 Task: Look for space in Dvůr Králové nad Labem, Czech Republic from 11th June, 2023 to 17th June, 2023 for 1 adult in price range Rs.5000 to Rs.12000. Place can be private room with 1  bedroom having 1 bed and 1 bathroom. Property type can be house, flat, guest house, hotel. Booking option can be shelf check-in. Required host language is English.
Action: Mouse moved to (539, 112)
Screenshot: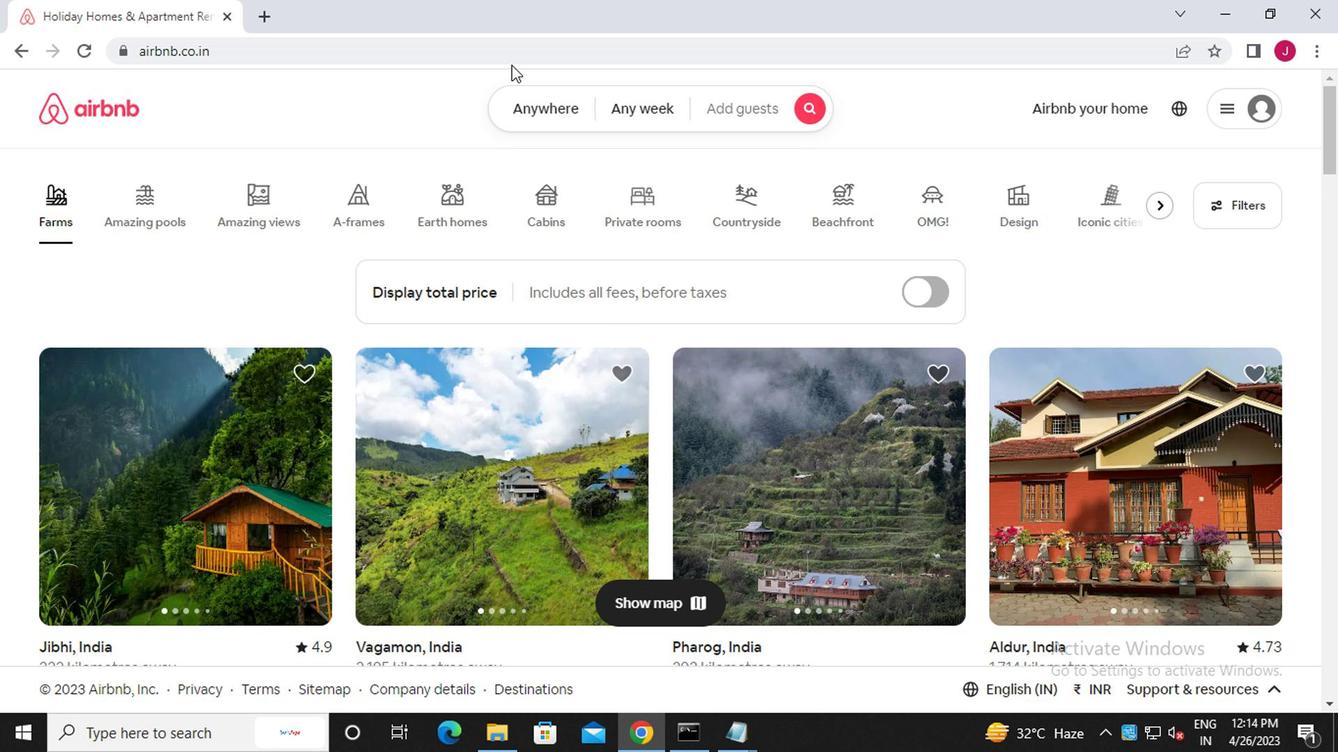 
Action: Mouse pressed left at (539, 112)
Screenshot: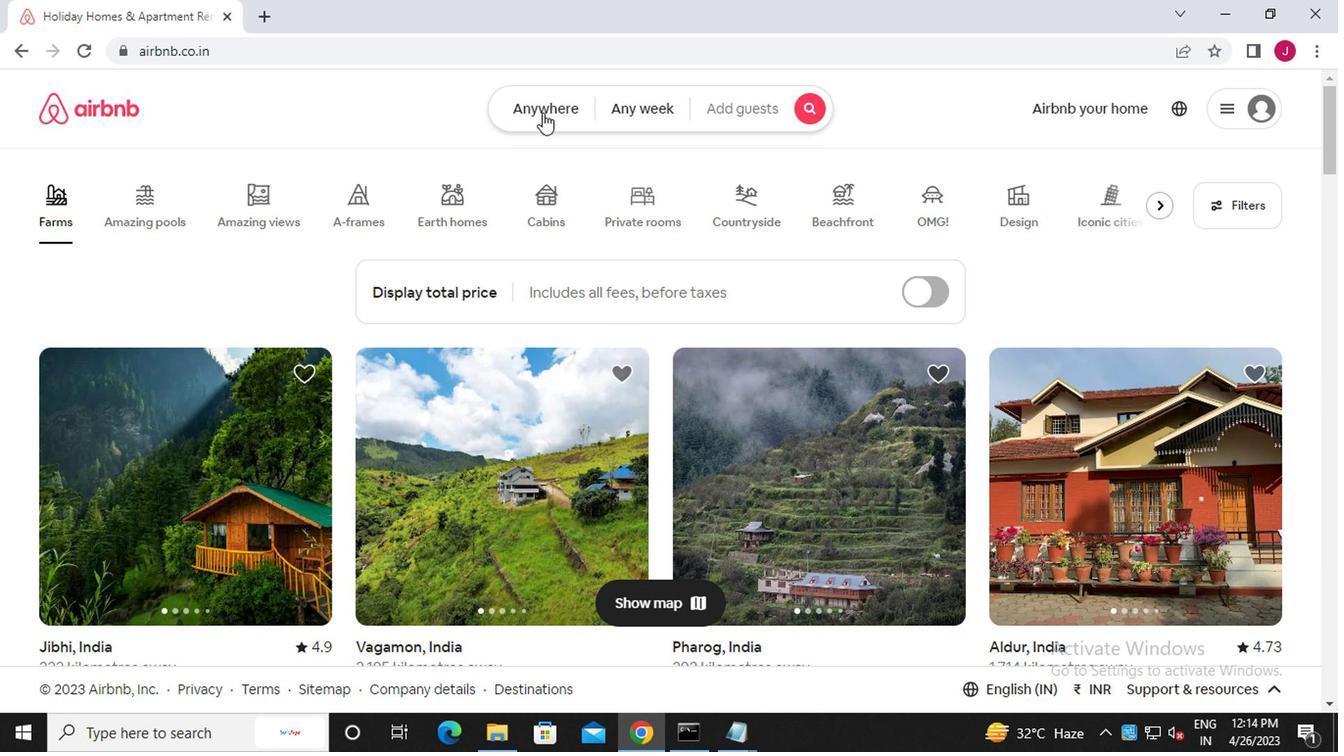
Action: Mouse moved to (345, 186)
Screenshot: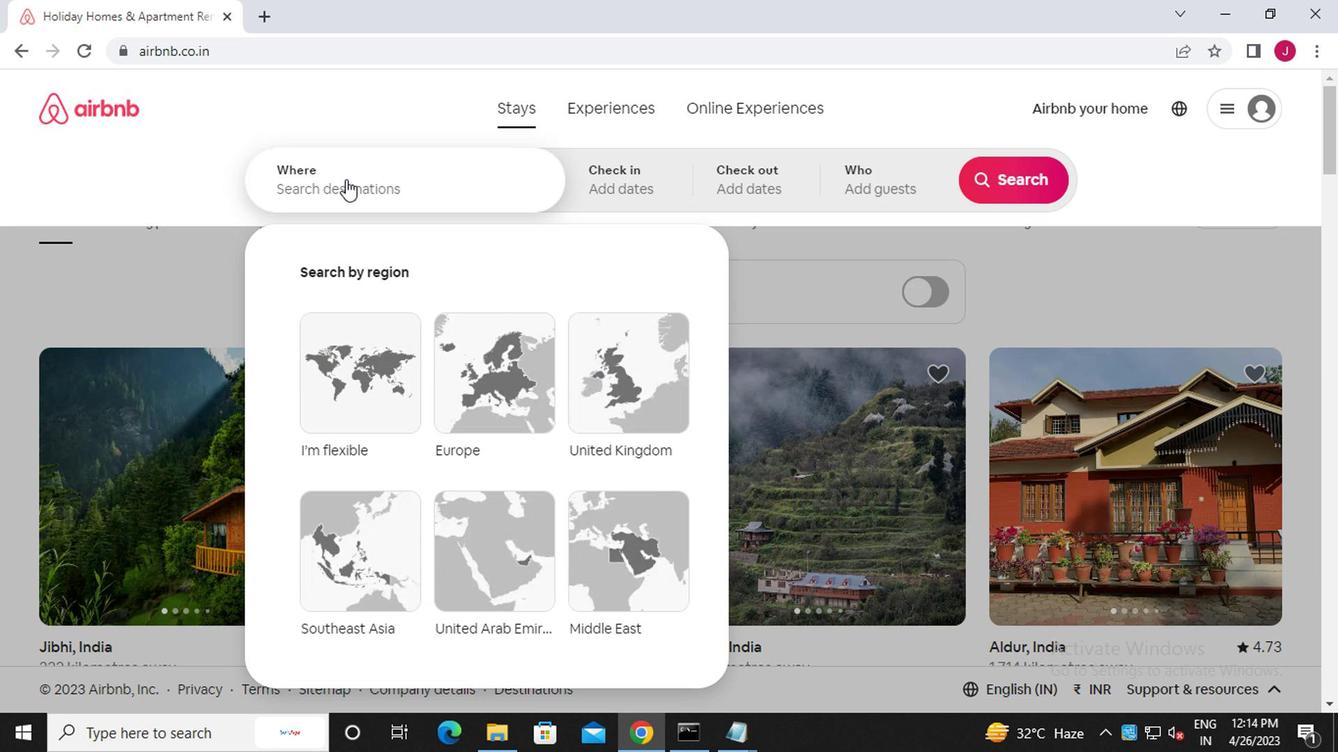 
Action: Mouse pressed left at (345, 186)
Screenshot: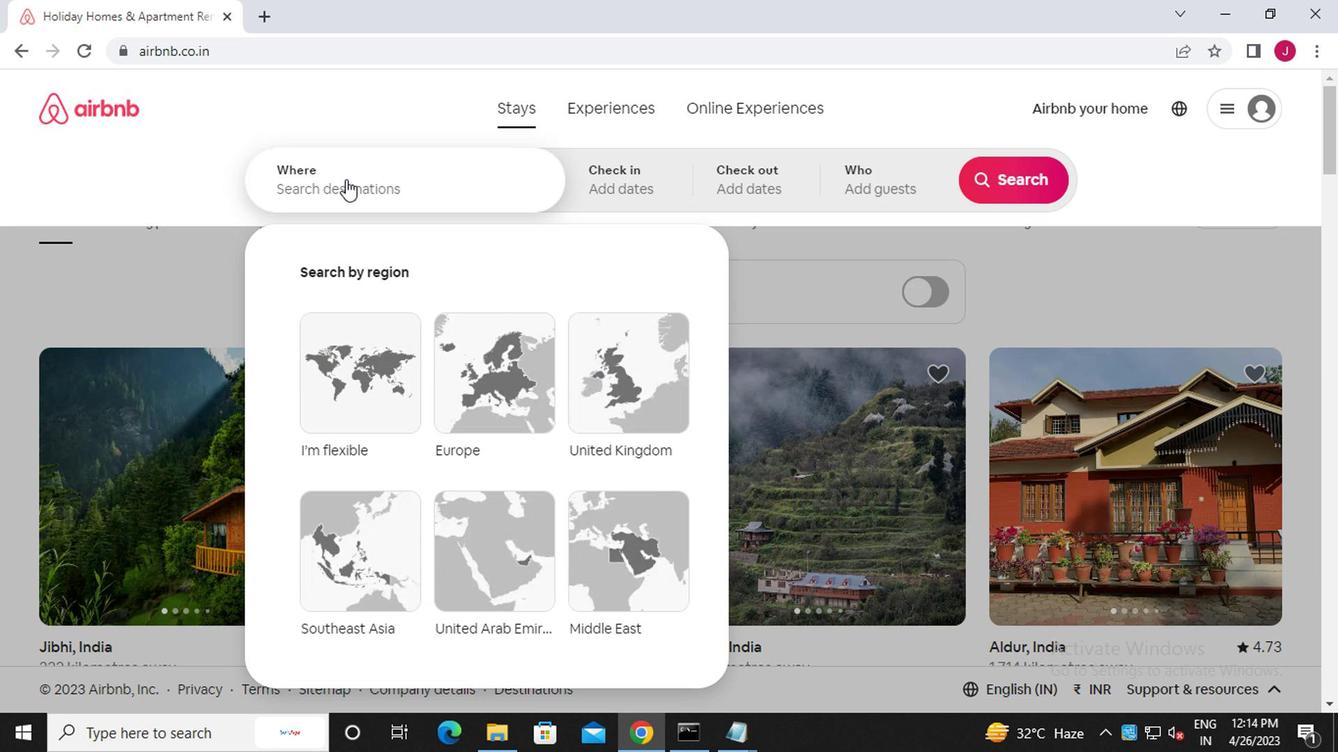 
Action: Mouse moved to (343, 179)
Screenshot: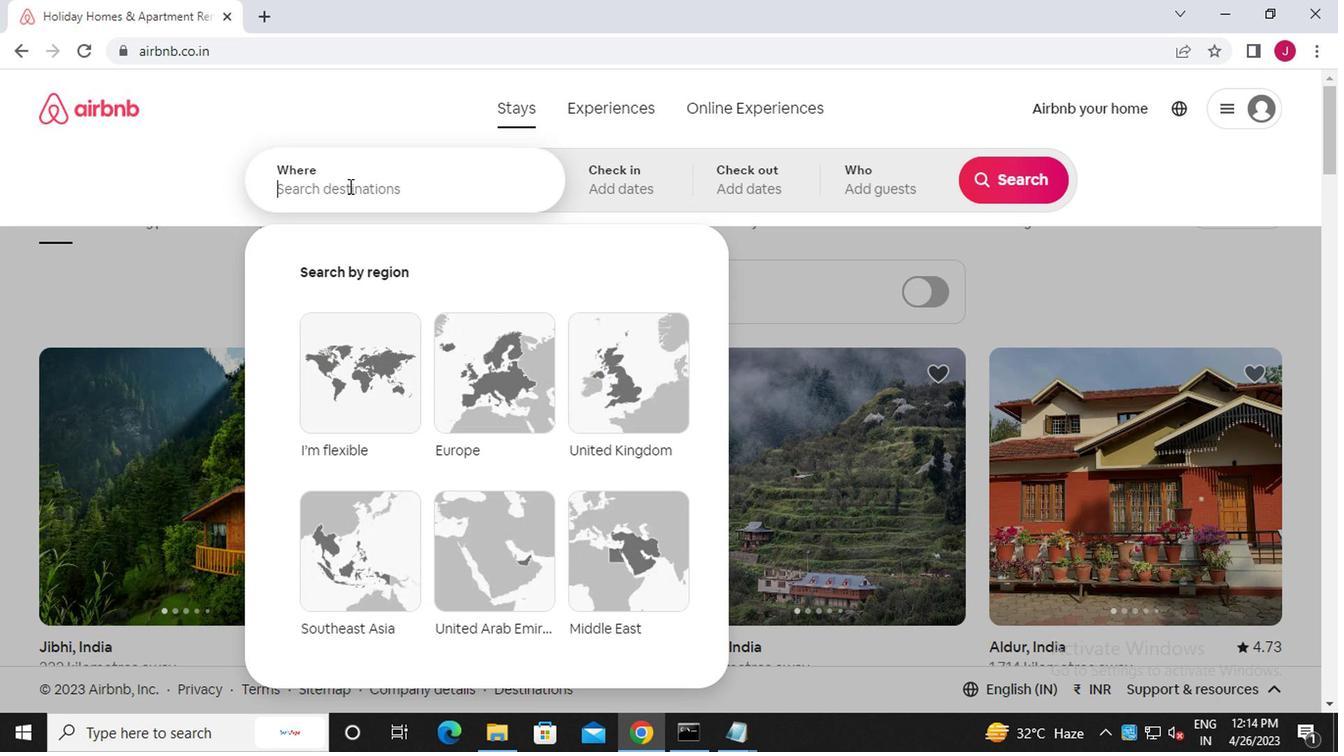 
Action: Key pressed d<Key.caps_lock>vur<Key.space><Key.caps_lock>k<Key.caps_lock>ralove<Key.space>nad<Key.space><Key.caps_lock>l<Key.caps_lock>abem,<Key.space><Key.caps_lock>c<Key.caps_lock>zeh<Key.space><Key.caps_lock>r<Key.caps_lock>epubliv<Key.backspace>c
Screenshot: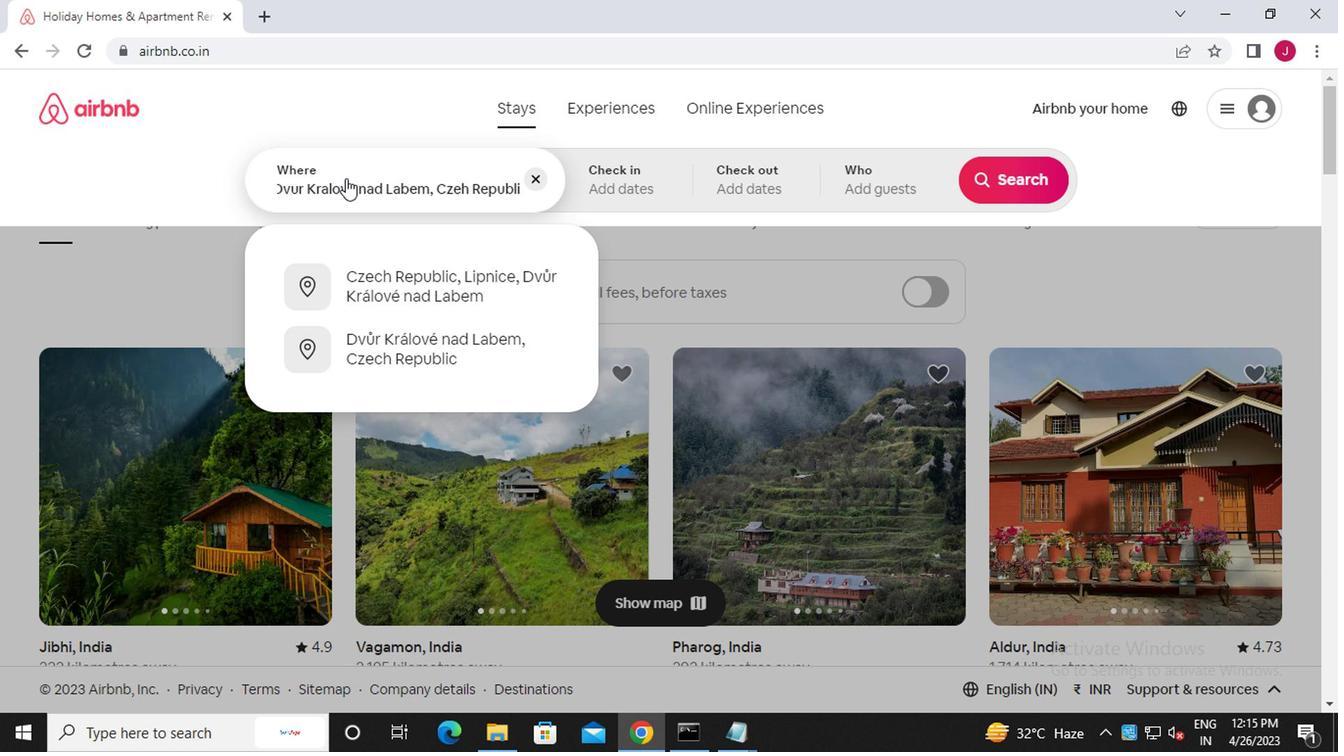 
Action: Mouse moved to (642, 193)
Screenshot: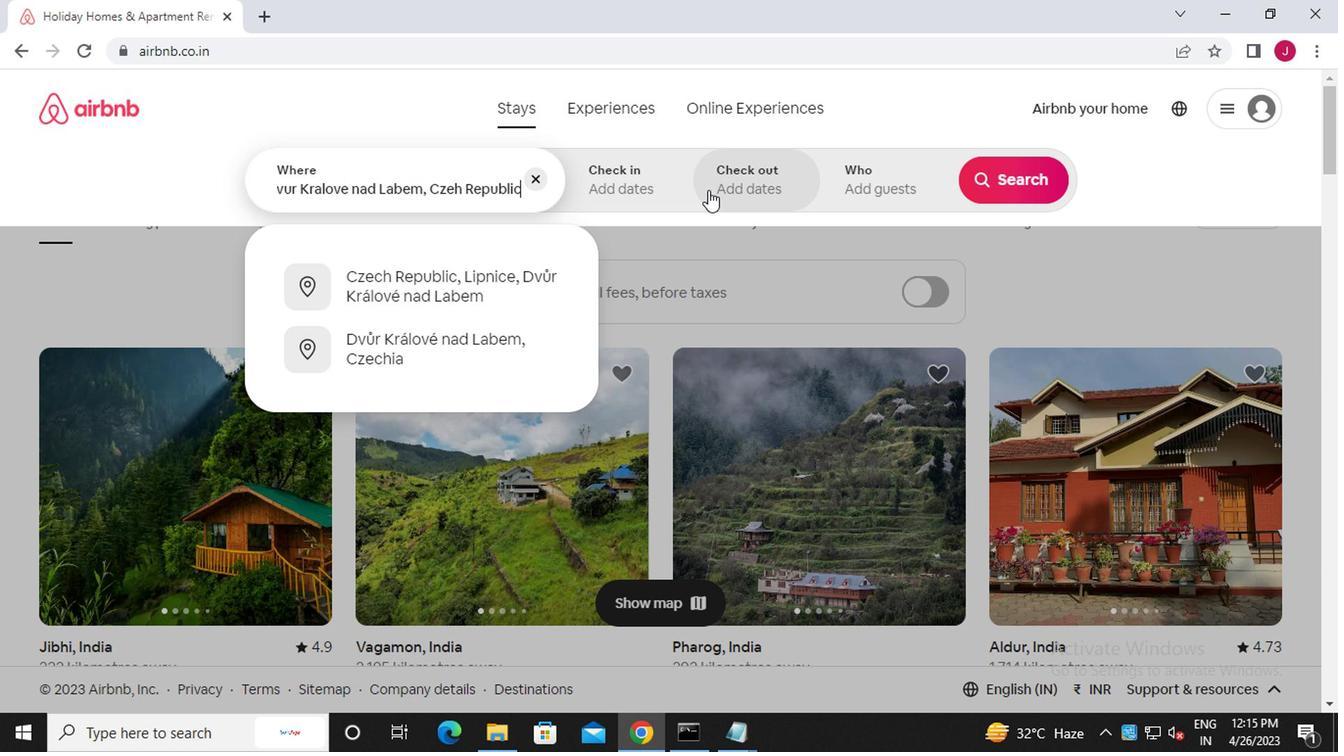 
Action: Mouse pressed left at (642, 193)
Screenshot: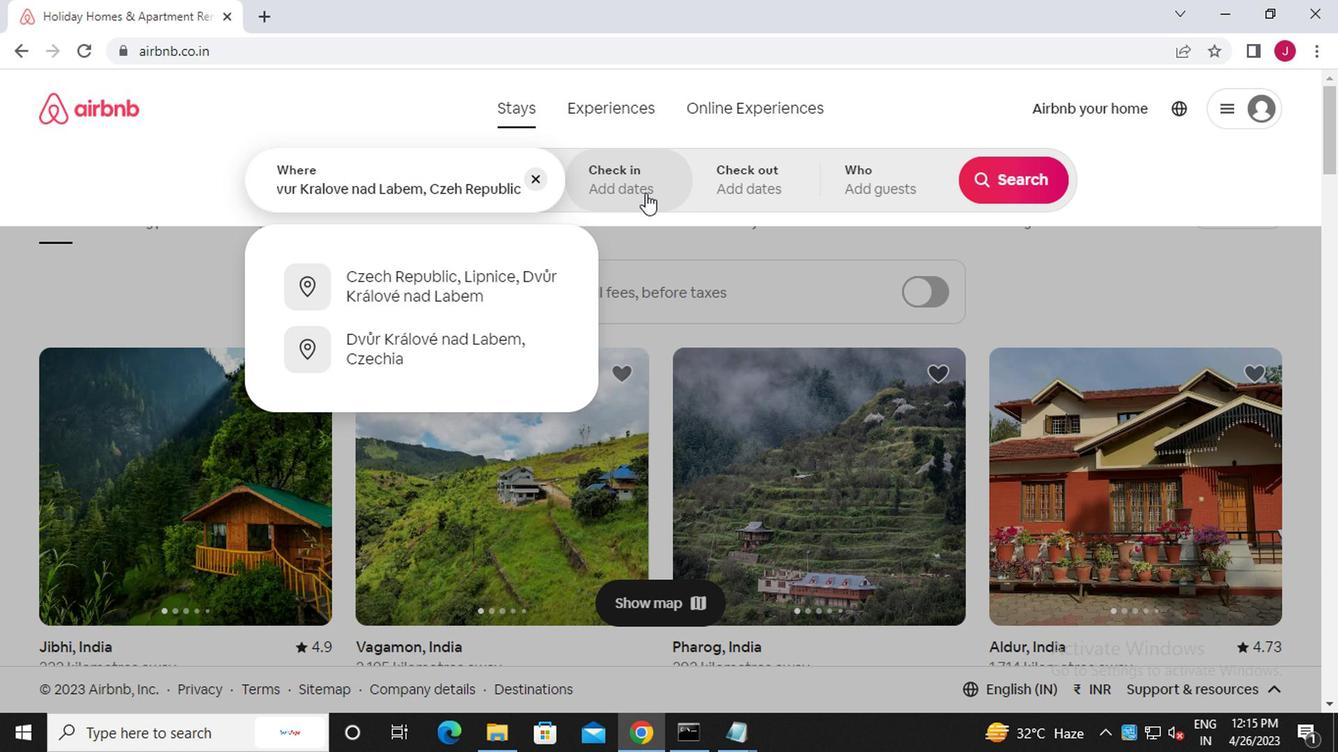 
Action: Mouse moved to (987, 335)
Screenshot: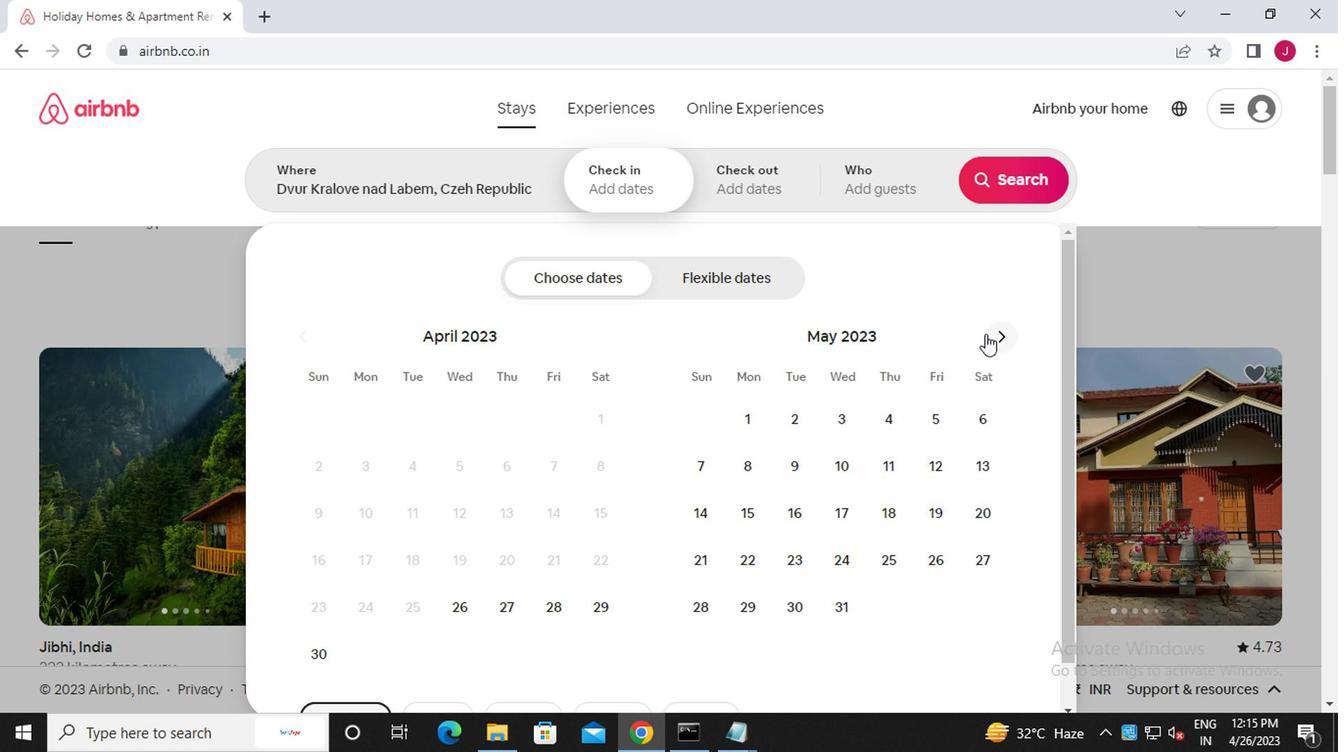 
Action: Mouse pressed left at (987, 335)
Screenshot: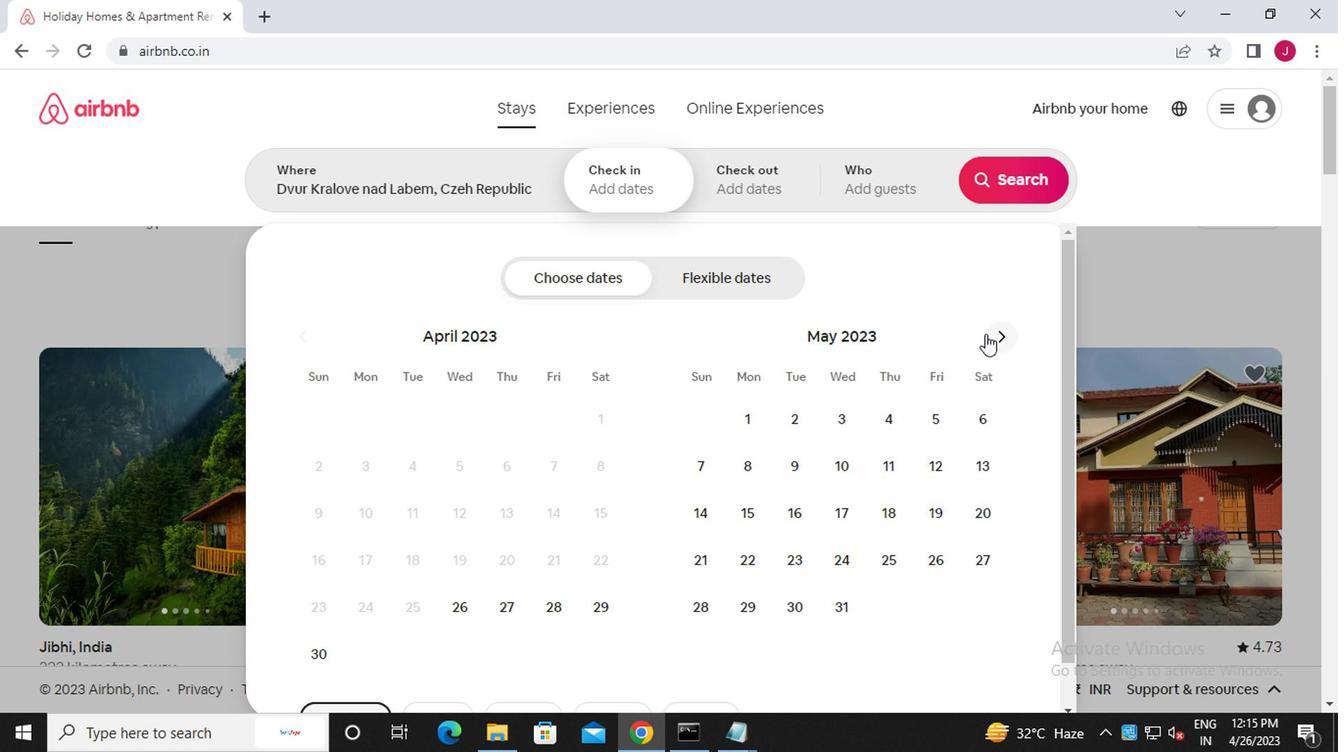 
Action: Mouse moved to (706, 507)
Screenshot: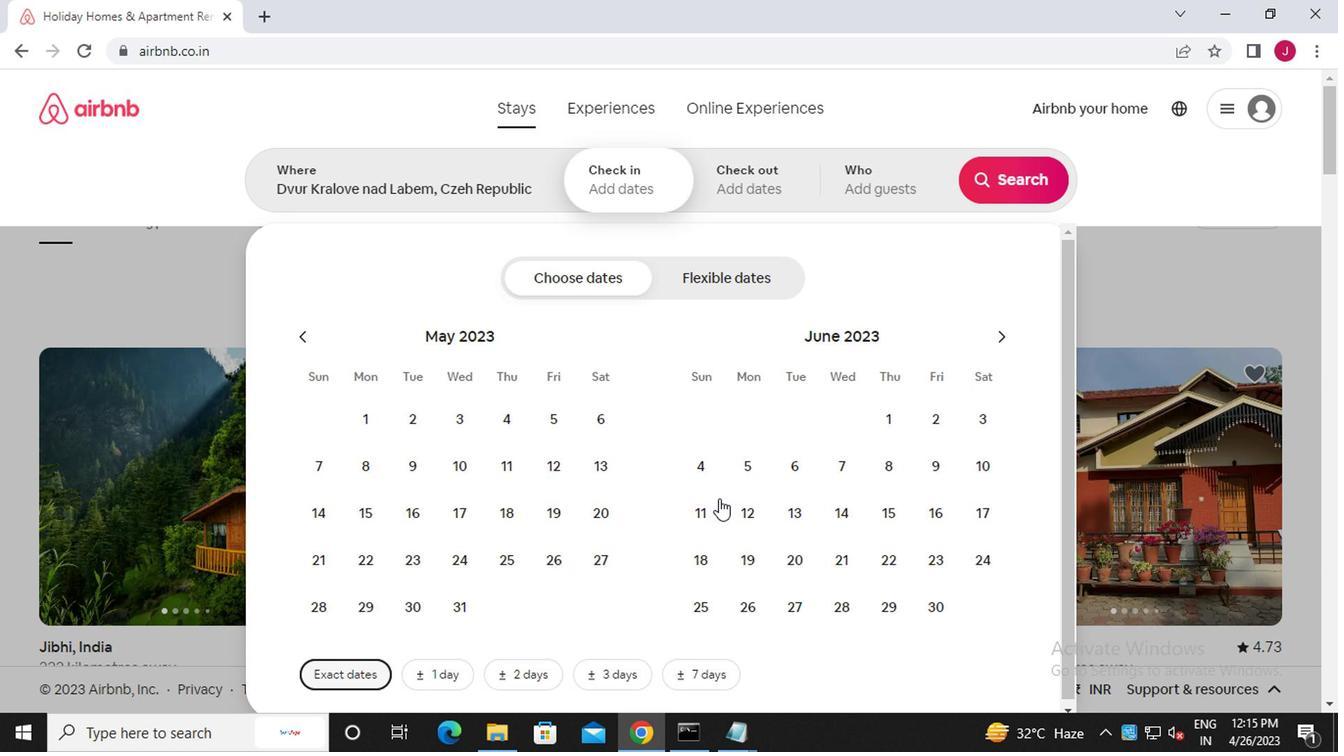 
Action: Mouse pressed left at (706, 507)
Screenshot: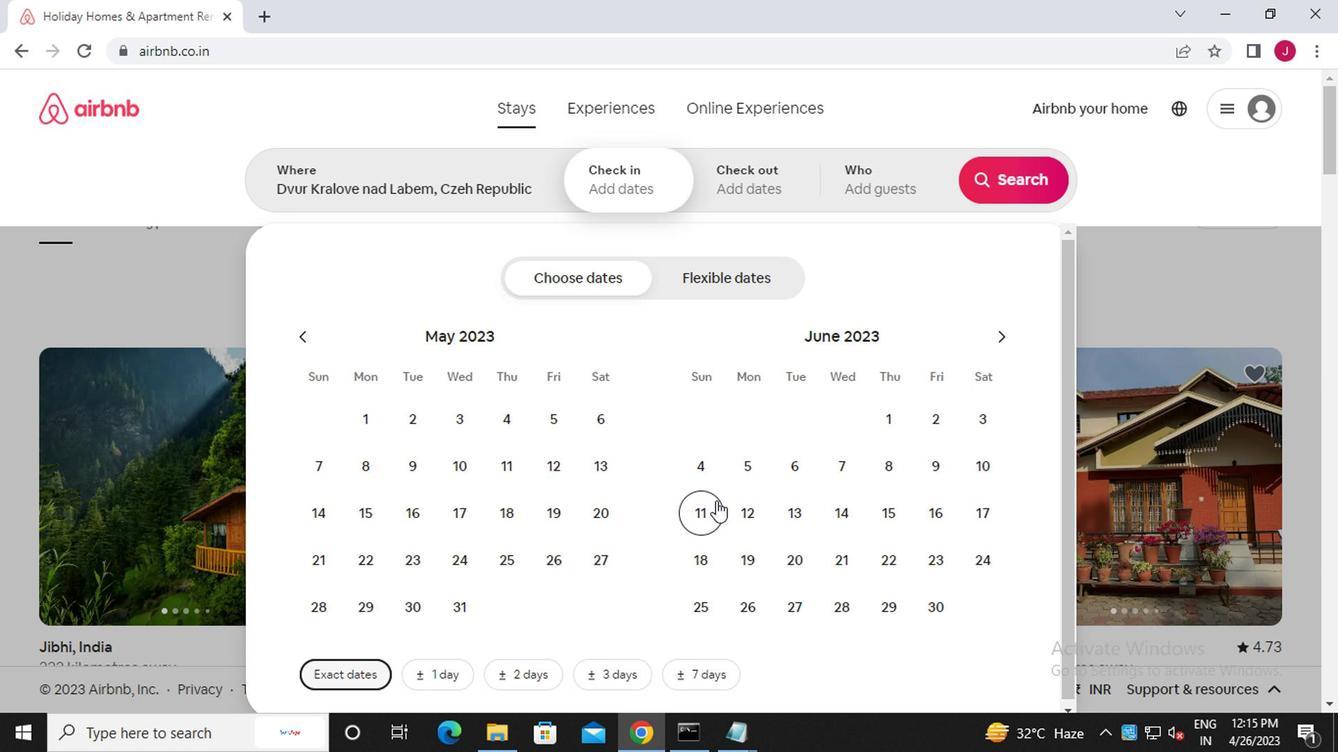 
Action: Mouse moved to (969, 516)
Screenshot: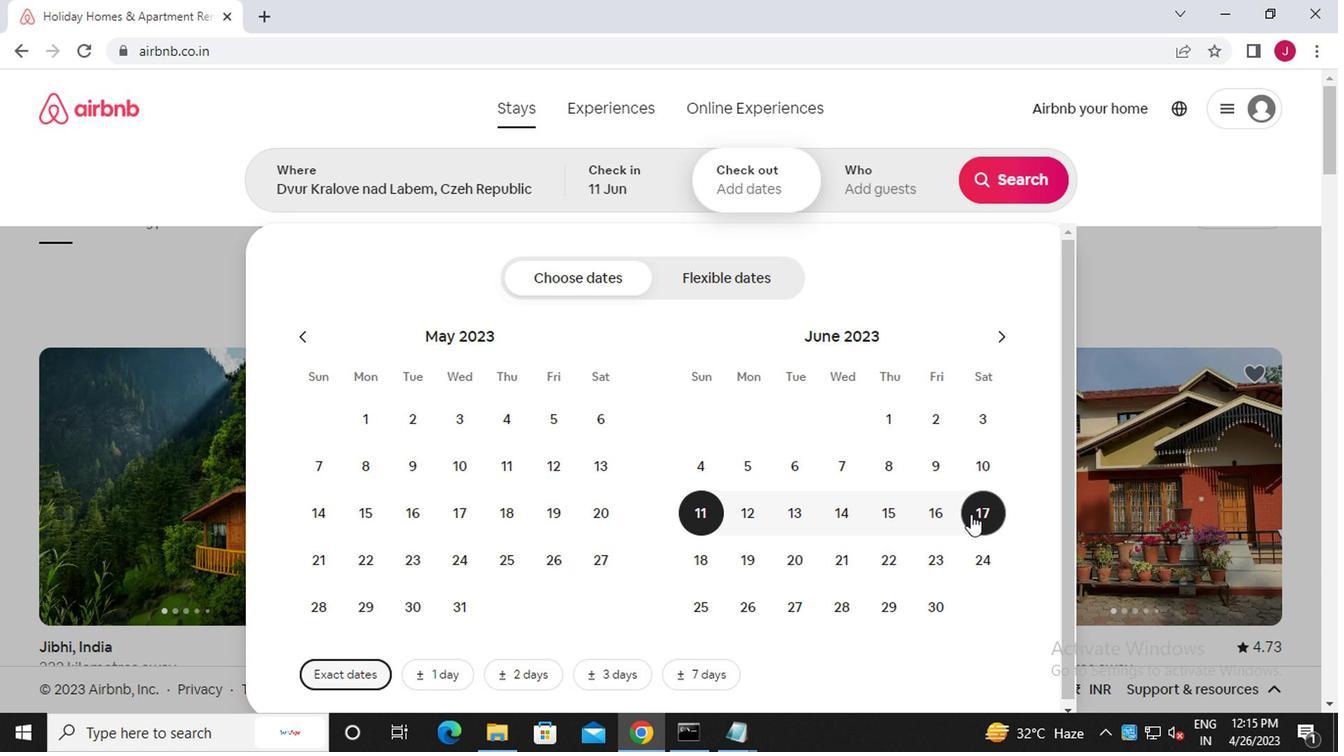 
Action: Mouse pressed left at (969, 516)
Screenshot: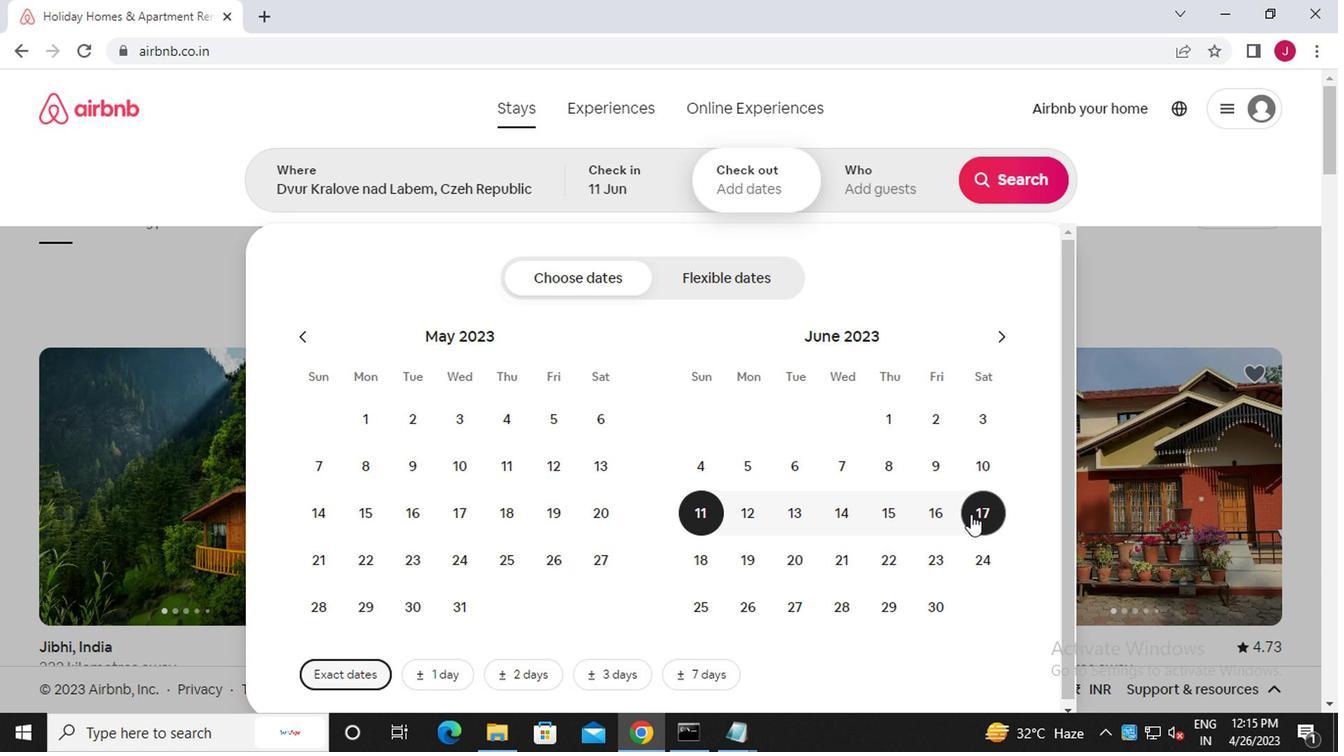 
Action: Mouse moved to (891, 184)
Screenshot: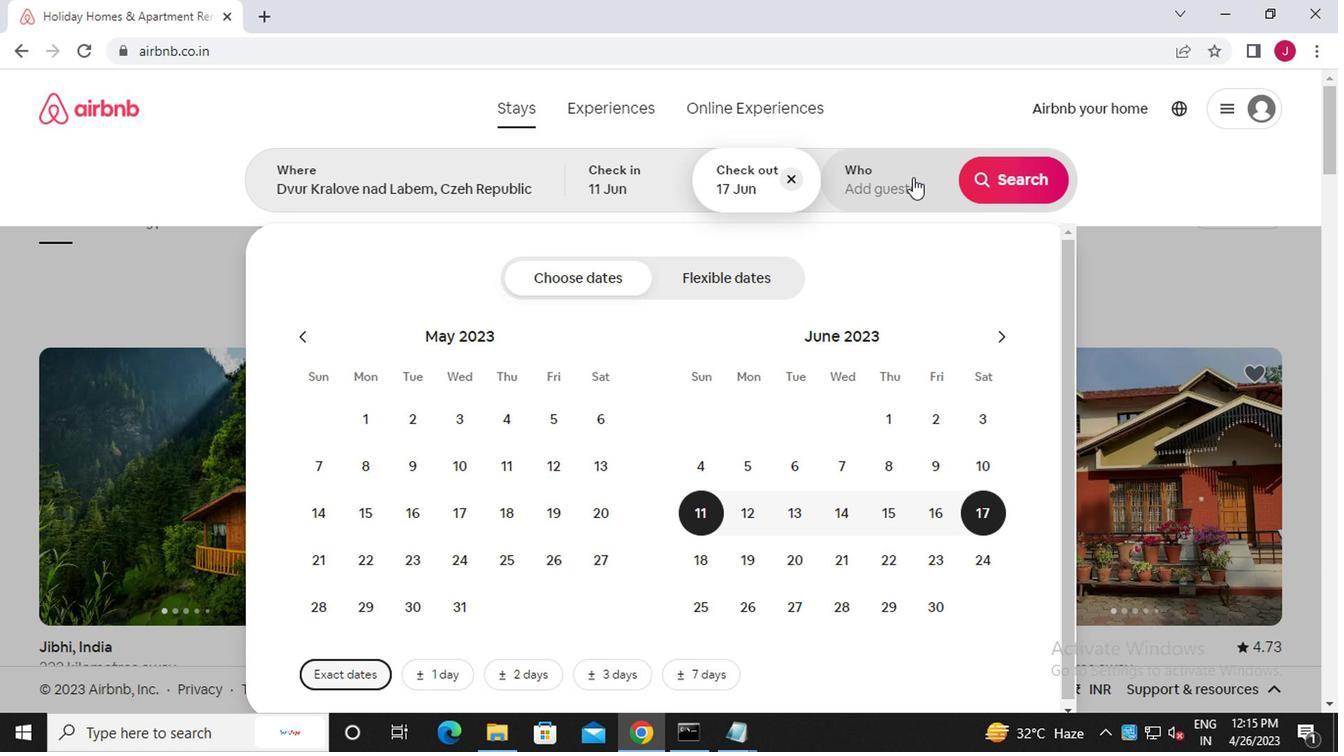 
Action: Mouse pressed left at (891, 184)
Screenshot: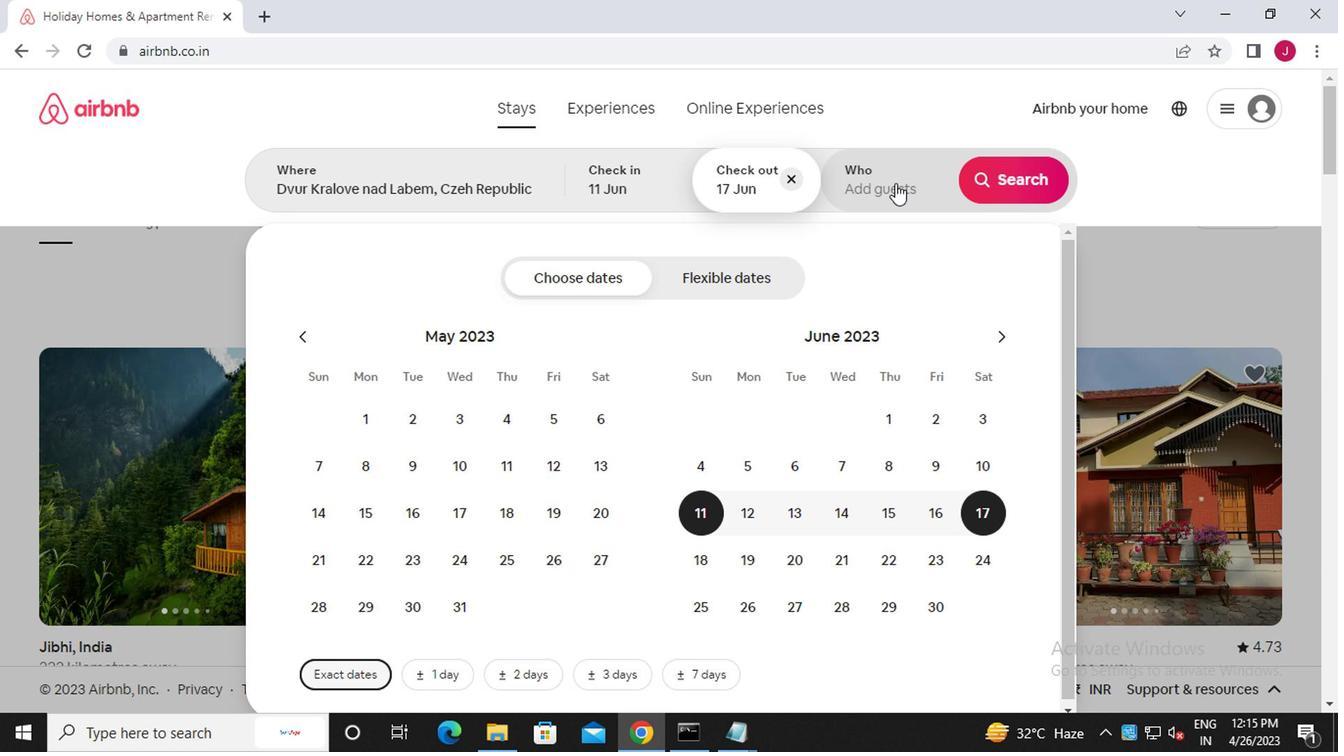 
Action: Mouse moved to (1023, 287)
Screenshot: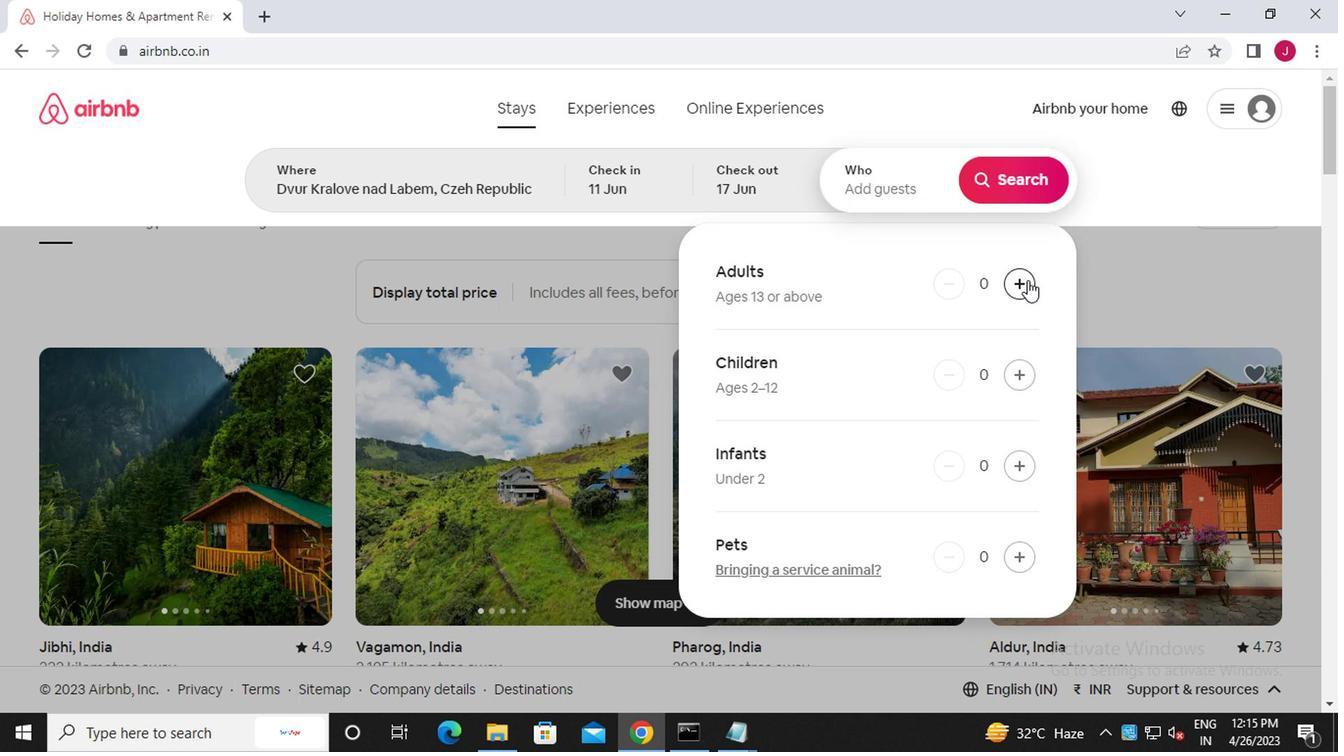 
Action: Mouse pressed left at (1023, 287)
Screenshot: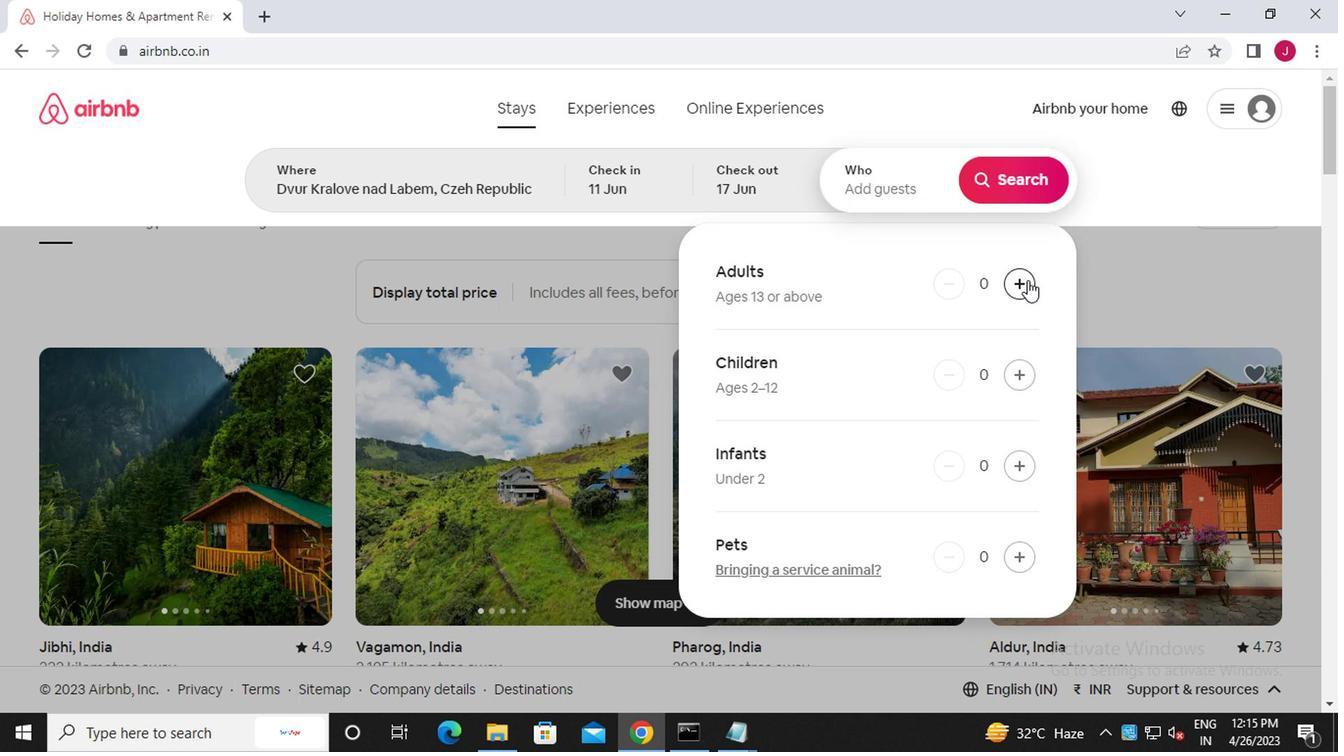 
Action: Mouse moved to (1015, 179)
Screenshot: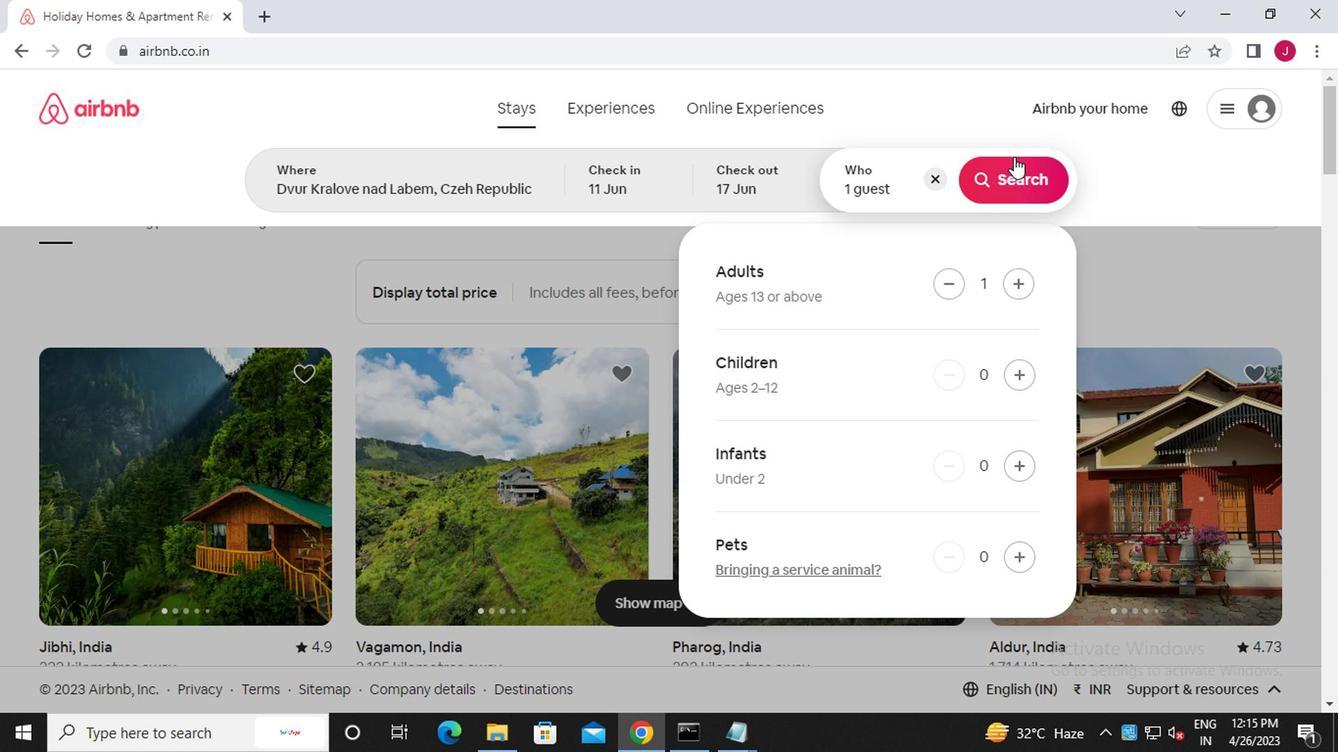 
Action: Mouse pressed left at (1015, 179)
Screenshot: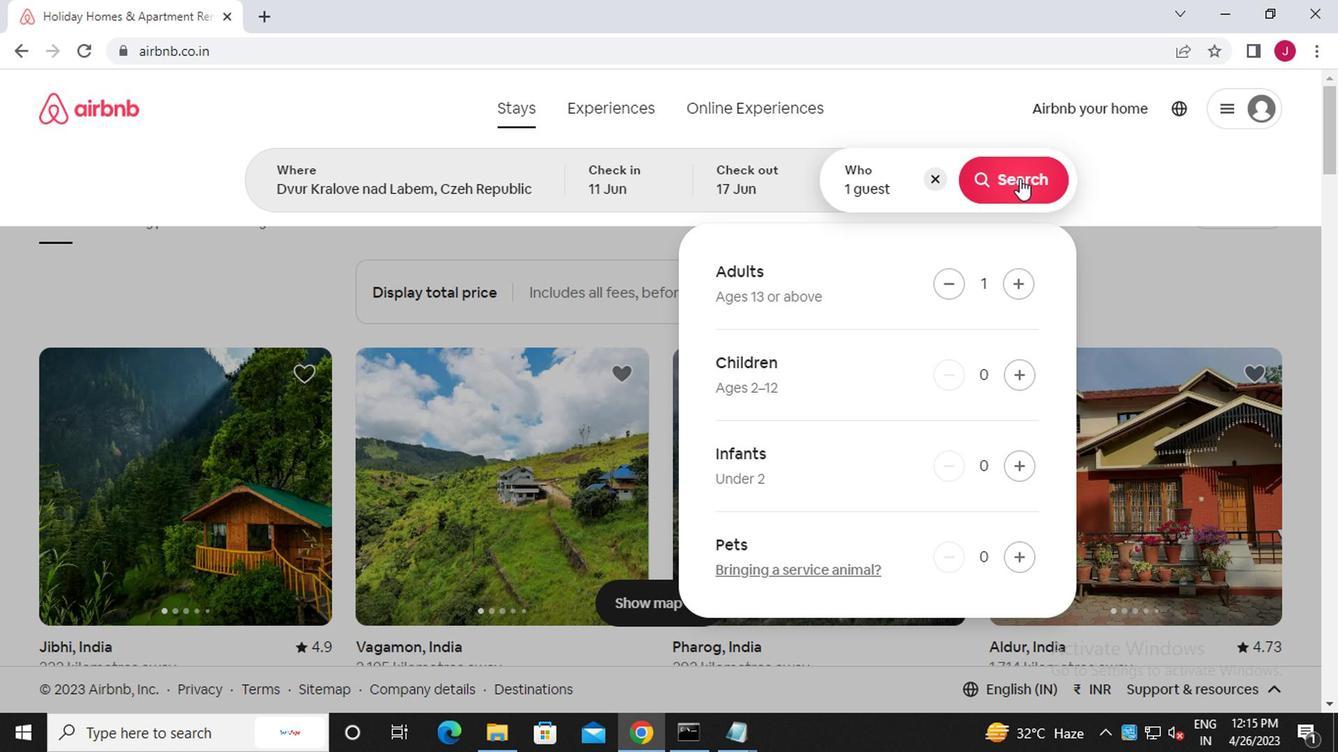 
Action: Mouse moved to (1255, 193)
Screenshot: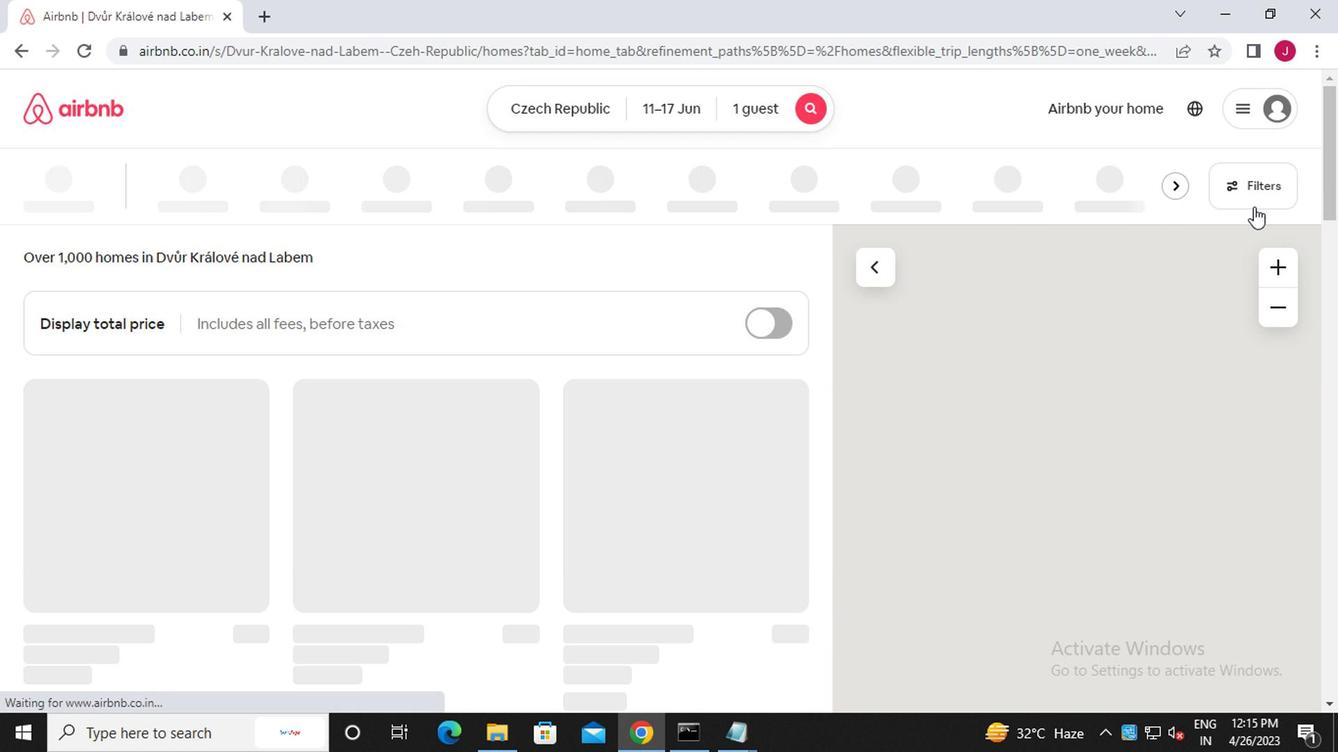 
Action: Mouse pressed left at (1255, 193)
Screenshot: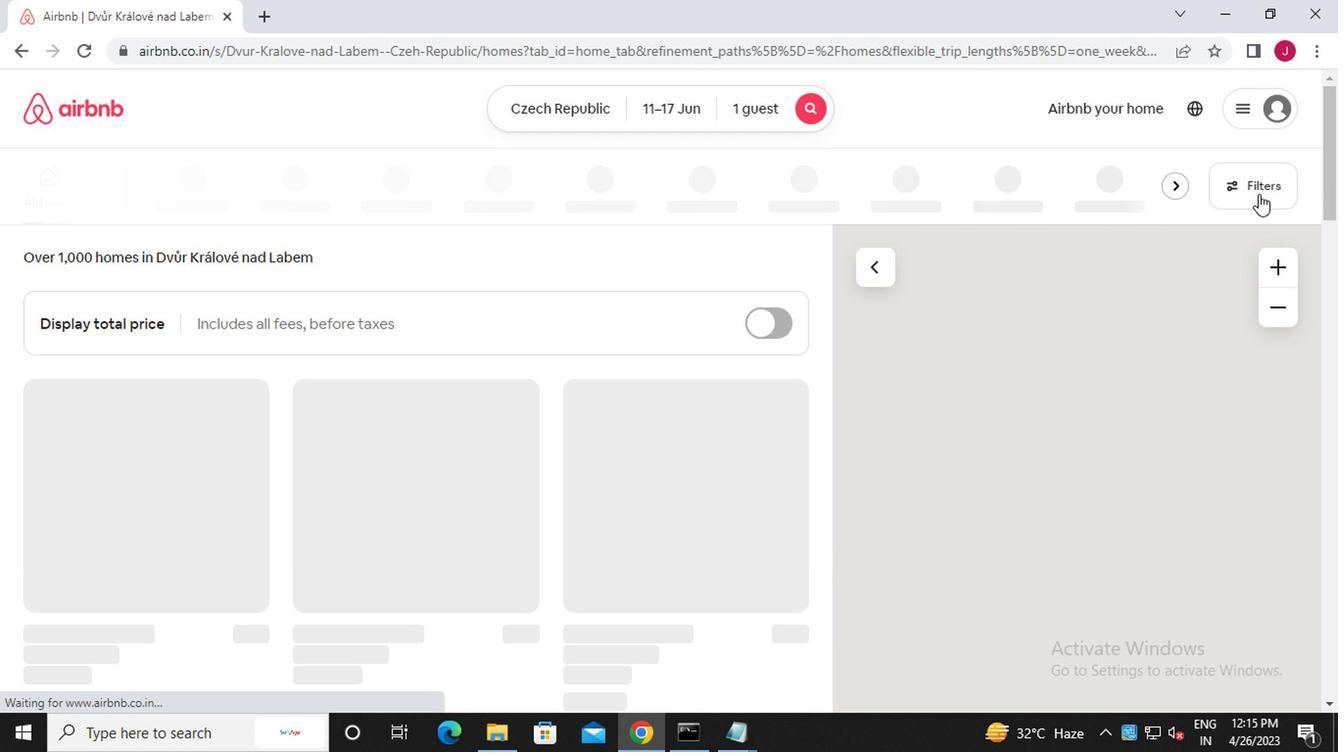 
Action: Mouse moved to (453, 432)
Screenshot: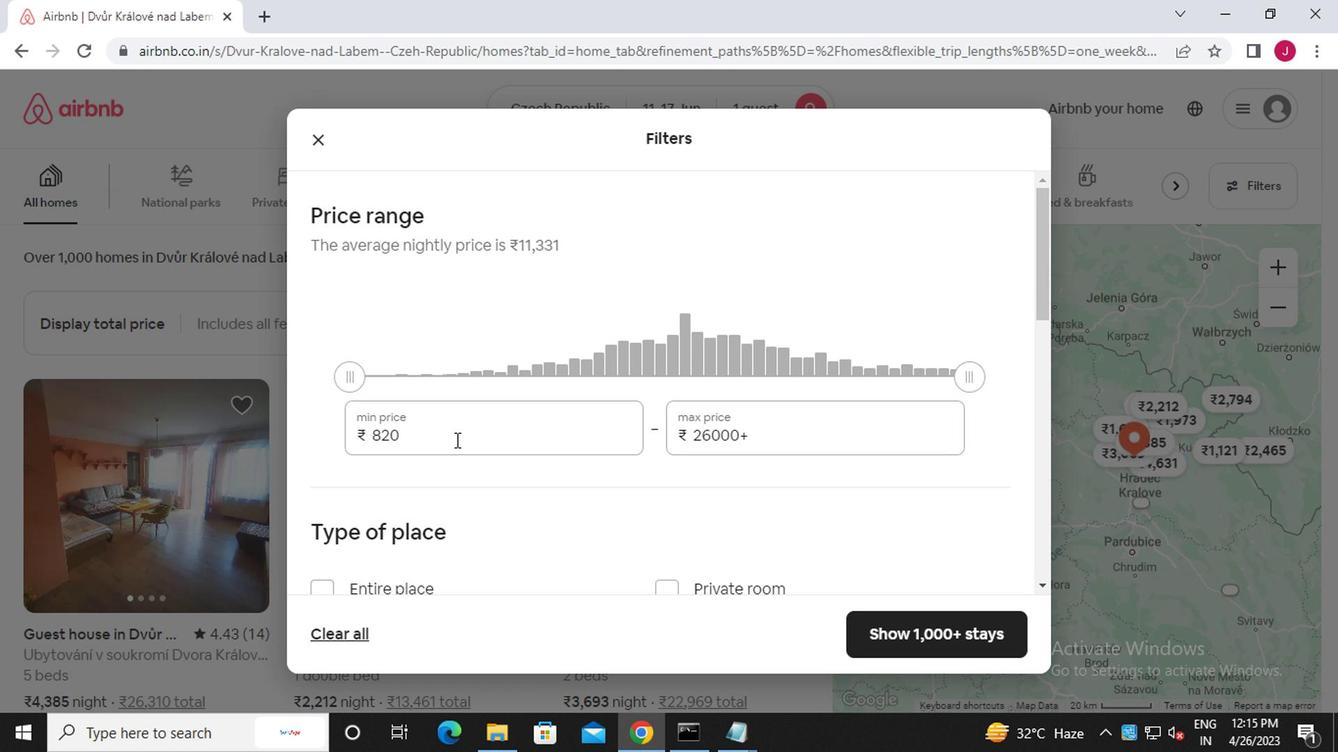 
Action: Mouse pressed left at (453, 432)
Screenshot: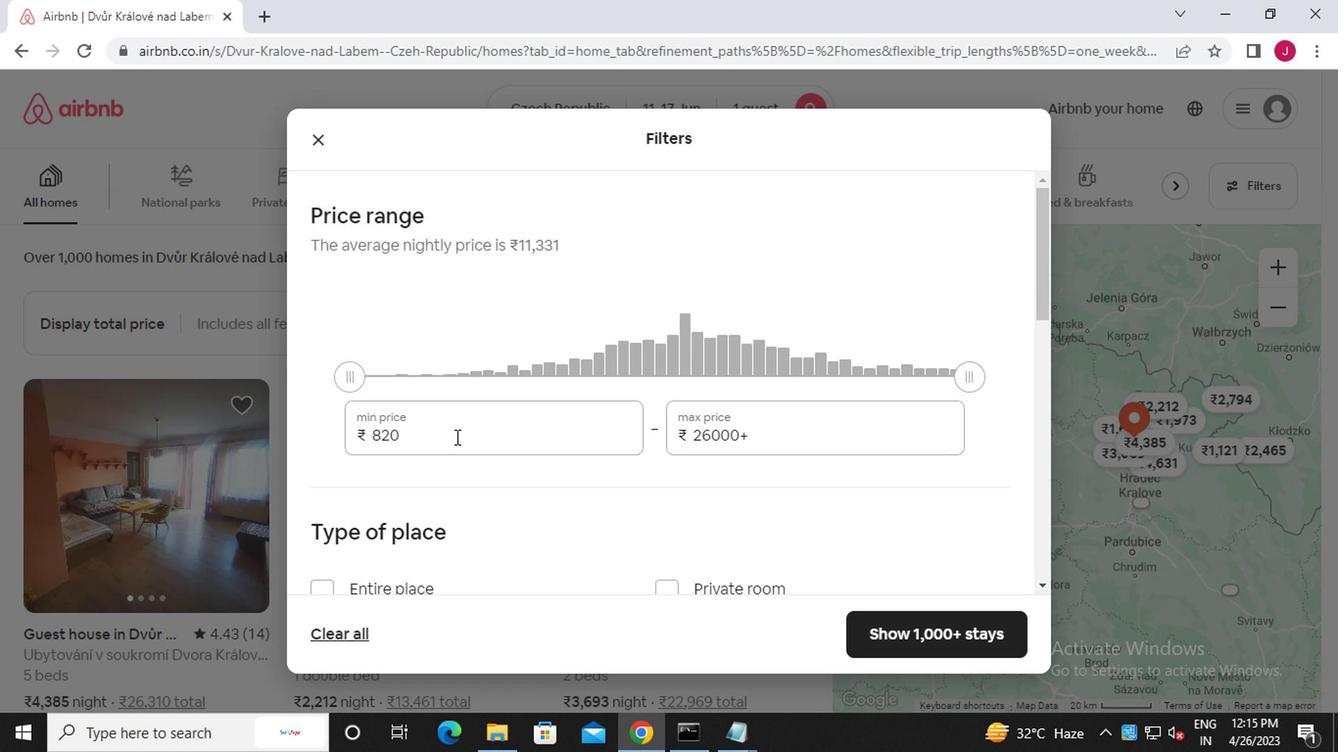 
Action: Mouse moved to (453, 428)
Screenshot: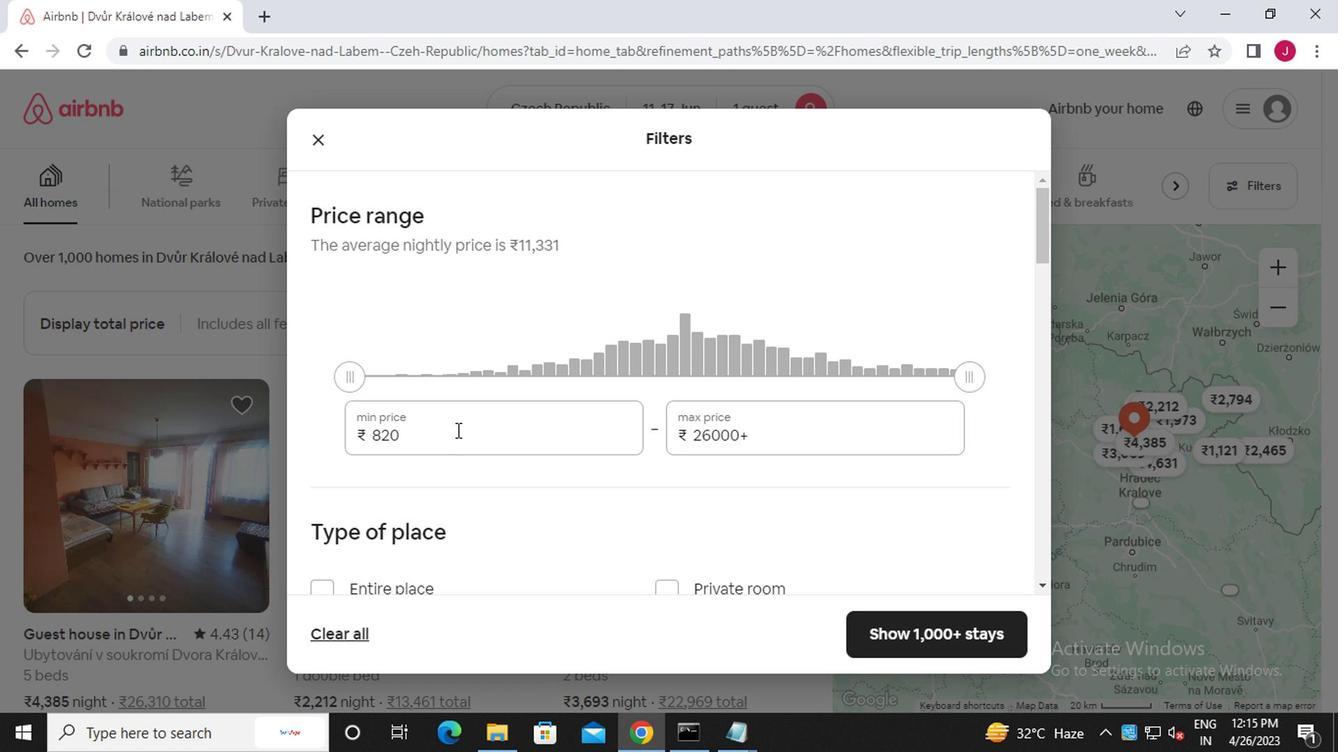 
Action: Key pressed <Key.backspace><Key.backspace><Key.backspace><<101>><<96>><<96>><<96>>
Screenshot: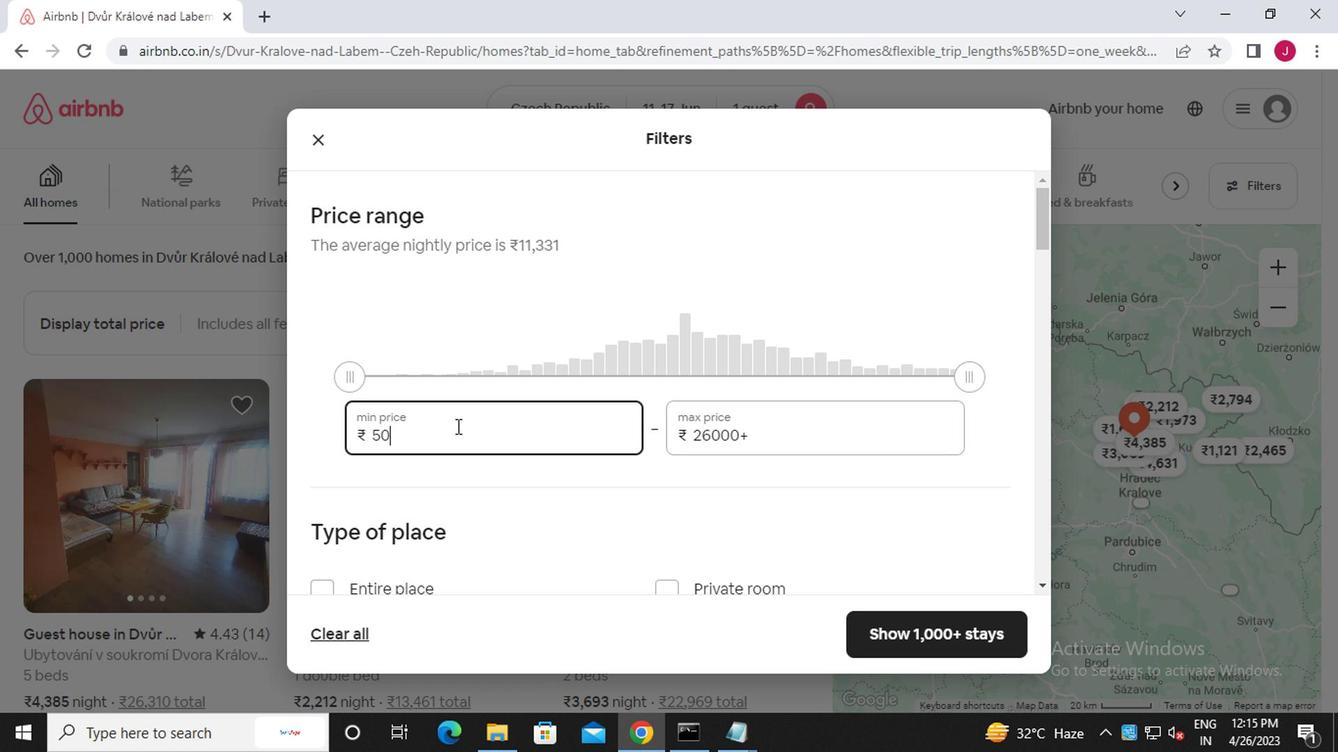 
Action: Mouse moved to (778, 433)
Screenshot: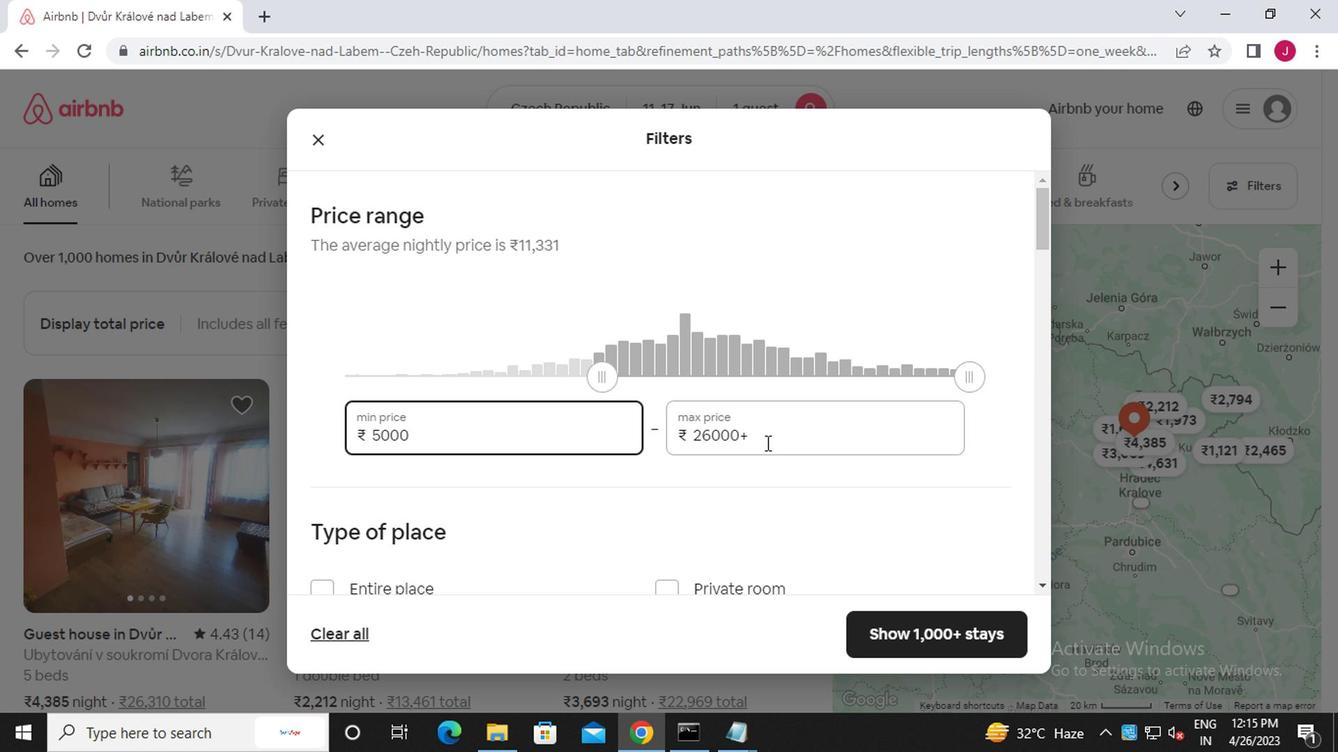 
Action: Mouse pressed left at (778, 433)
Screenshot: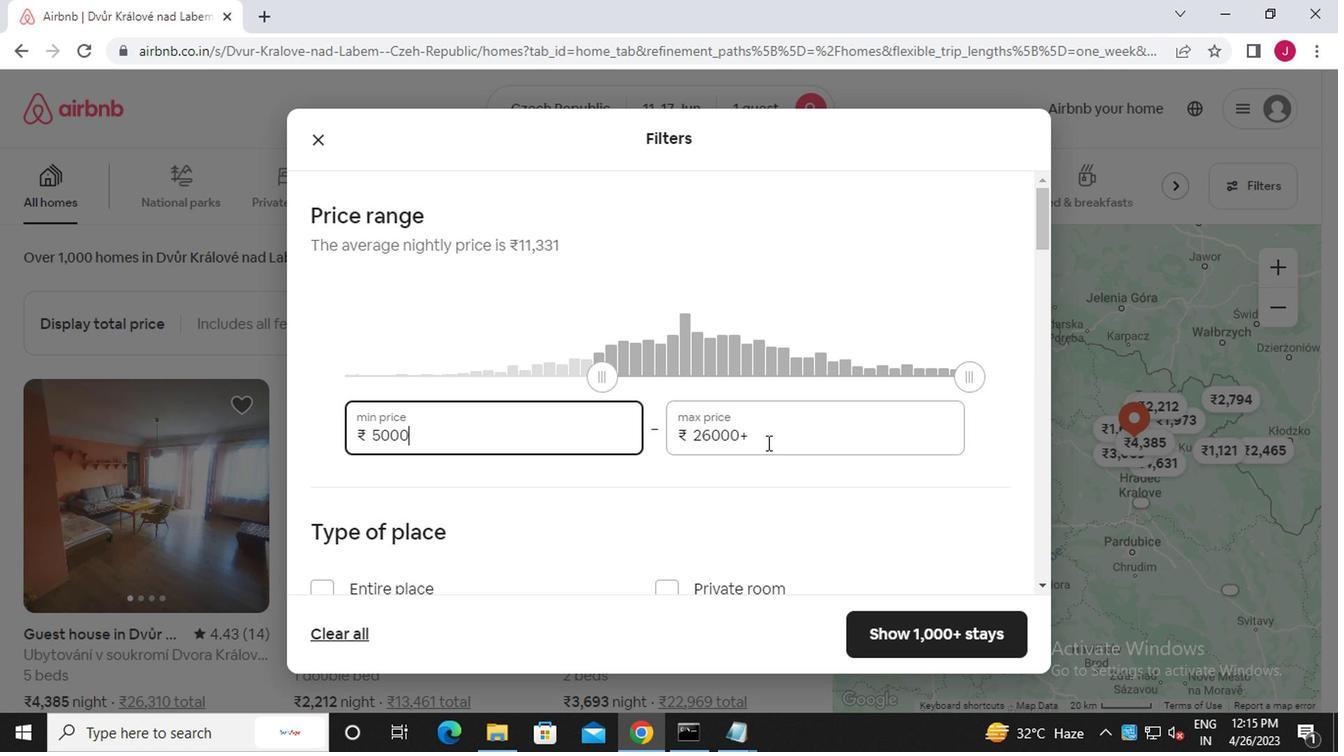 
Action: Mouse moved to (779, 432)
Screenshot: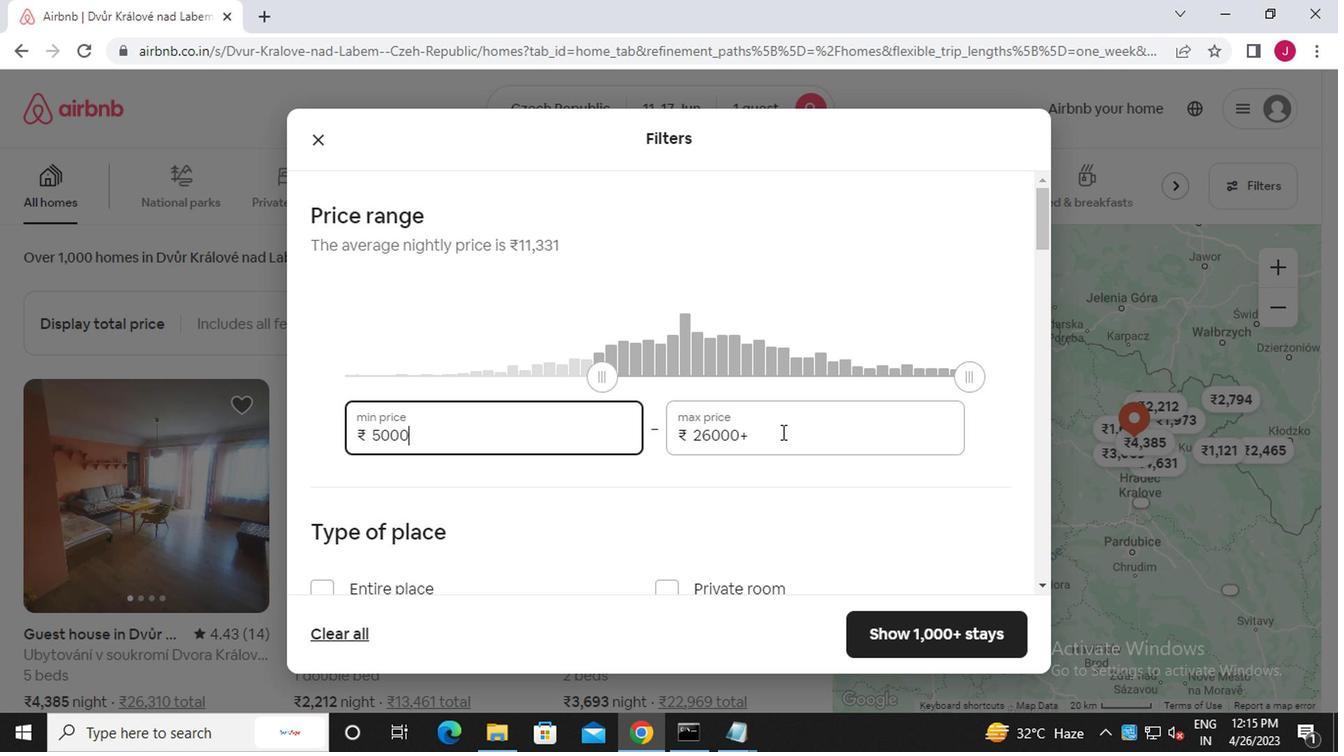 
Action: Key pressed <Key.backspace><Key.backspace><Key.backspace><Key.backspace><Key.backspace><Key.backspace><<97>><<98>><<96>><<96>><<96>>
Screenshot: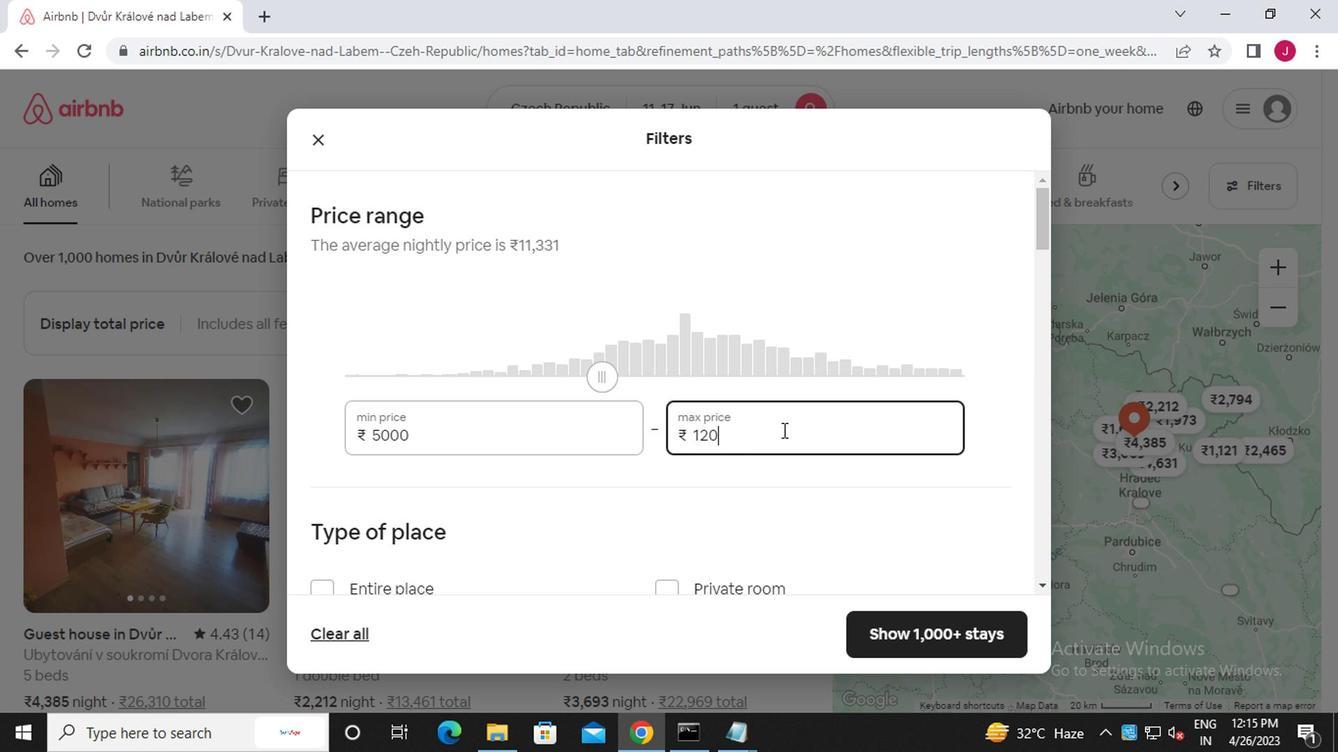 
Action: Mouse moved to (778, 432)
Screenshot: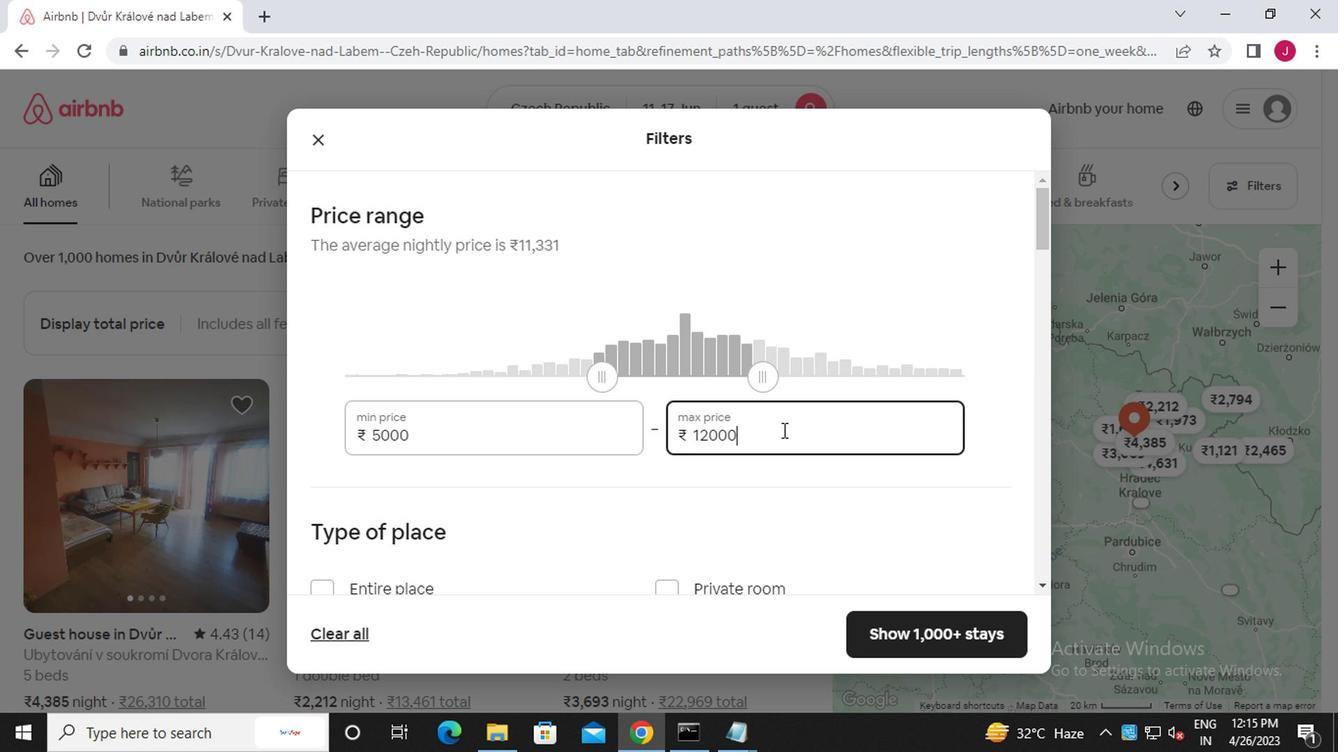 
Action: Mouse scrolled (778, 430) with delta (0, -1)
Screenshot: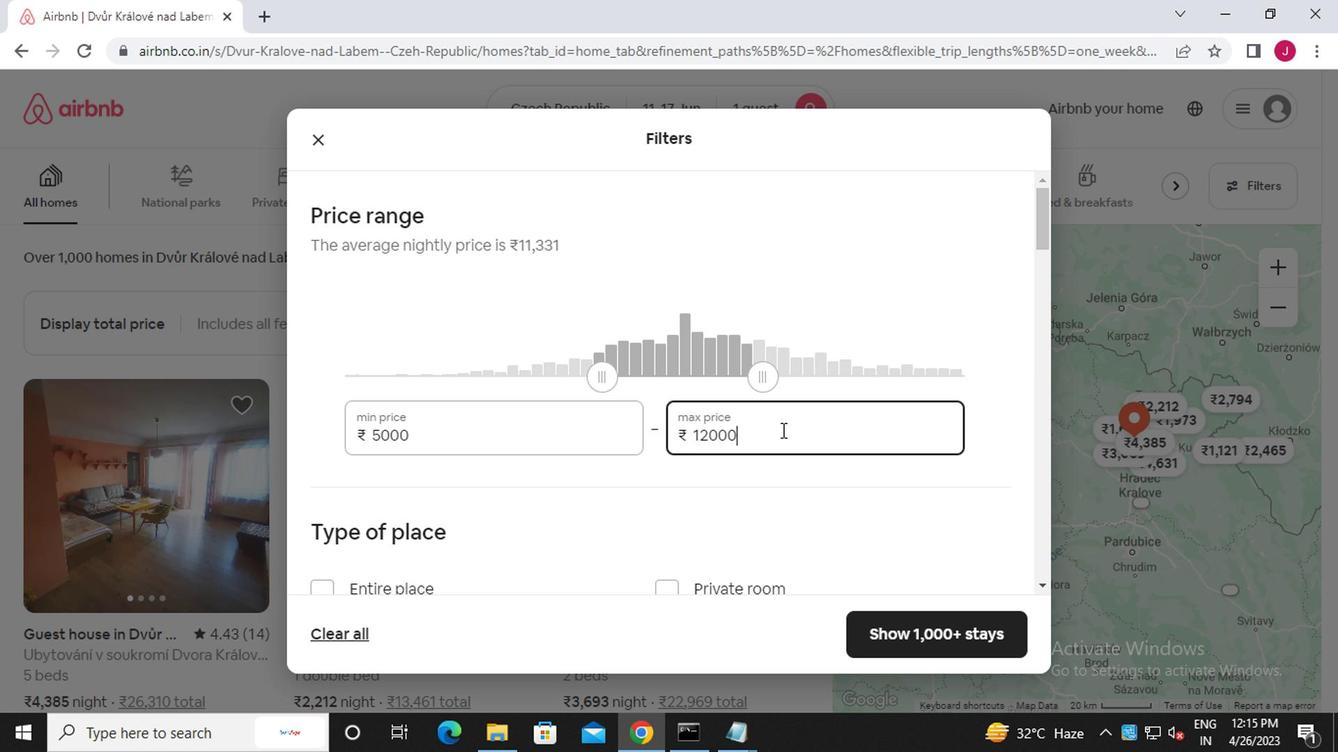 
Action: Mouse scrolled (778, 430) with delta (0, -1)
Screenshot: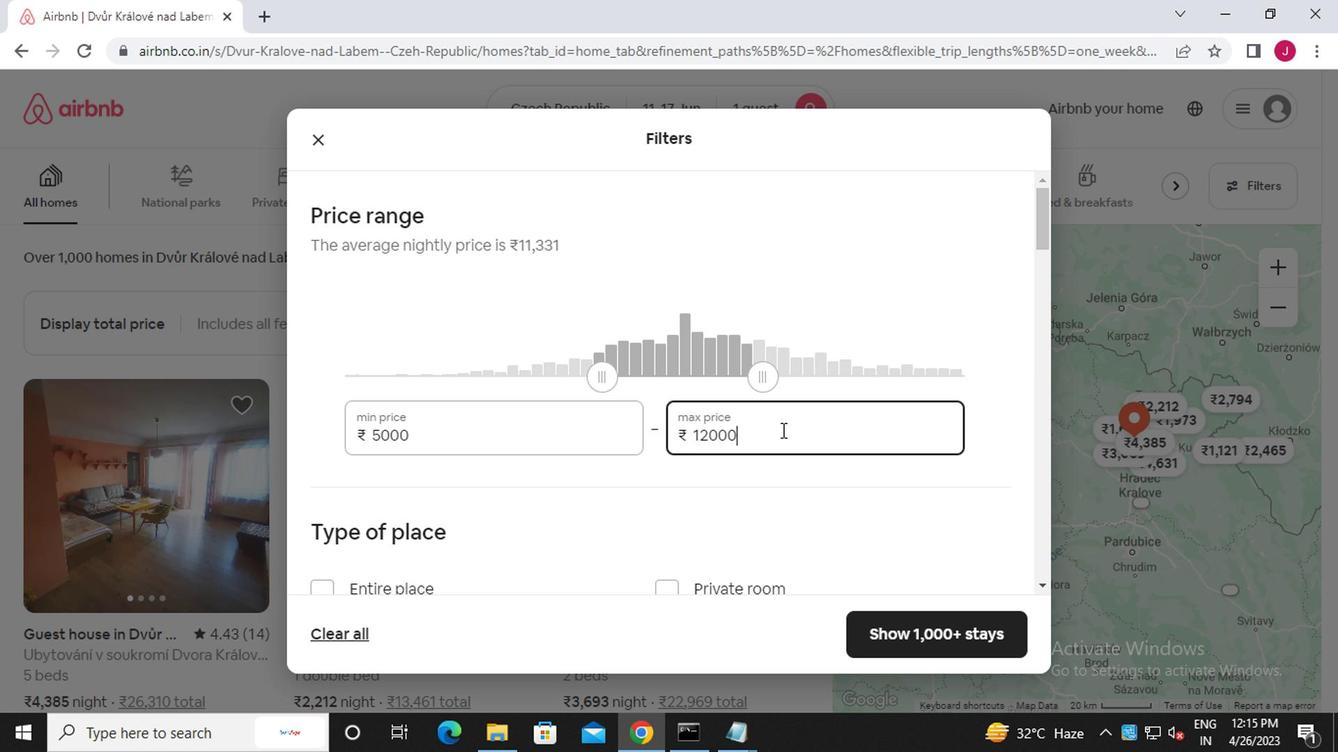 
Action: Mouse moved to (667, 405)
Screenshot: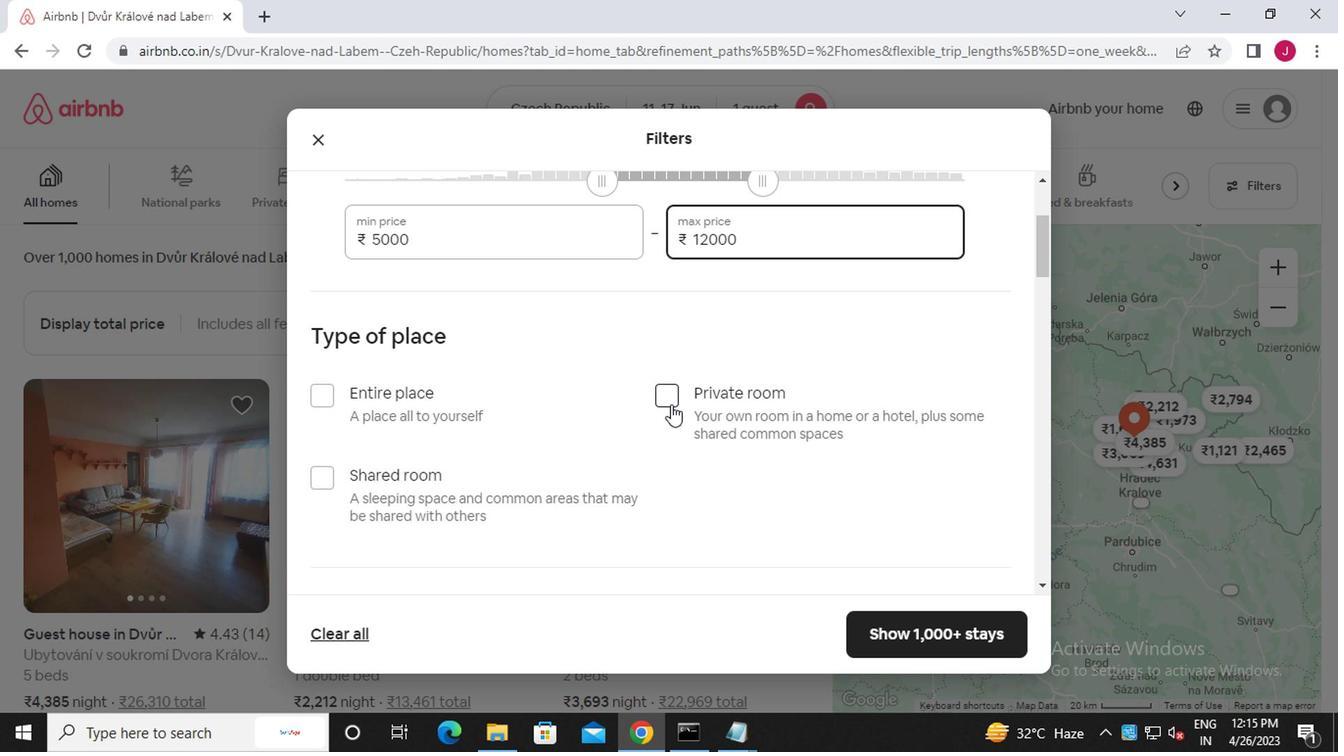 
Action: Mouse pressed left at (667, 405)
Screenshot: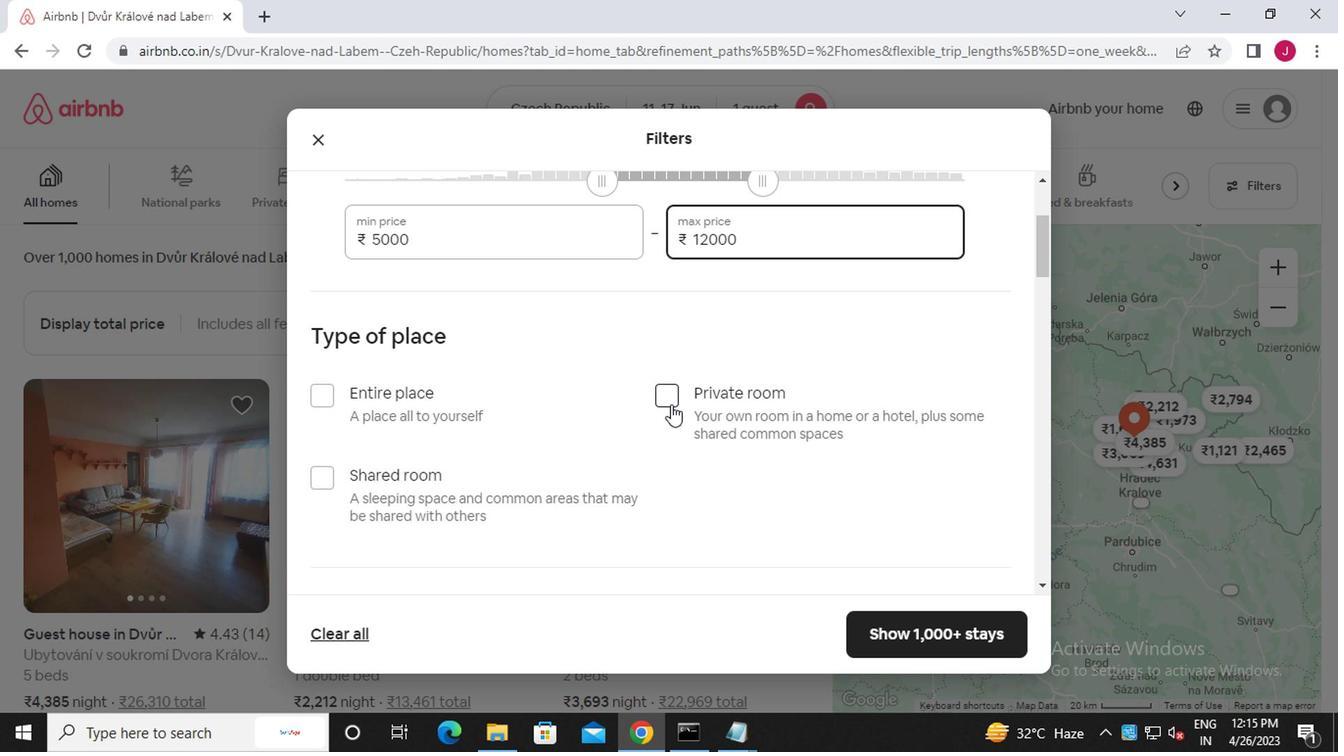 
Action: Mouse moved to (645, 435)
Screenshot: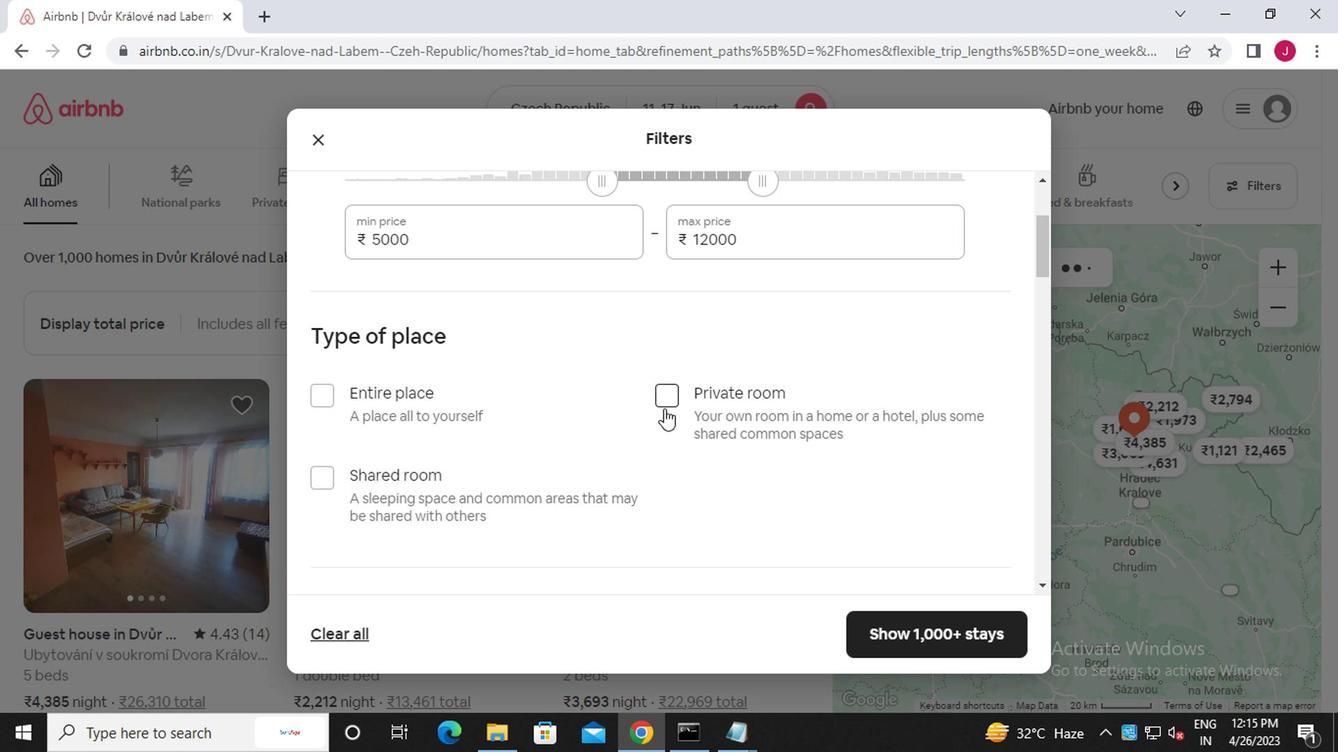 
Action: Mouse scrolled (645, 433) with delta (0, -1)
Screenshot: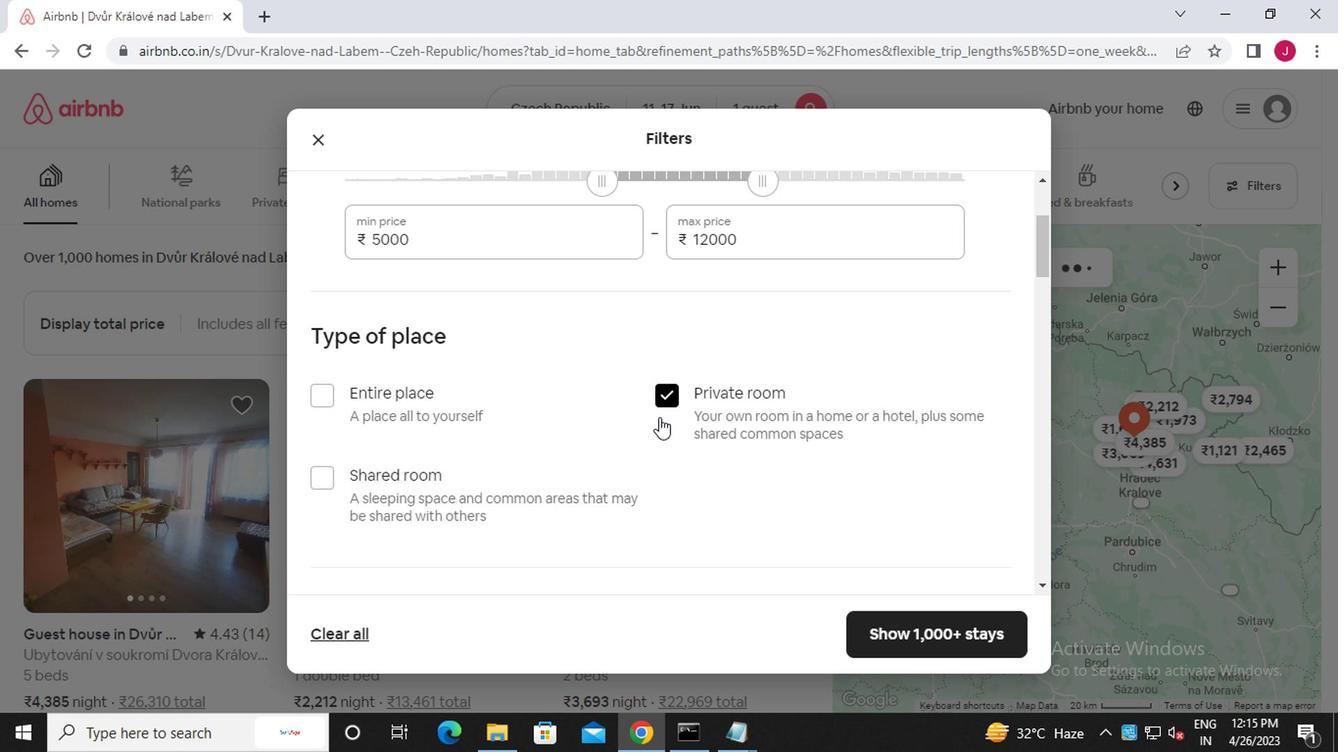 
Action: Mouse scrolled (645, 433) with delta (0, -1)
Screenshot: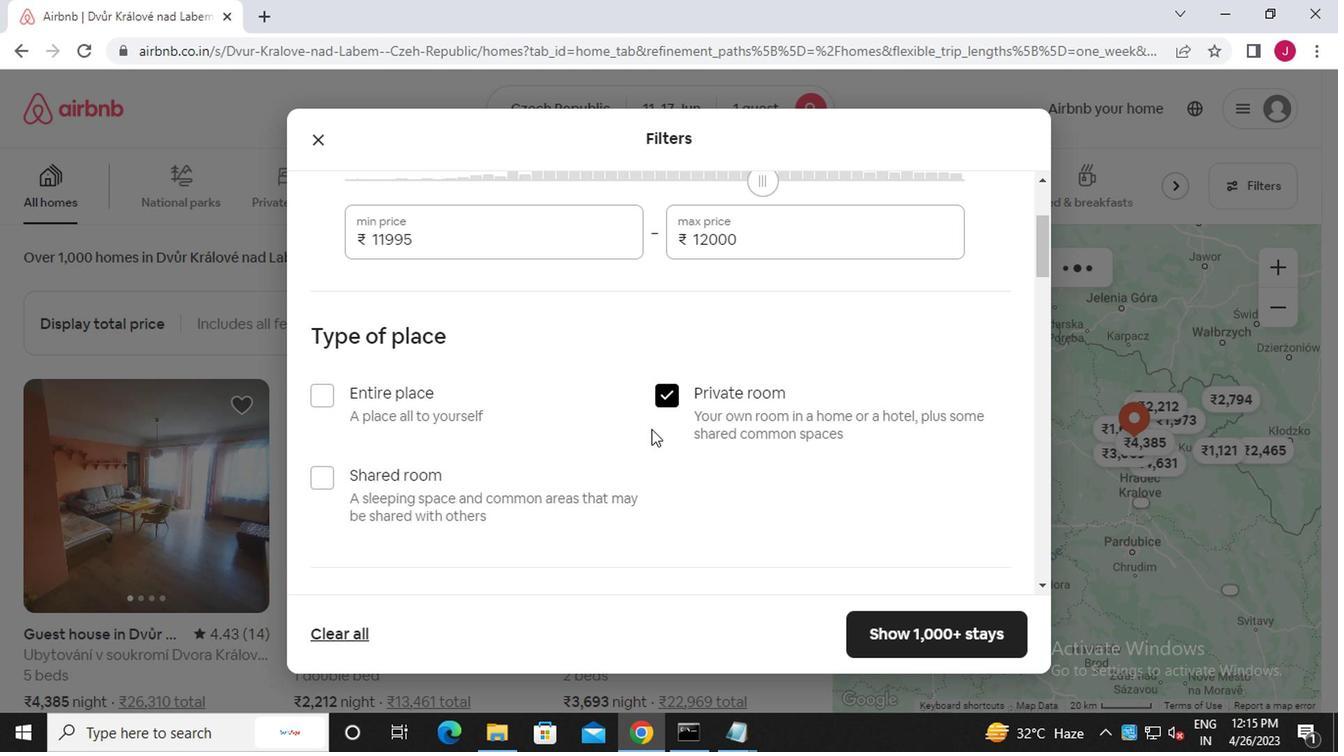 
Action: Mouse scrolled (645, 433) with delta (0, -1)
Screenshot: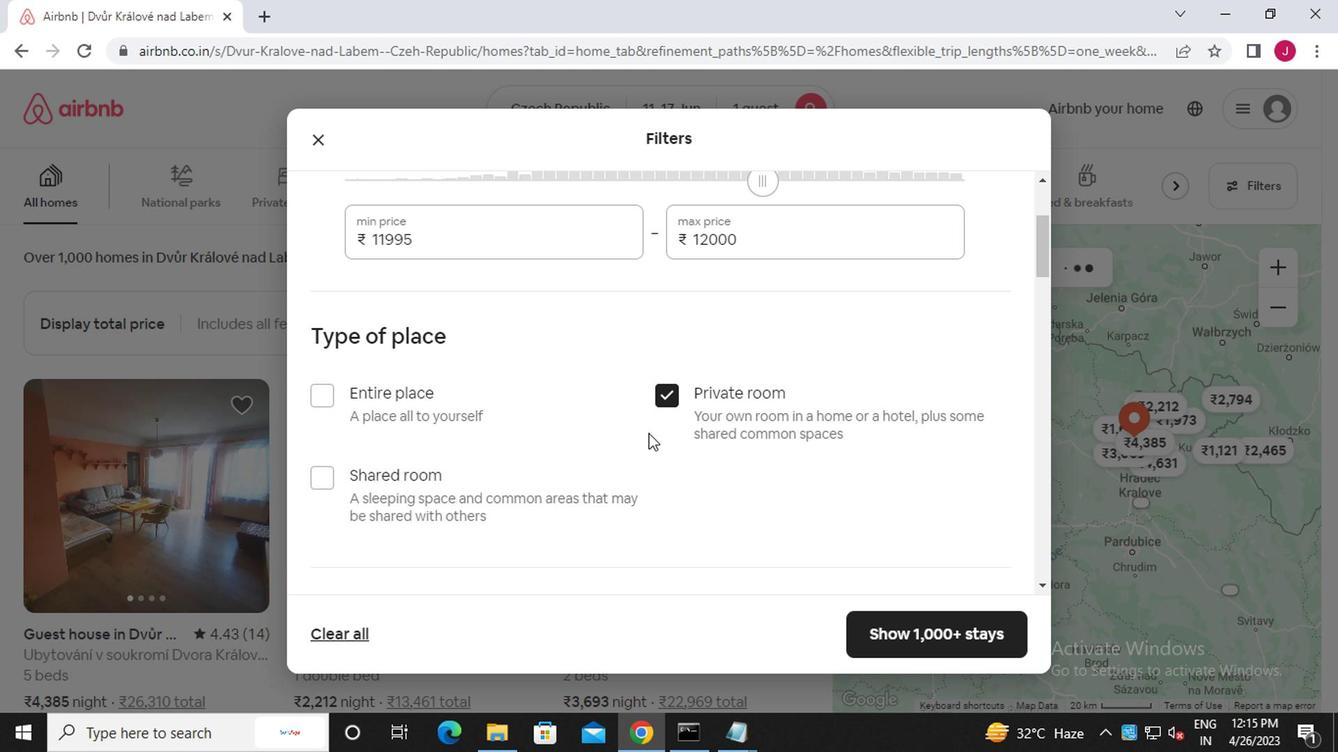 
Action: Mouse moved to (422, 428)
Screenshot: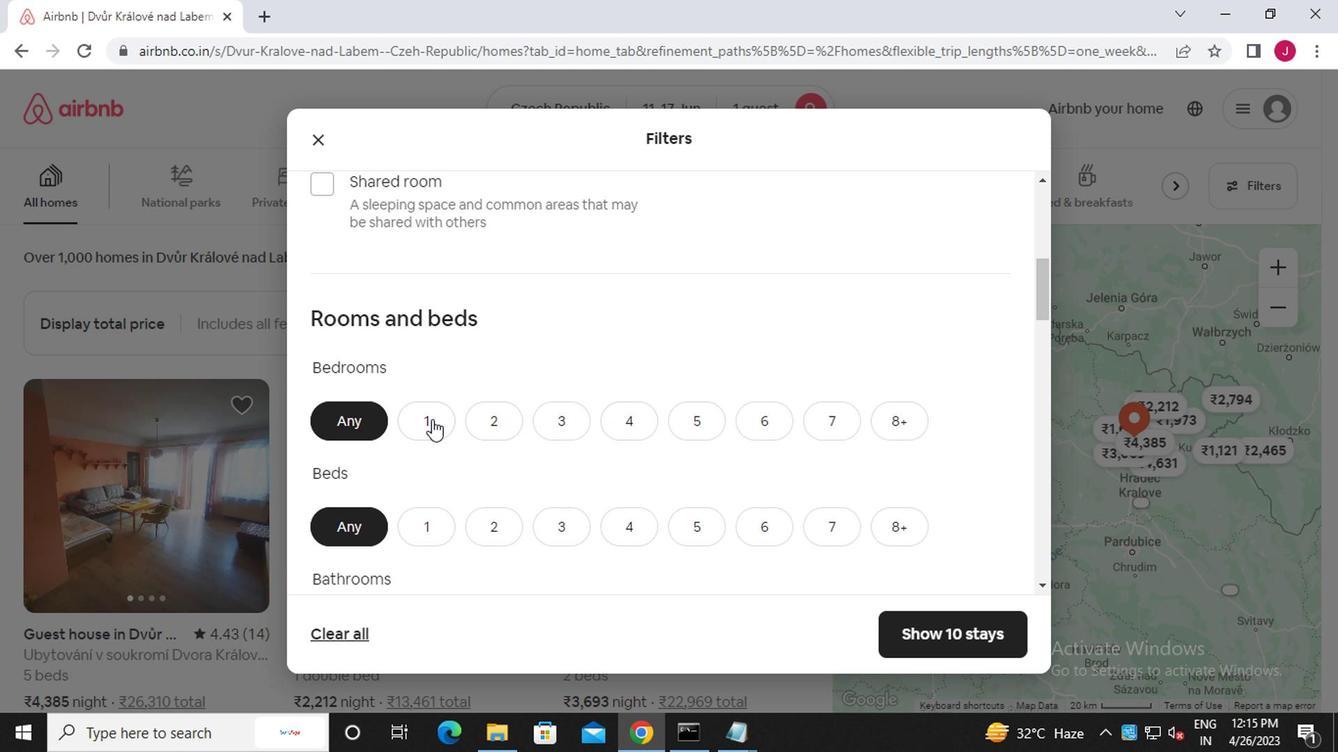 
Action: Mouse pressed left at (422, 428)
Screenshot: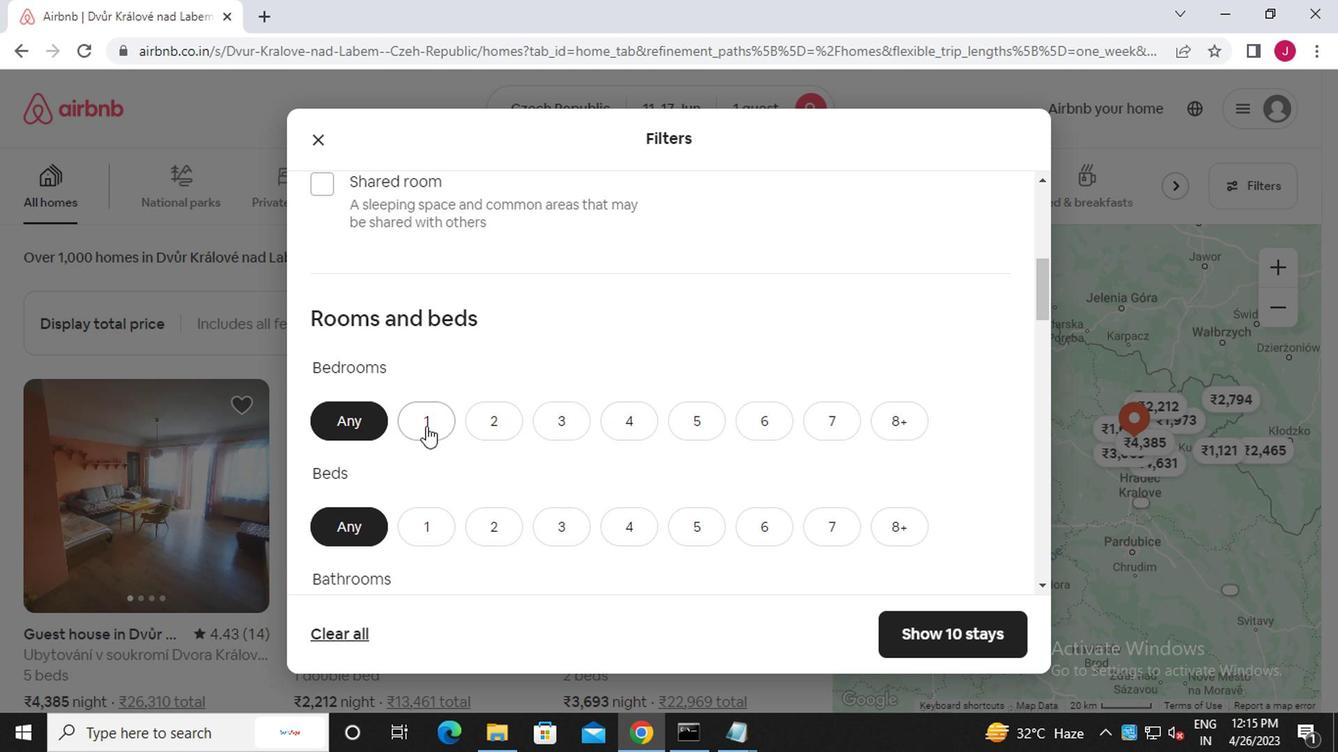 
Action: Mouse moved to (415, 536)
Screenshot: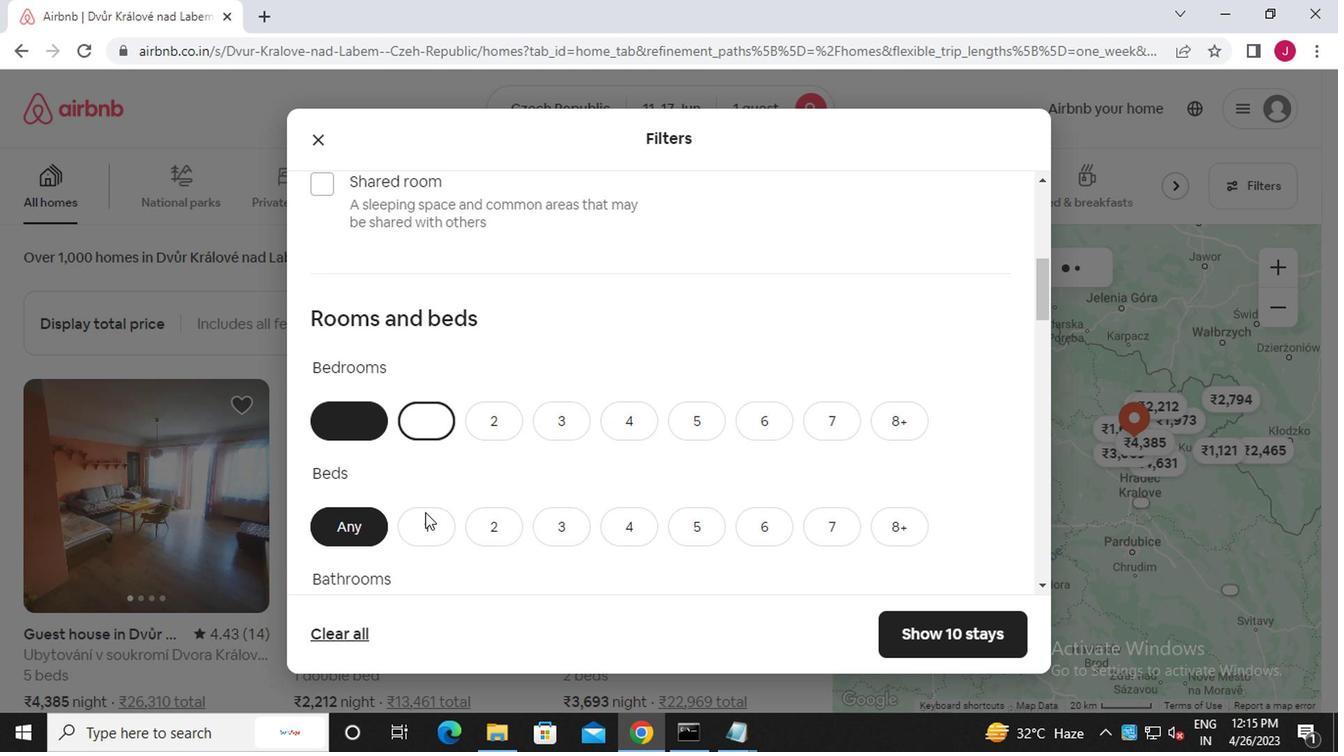 
Action: Mouse pressed left at (415, 536)
Screenshot: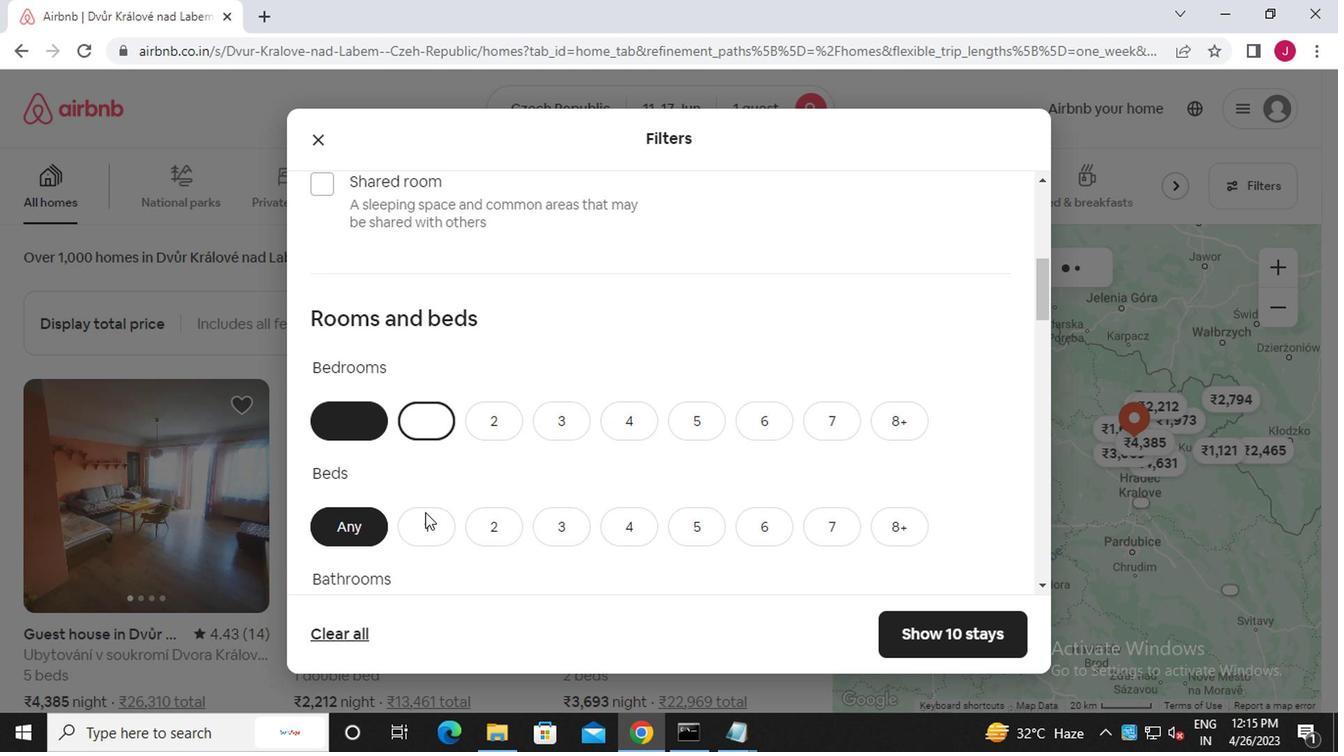 
Action: Mouse moved to (462, 508)
Screenshot: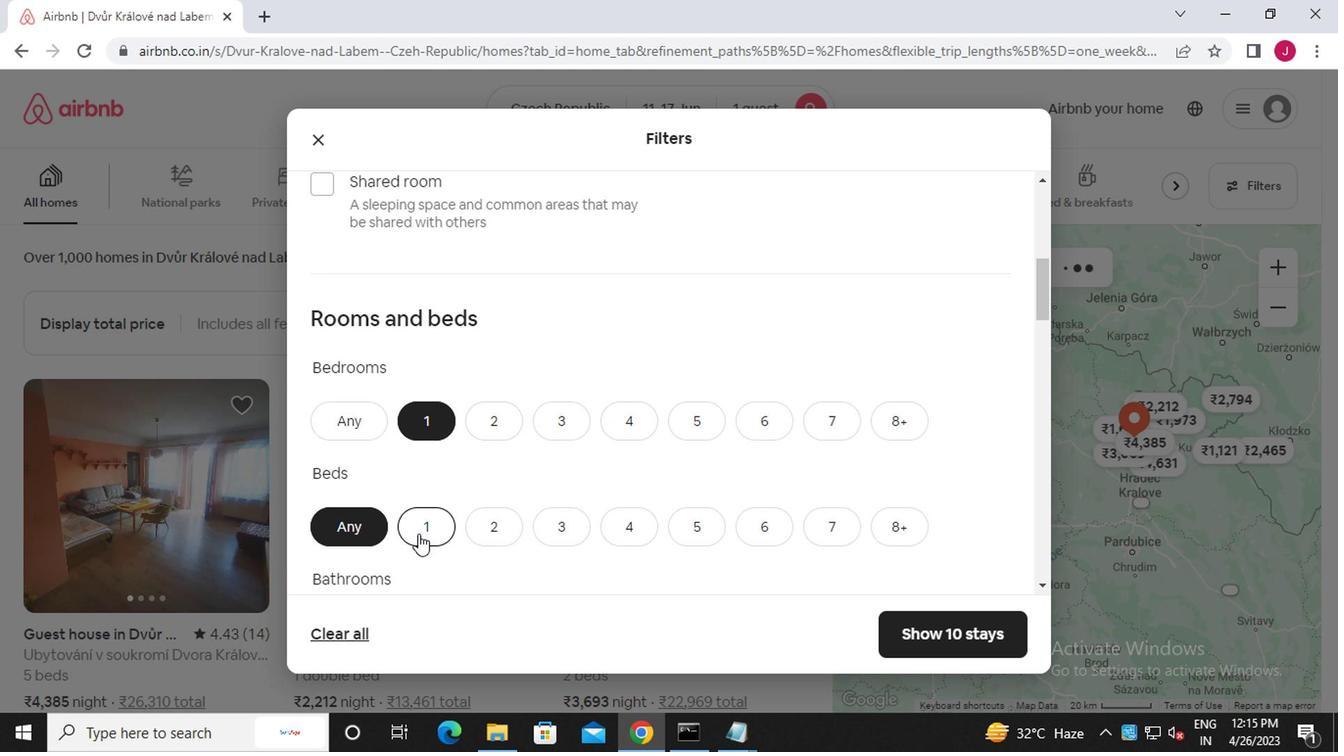 
Action: Mouse scrolled (462, 507) with delta (0, -1)
Screenshot: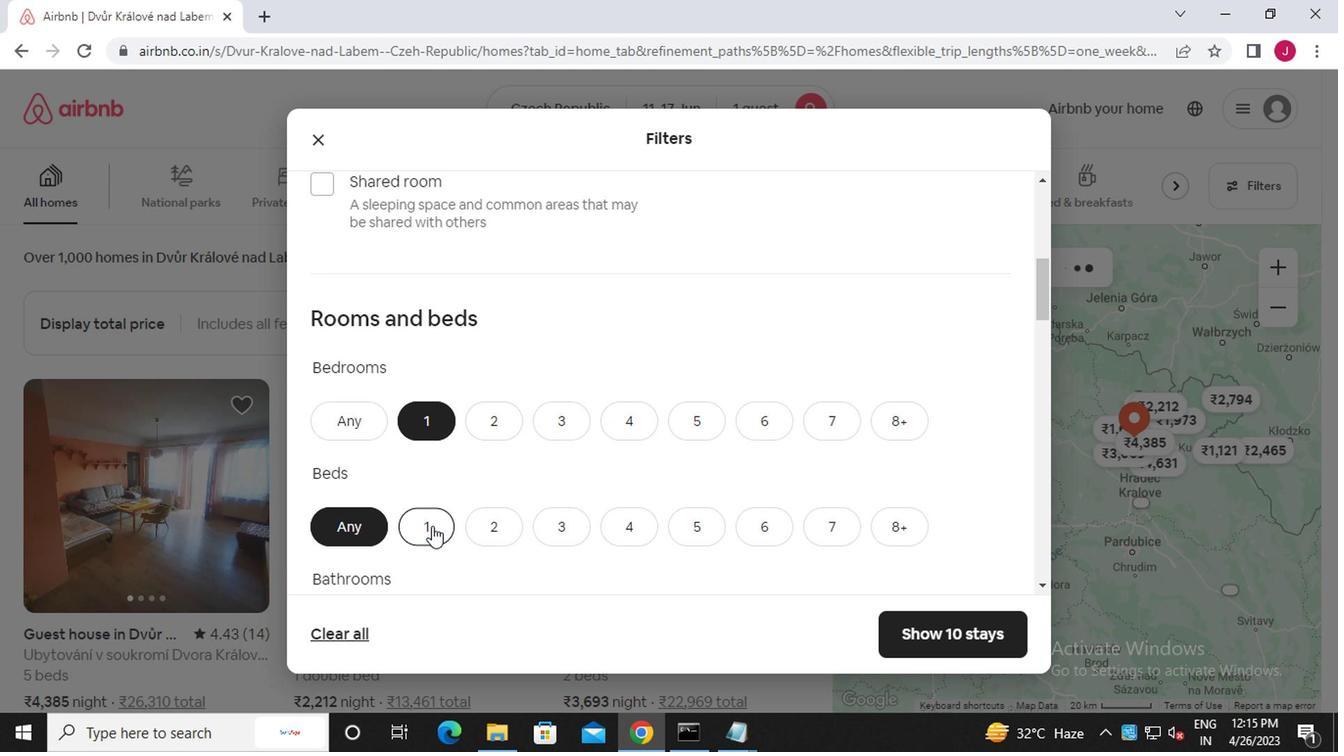 
Action: Mouse scrolled (462, 507) with delta (0, -1)
Screenshot: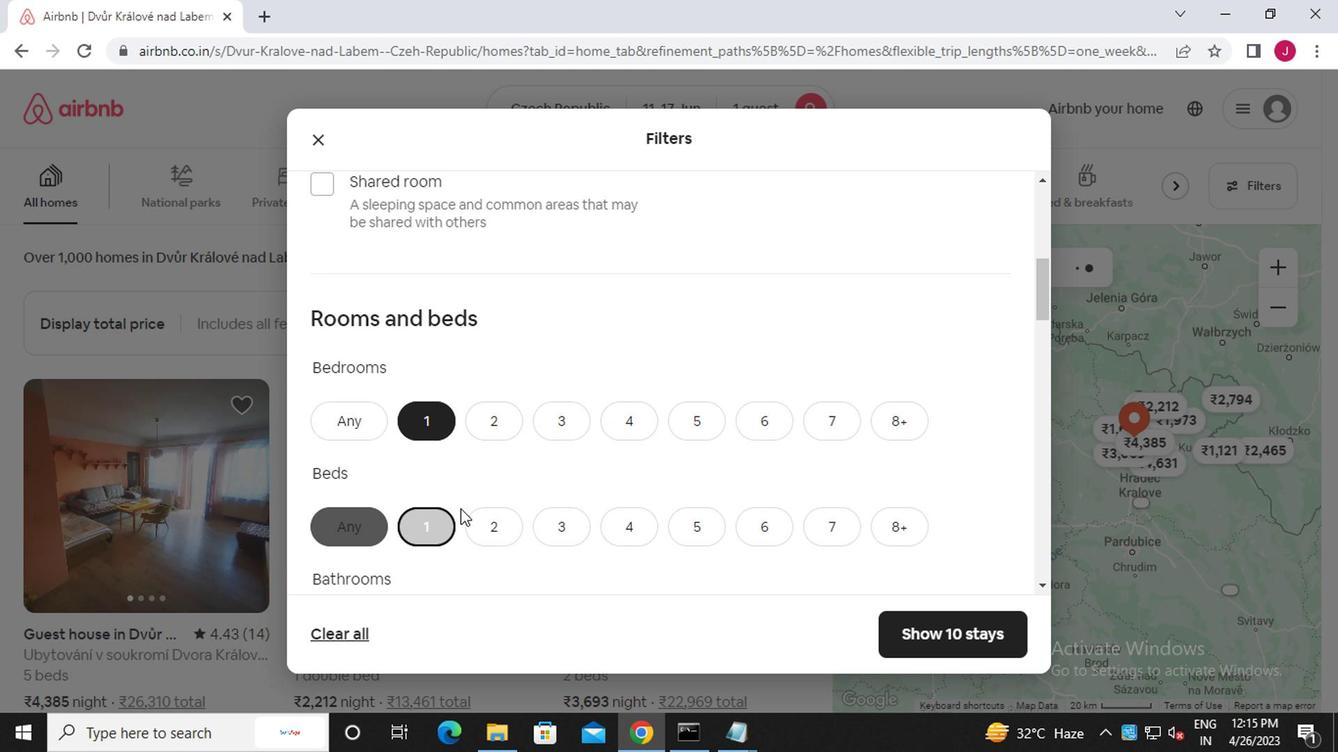 
Action: Mouse moved to (435, 445)
Screenshot: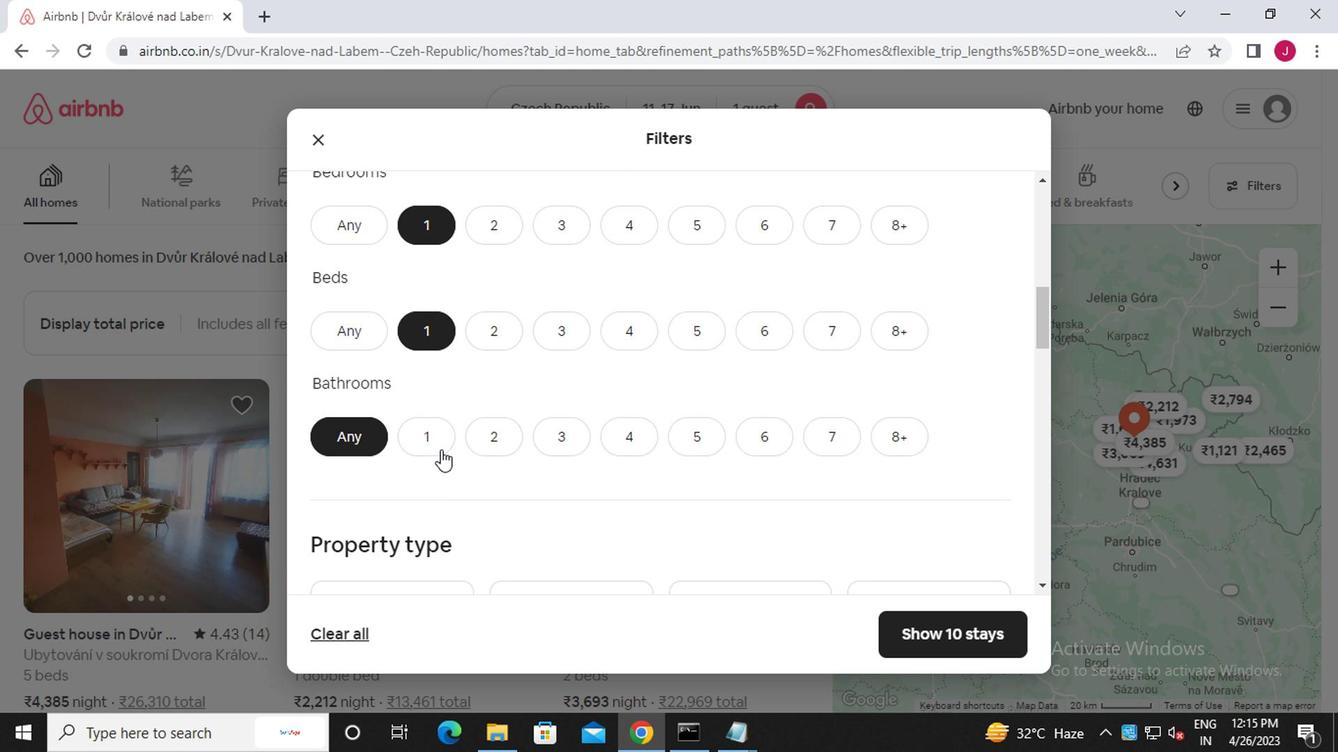 
Action: Mouse pressed left at (435, 445)
Screenshot: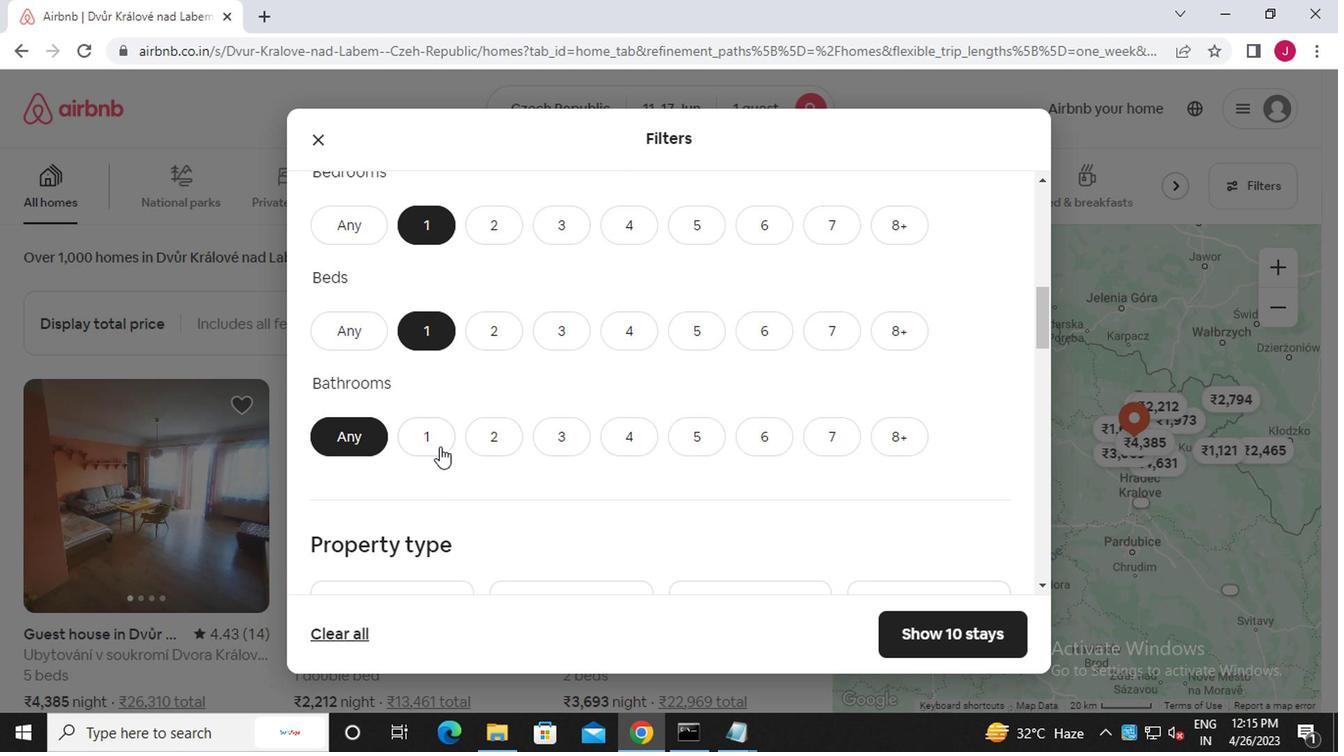 
Action: Mouse moved to (558, 578)
Screenshot: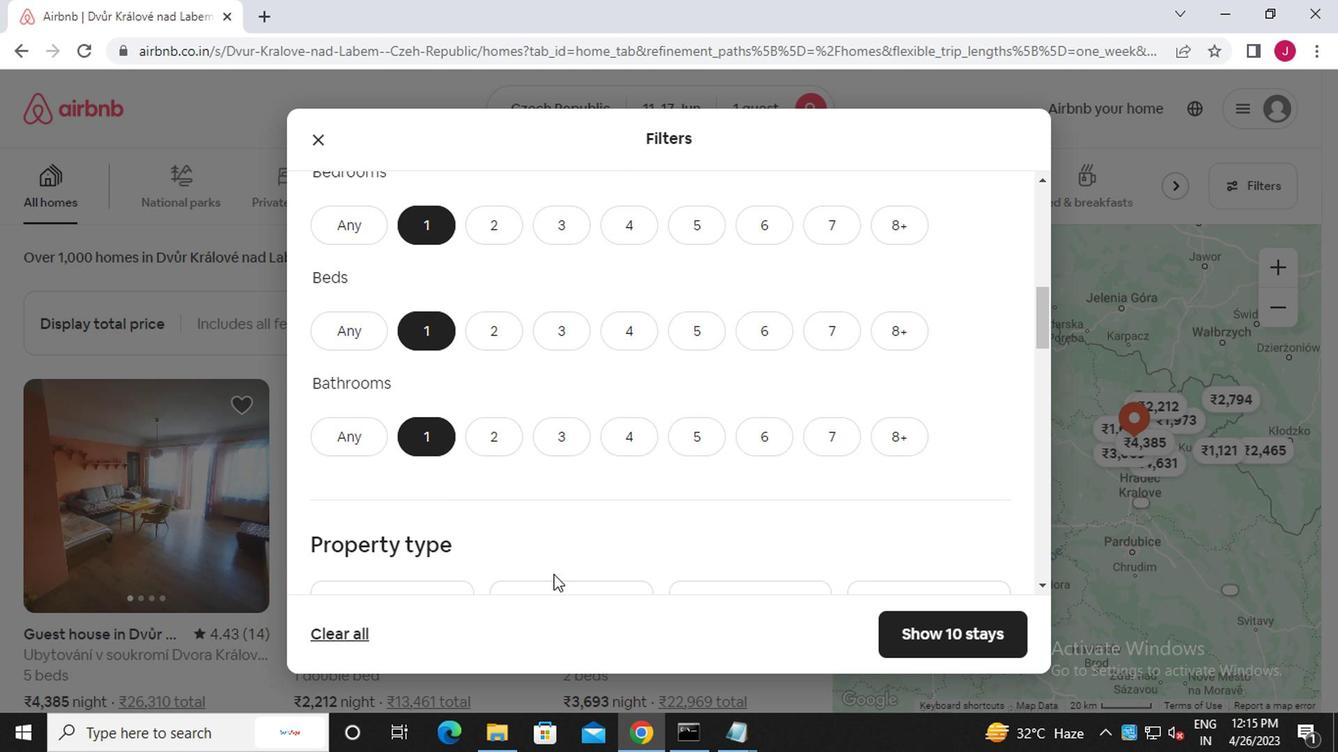 
Action: Mouse scrolled (558, 577) with delta (0, -1)
Screenshot: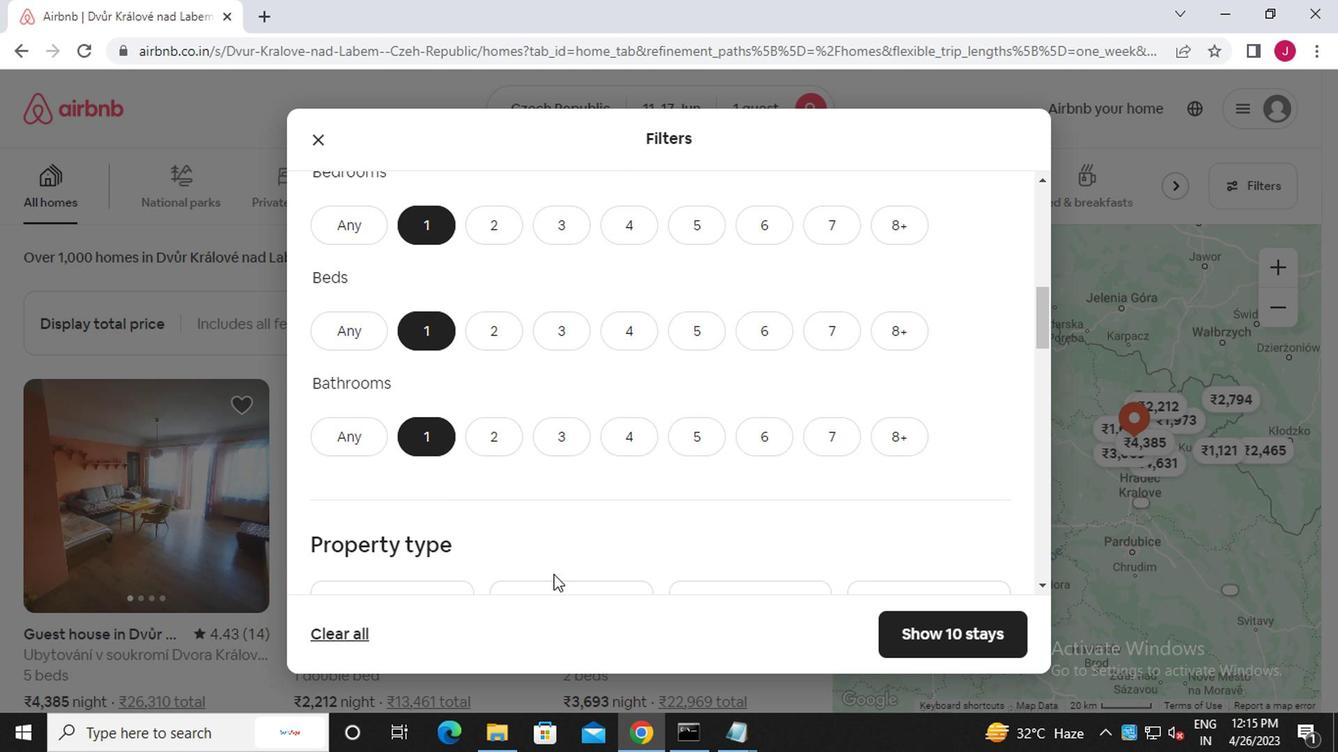
Action: Mouse moved to (560, 580)
Screenshot: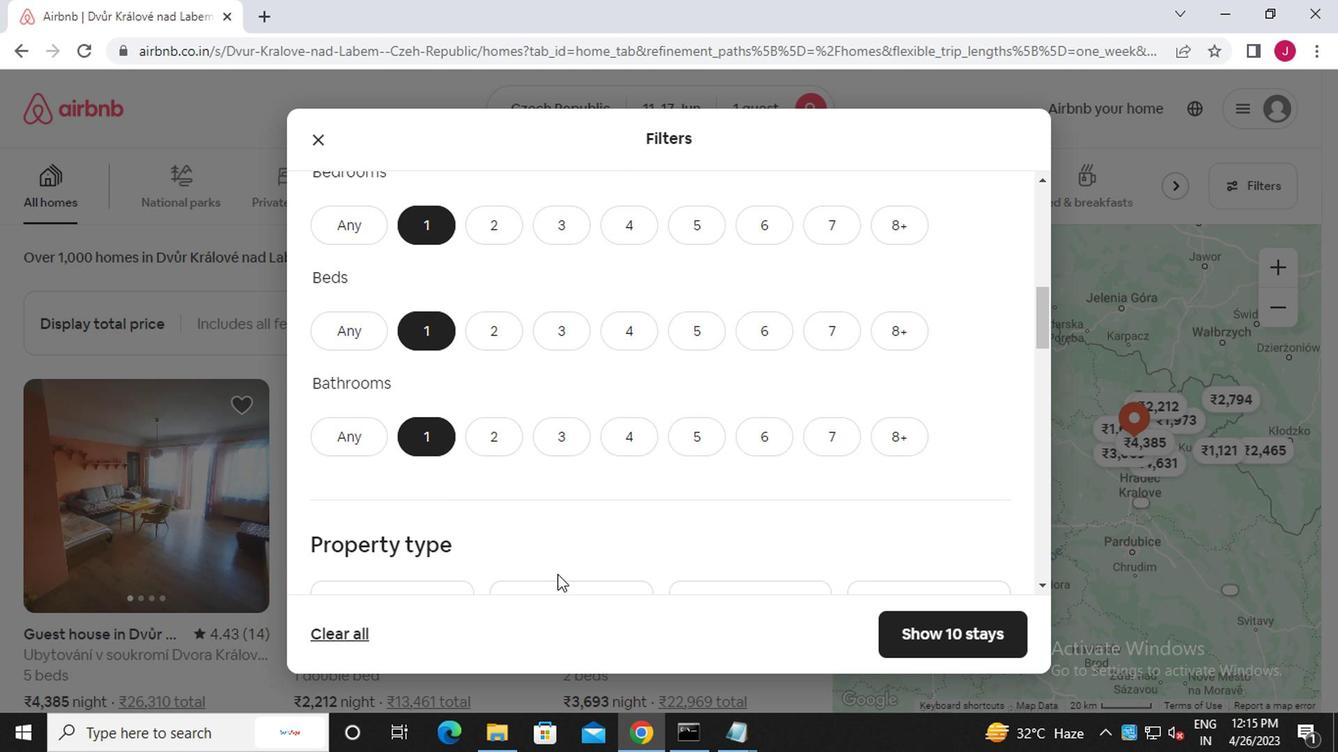 
Action: Mouse scrolled (560, 579) with delta (0, -1)
Screenshot: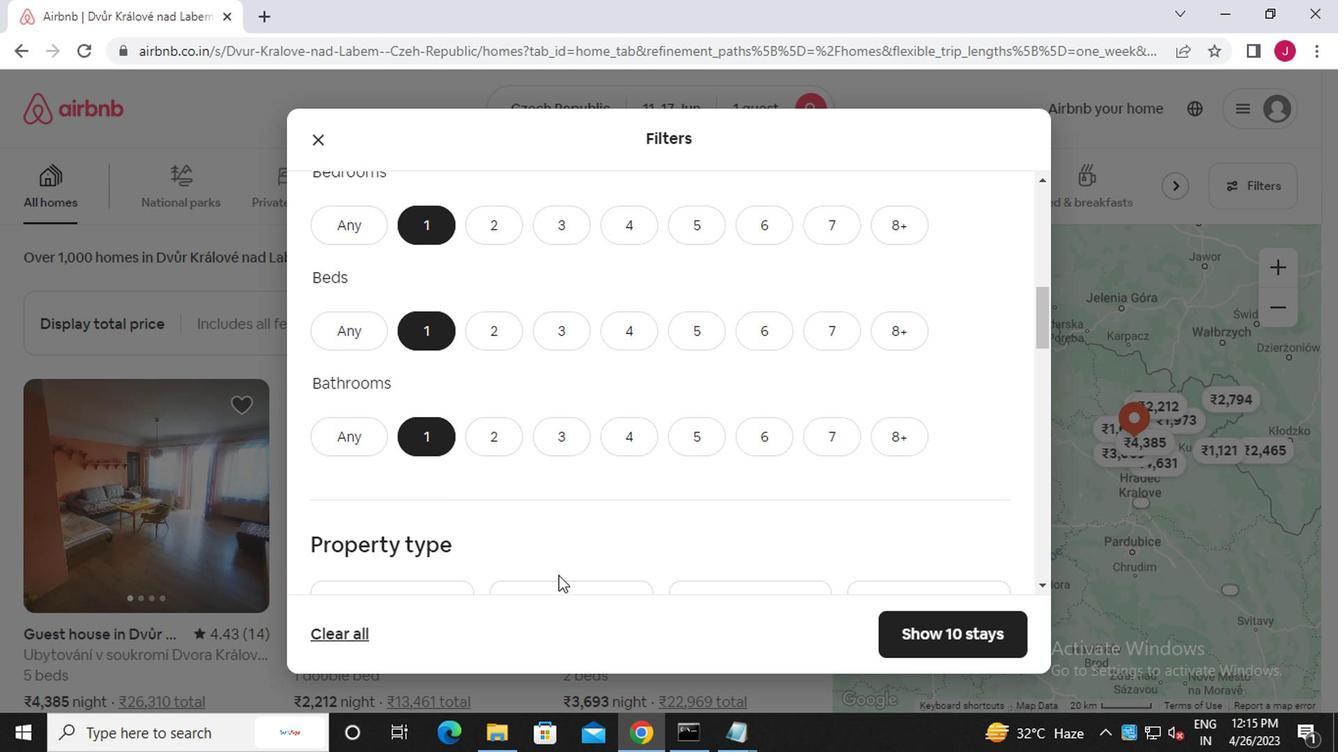 
Action: Mouse moved to (562, 581)
Screenshot: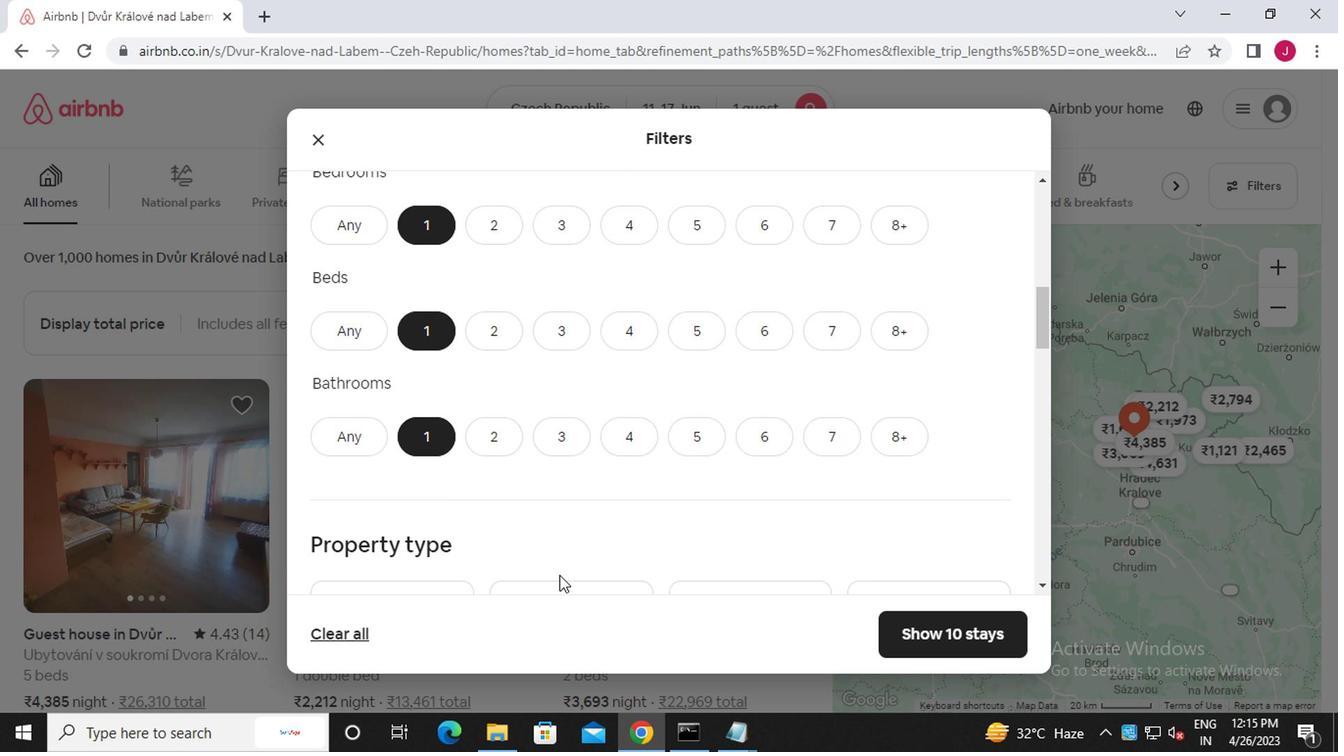 
Action: Mouse scrolled (562, 580) with delta (0, 0)
Screenshot: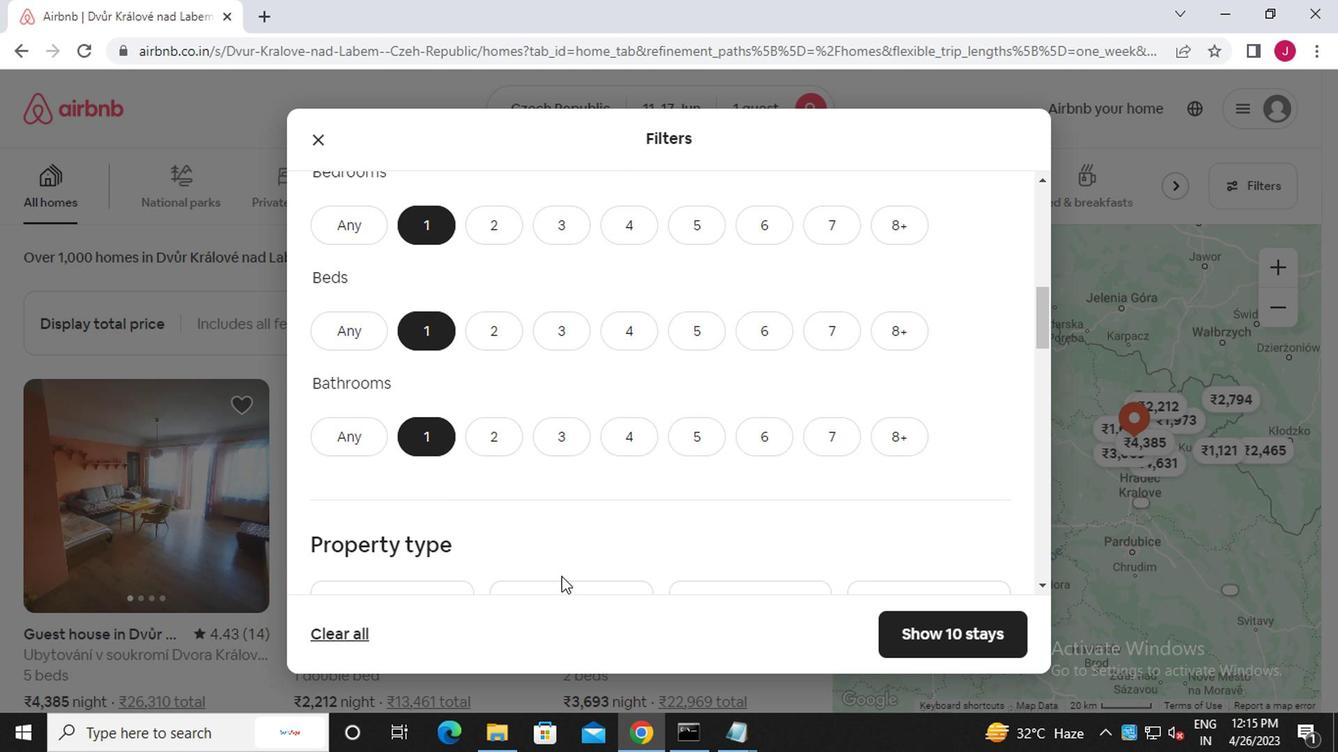
Action: Mouse moved to (404, 381)
Screenshot: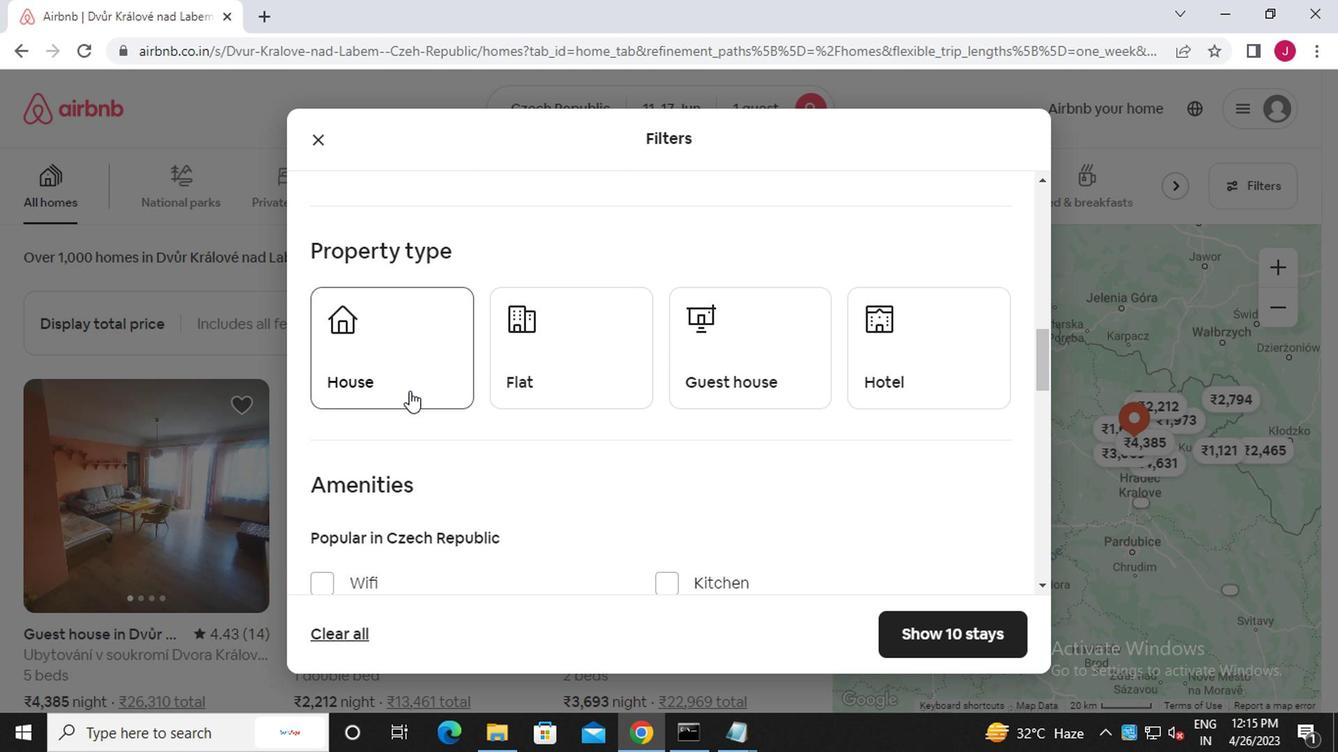 
Action: Mouse pressed left at (404, 381)
Screenshot: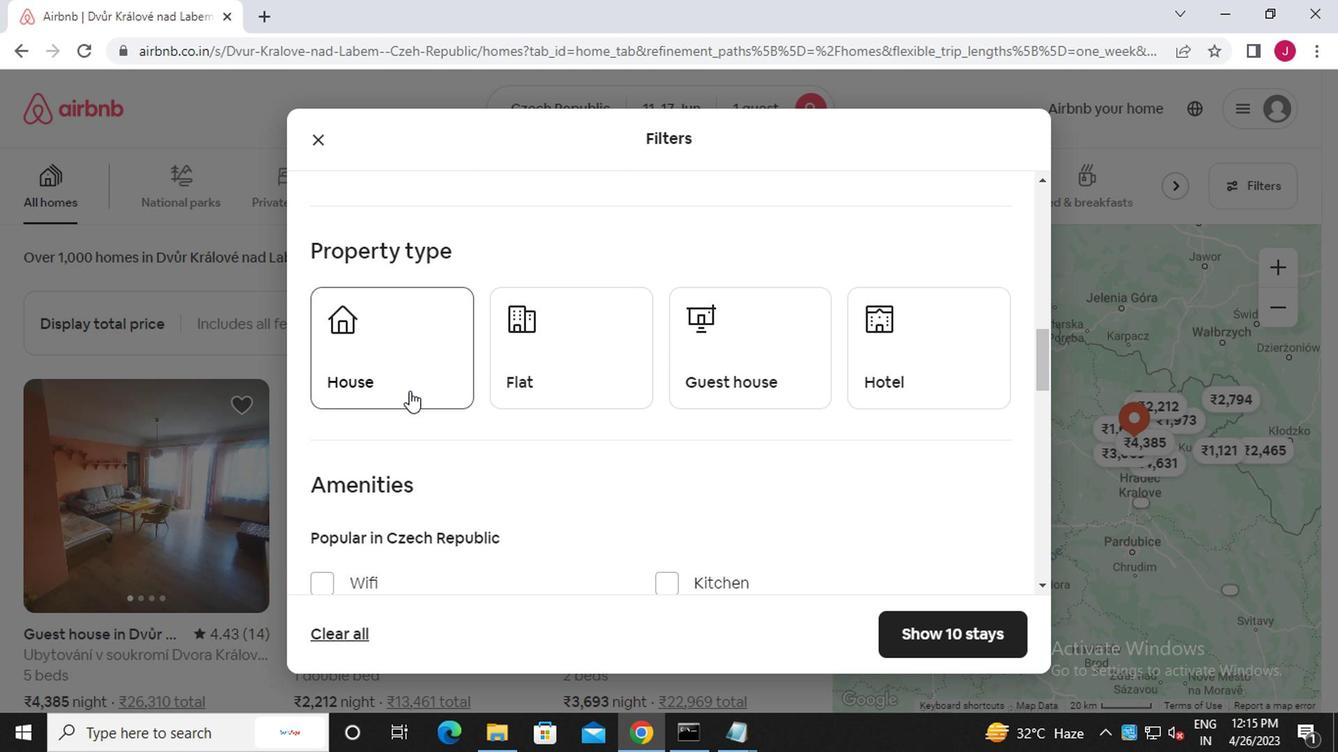 
Action: Mouse moved to (558, 368)
Screenshot: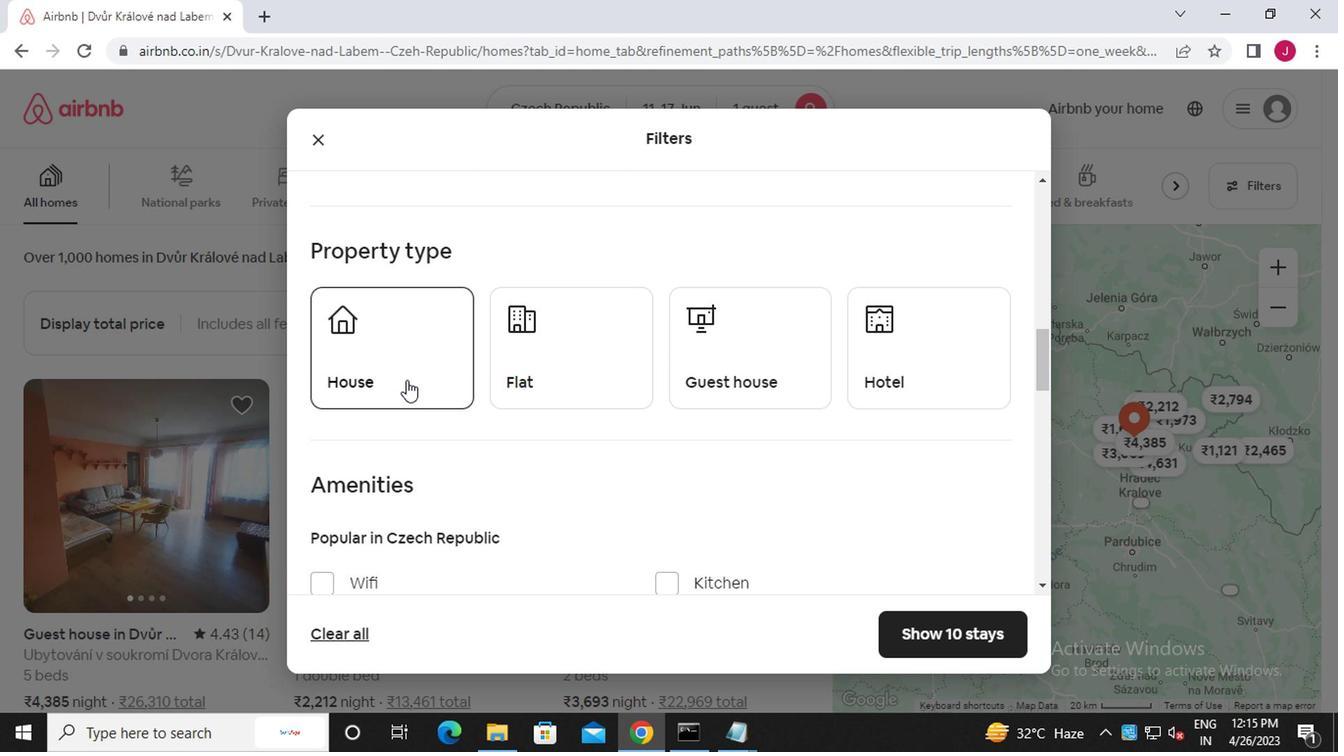 
Action: Mouse pressed left at (558, 368)
Screenshot: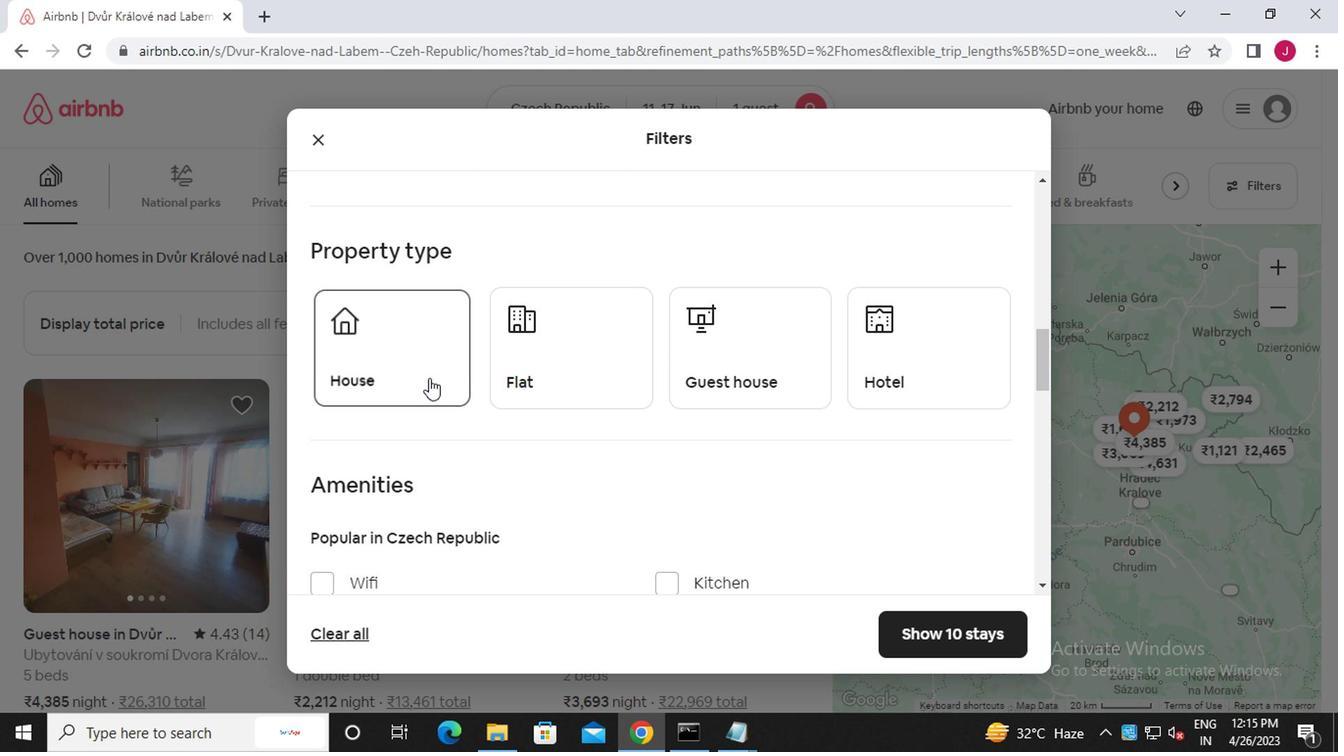 
Action: Mouse moved to (733, 368)
Screenshot: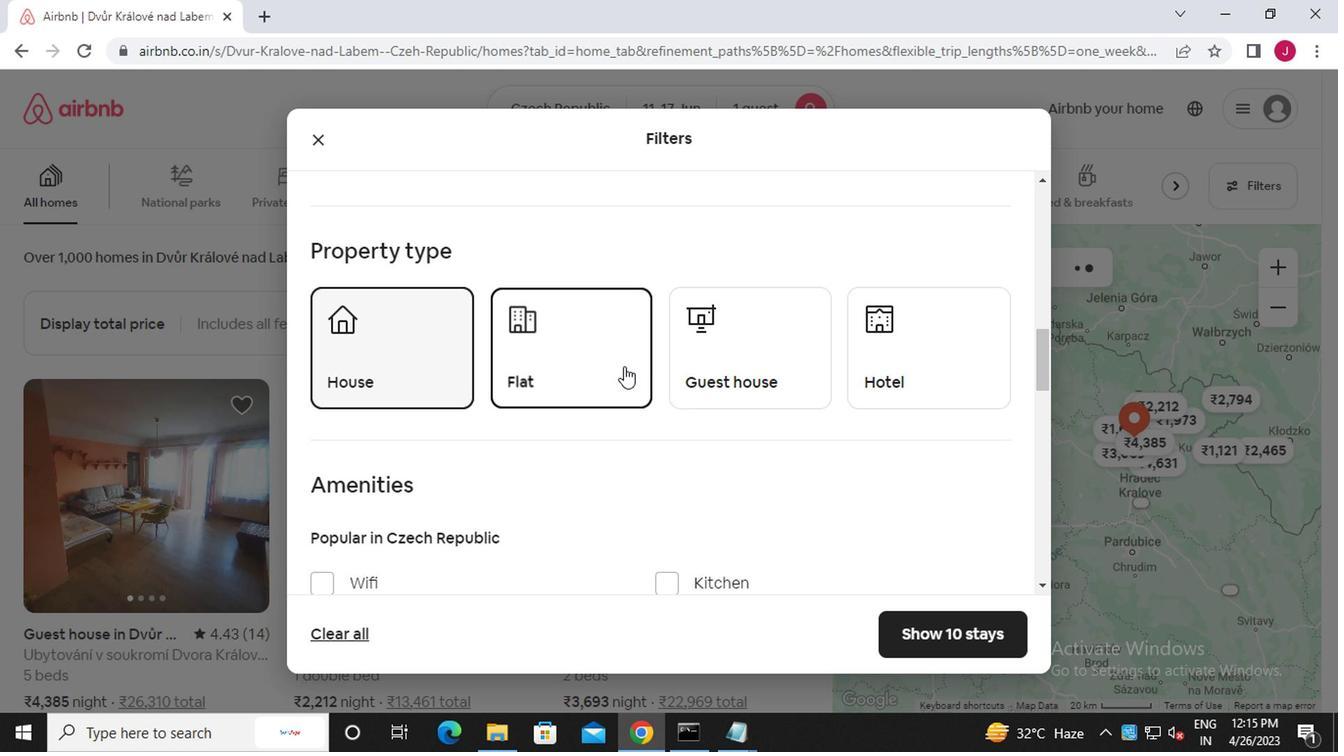 
Action: Mouse pressed left at (733, 368)
Screenshot: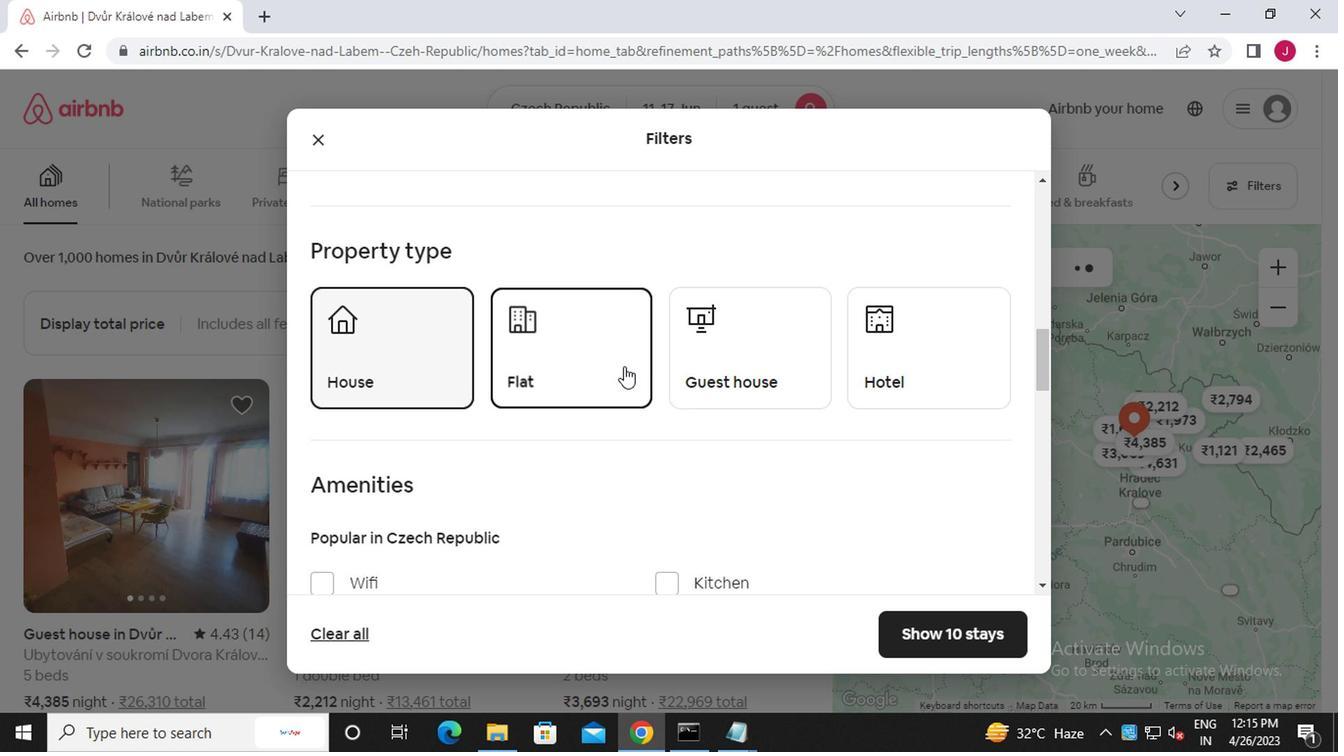 
Action: Mouse moved to (896, 363)
Screenshot: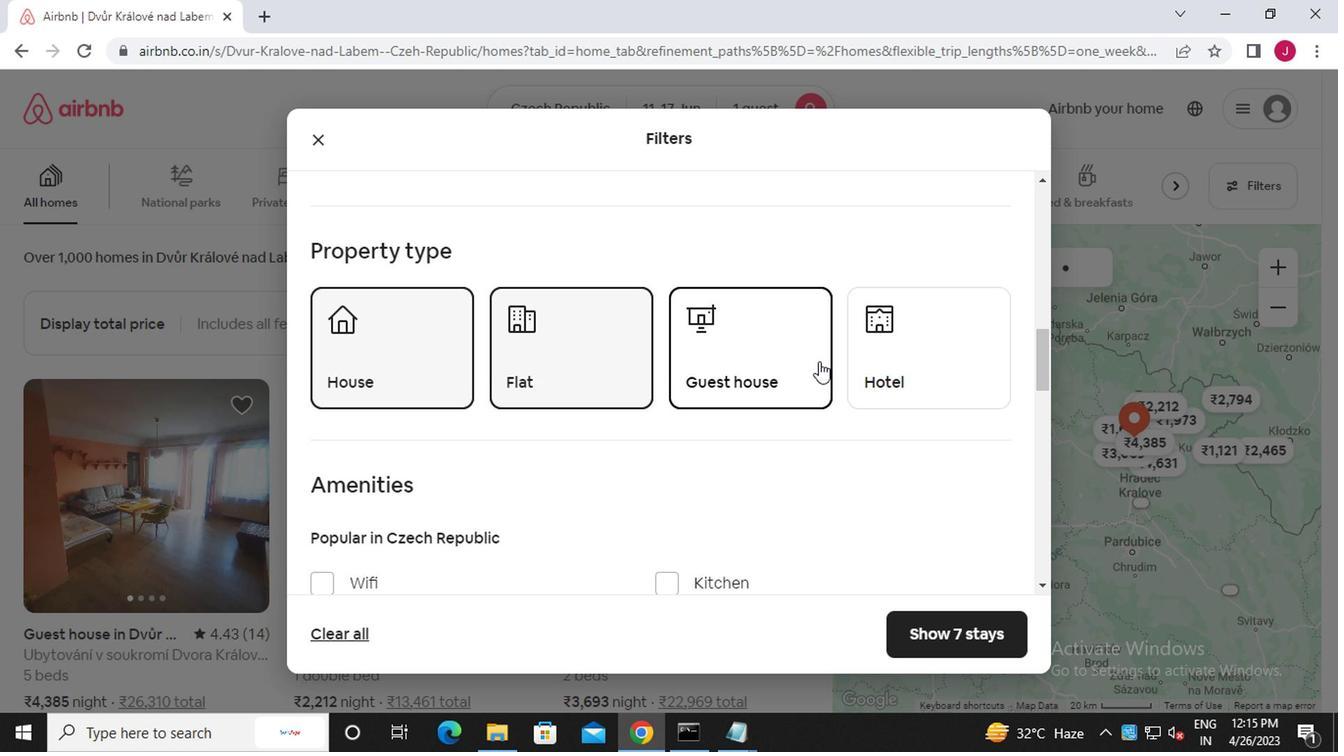 
Action: Mouse pressed left at (896, 363)
Screenshot: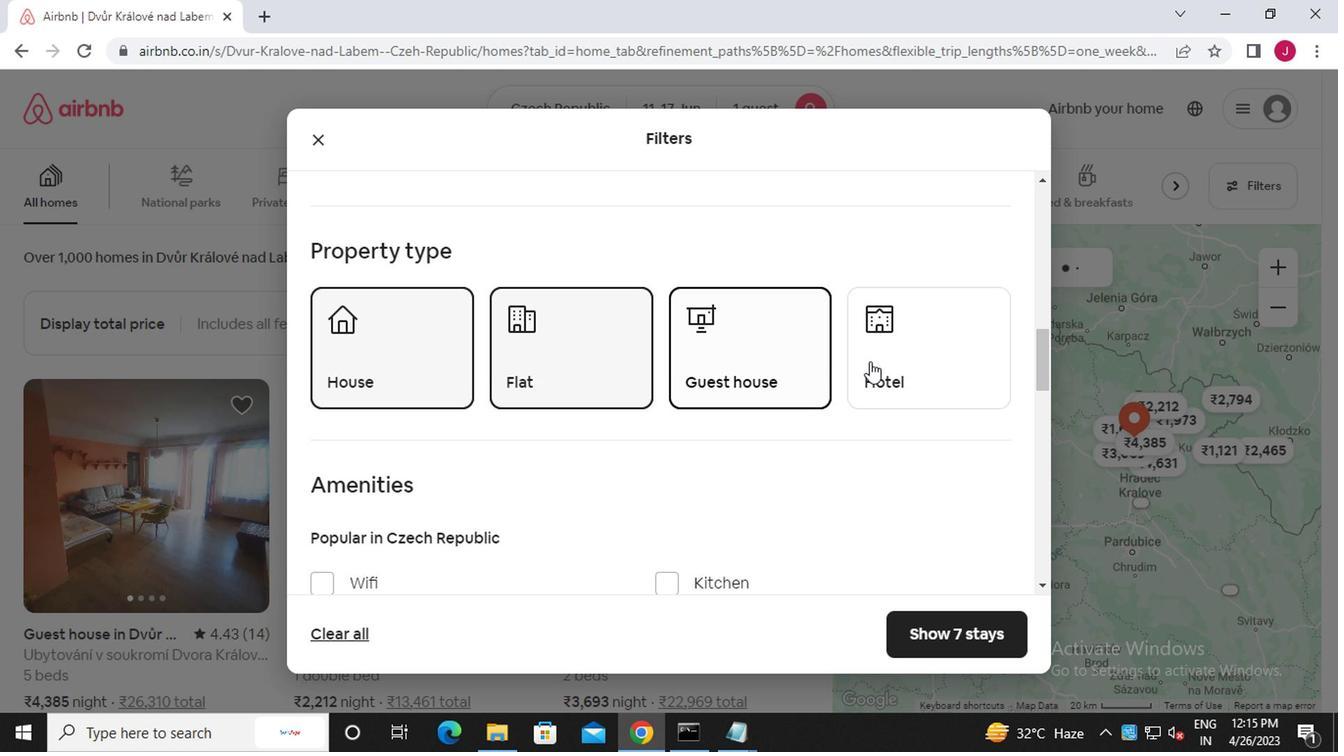 
Action: Mouse moved to (879, 382)
Screenshot: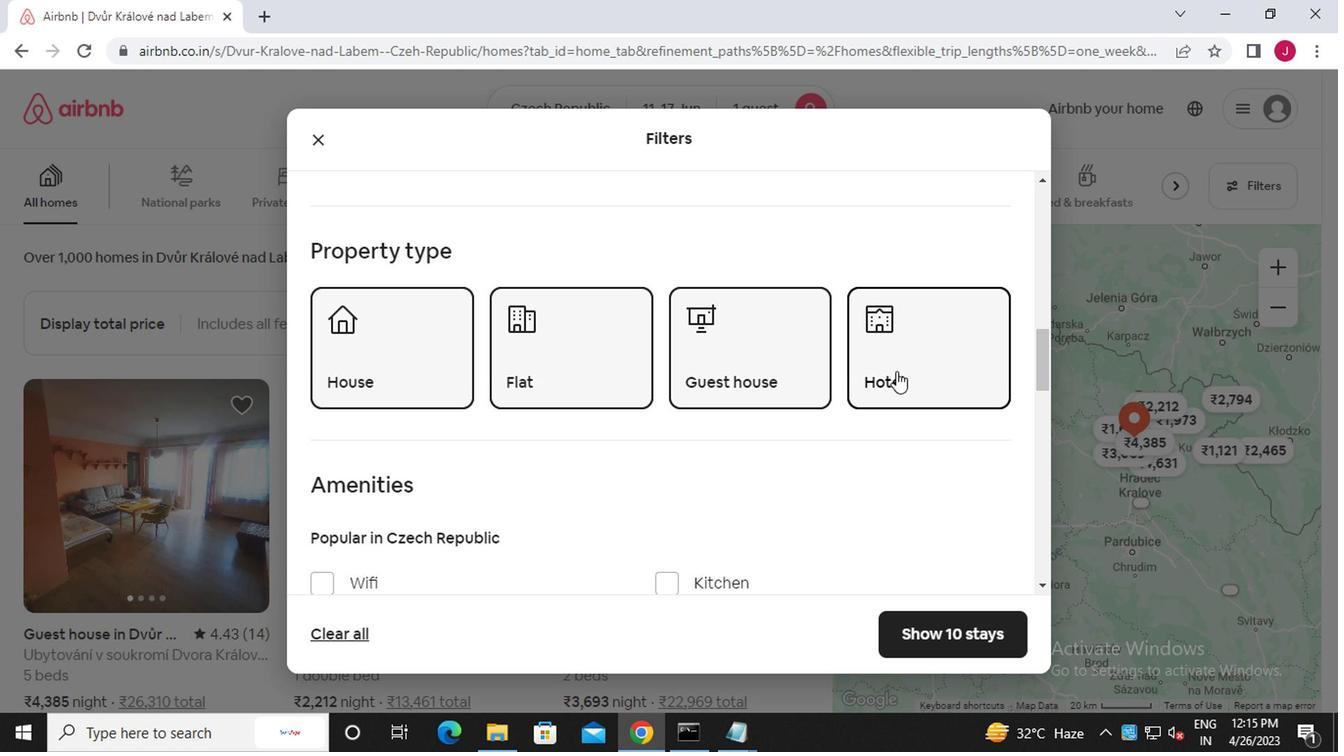 
Action: Mouse scrolled (879, 381) with delta (0, -1)
Screenshot: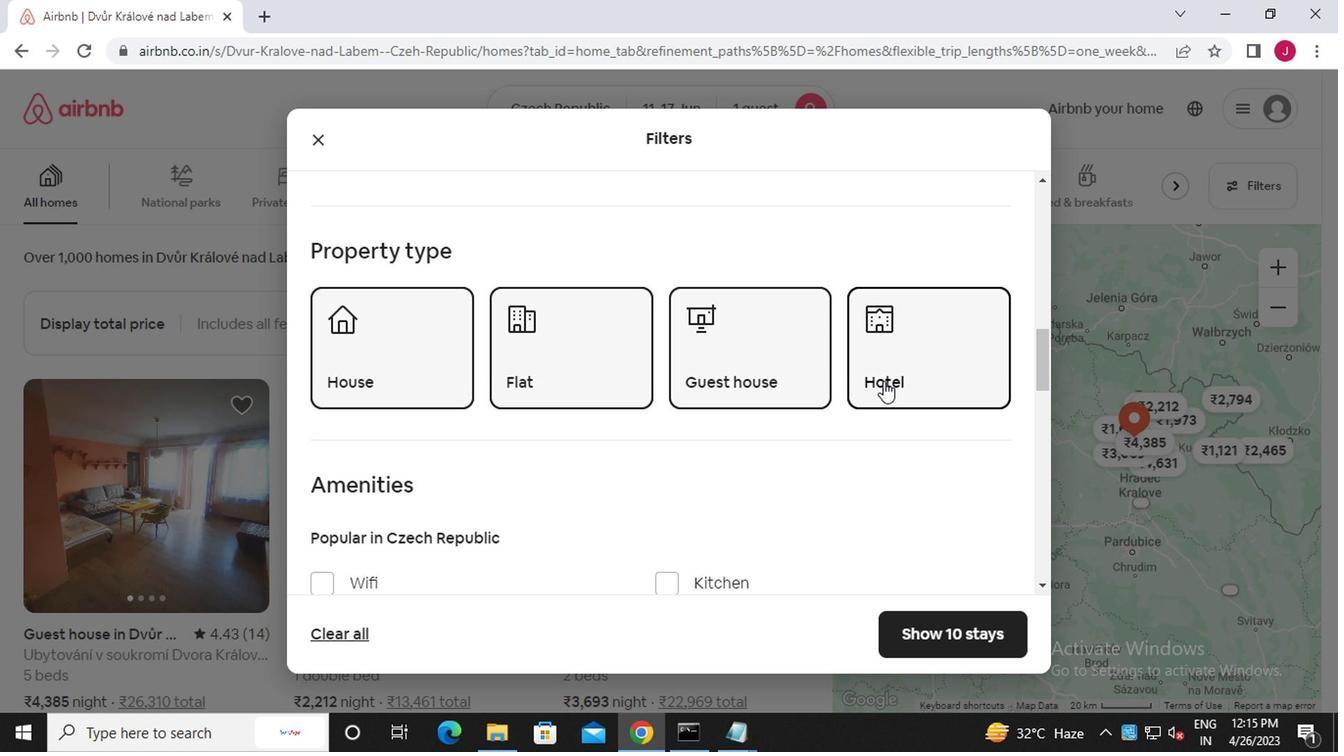 
Action: Mouse moved to (879, 383)
Screenshot: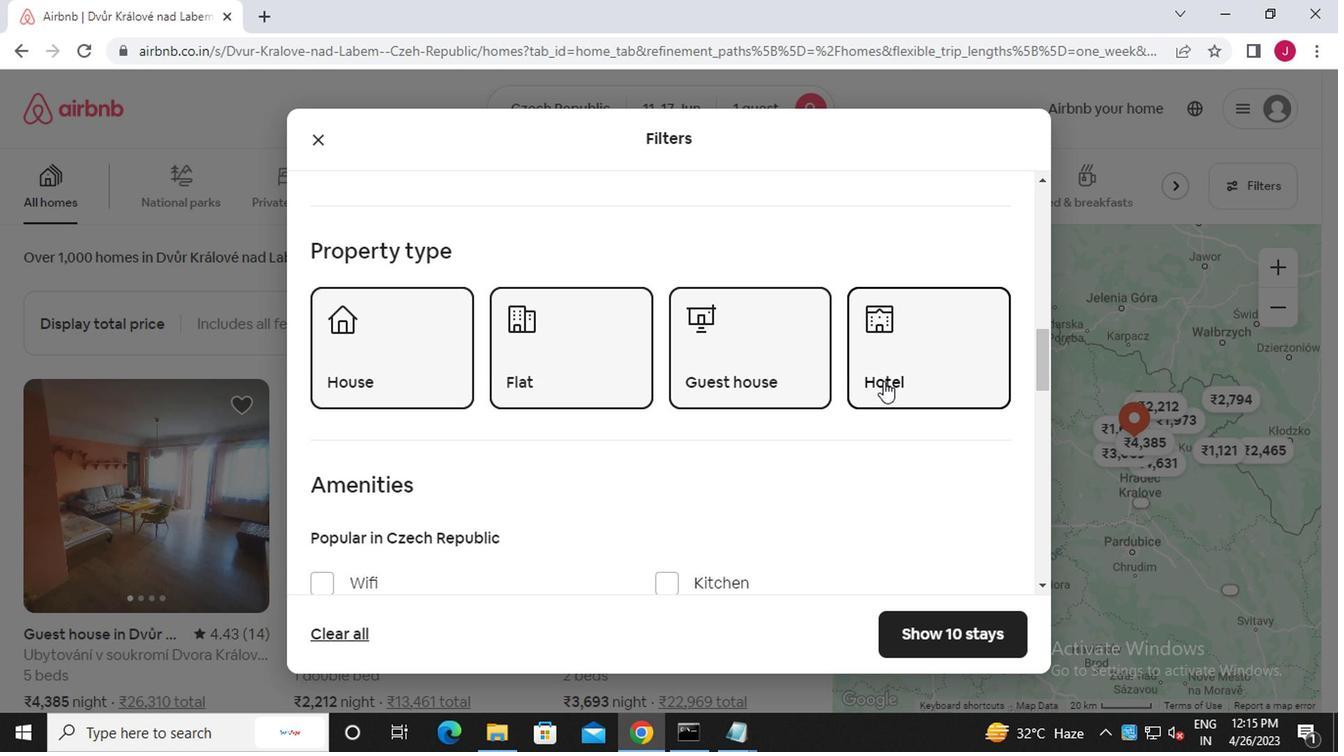 
Action: Mouse scrolled (879, 382) with delta (0, 0)
Screenshot: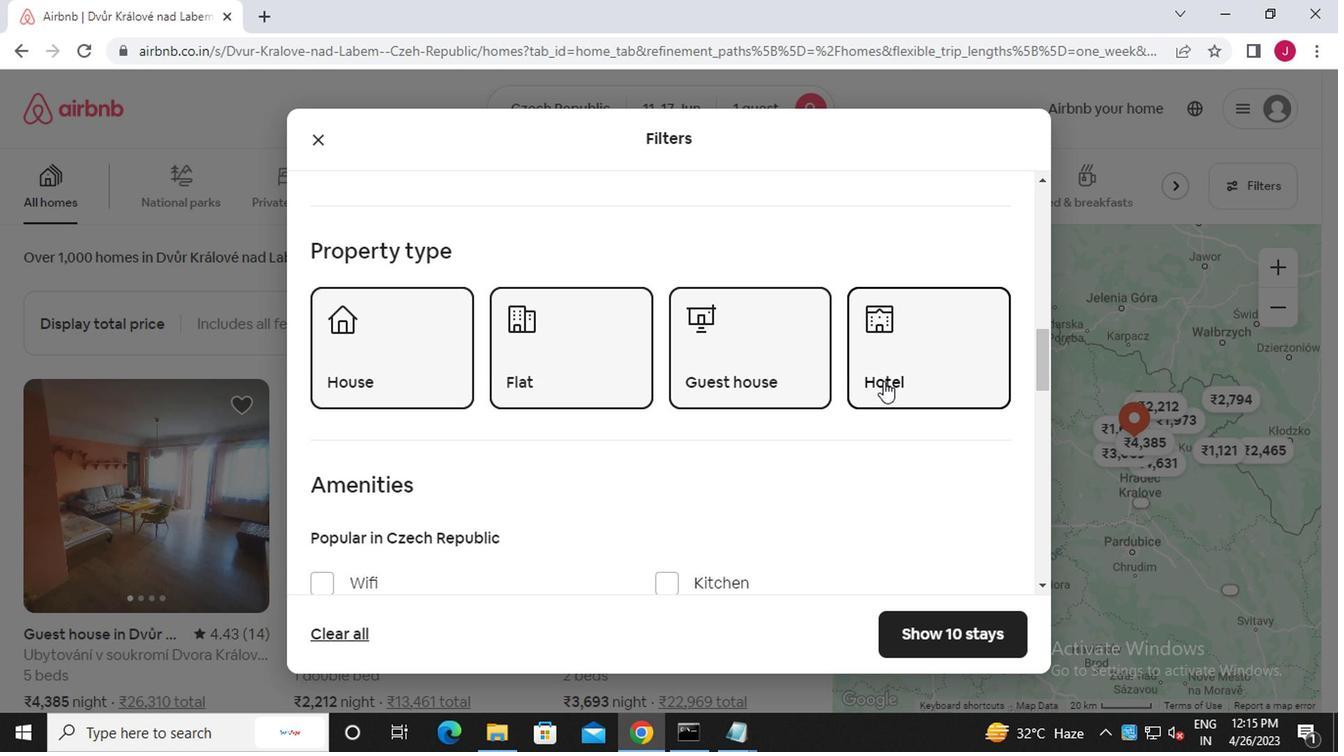
Action: Mouse moved to (879, 383)
Screenshot: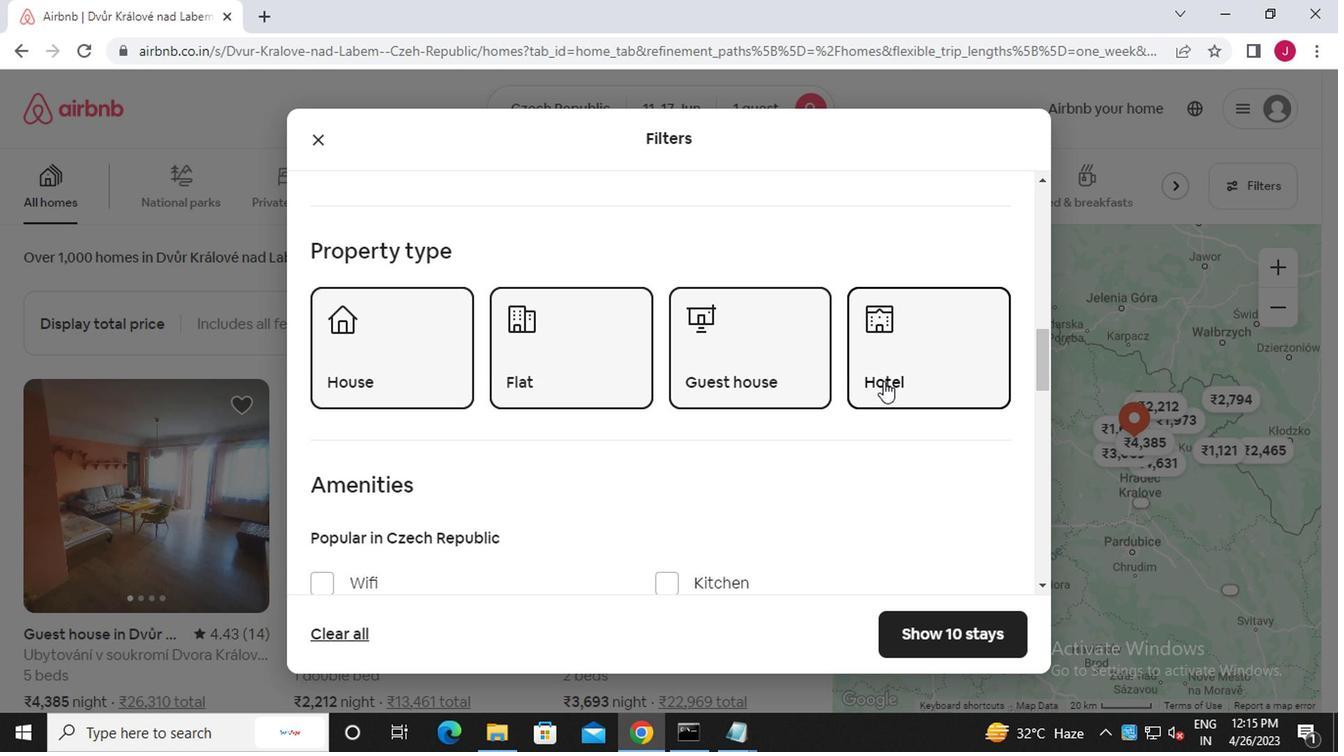 
Action: Mouse scrolled (879, 382) with delta (0, 0)
Screenshot: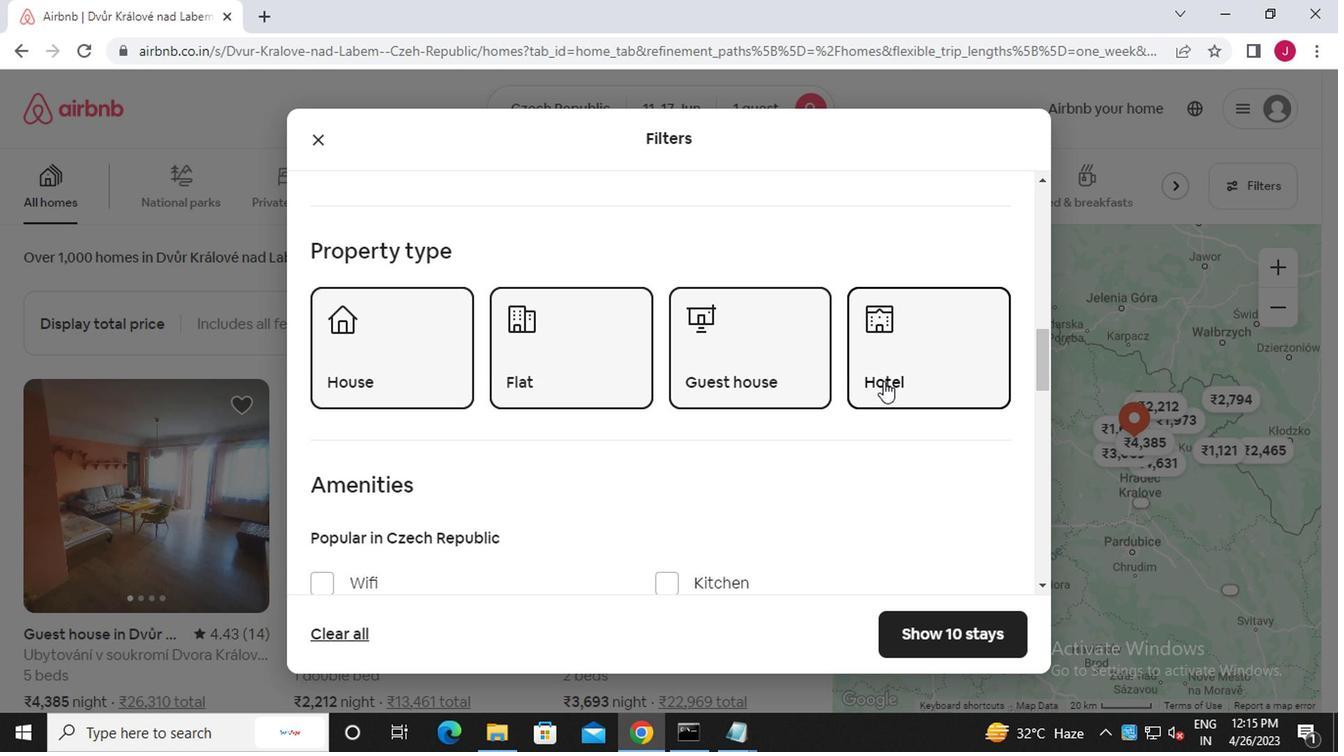 
Action: Mouse moved to (856, 378)
Screenshot: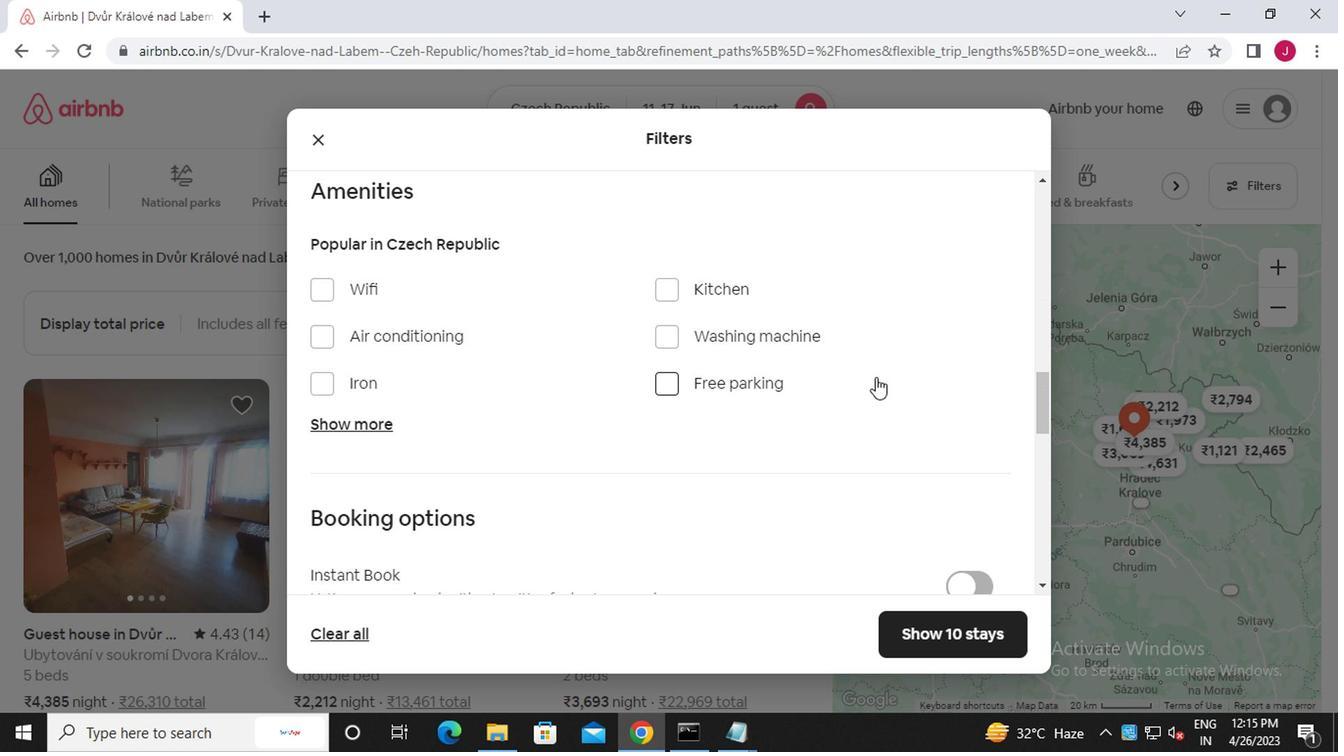 
Action: Mouse scrolled (856, 377) with delta (0, 0)
Screenshot: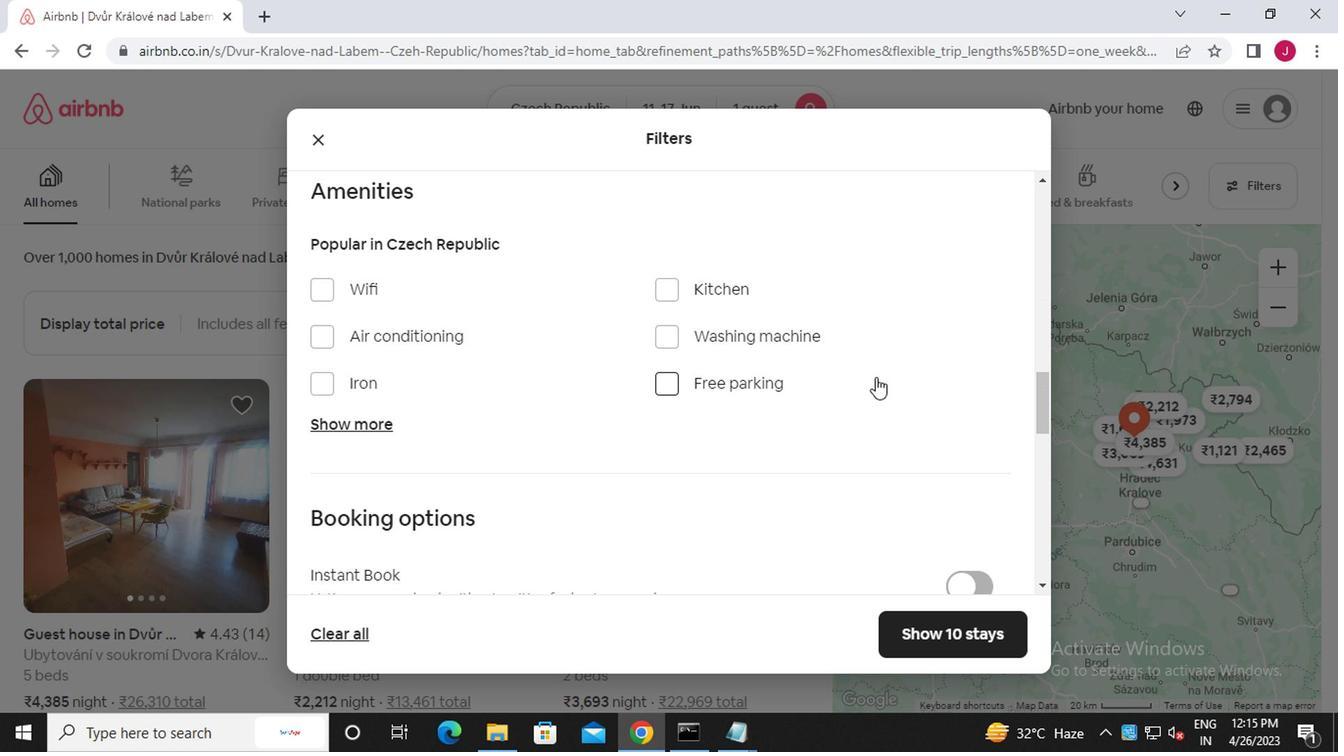 
Action: Mouse scrolled (856, 377) with delta (0, 0)
Screenshot: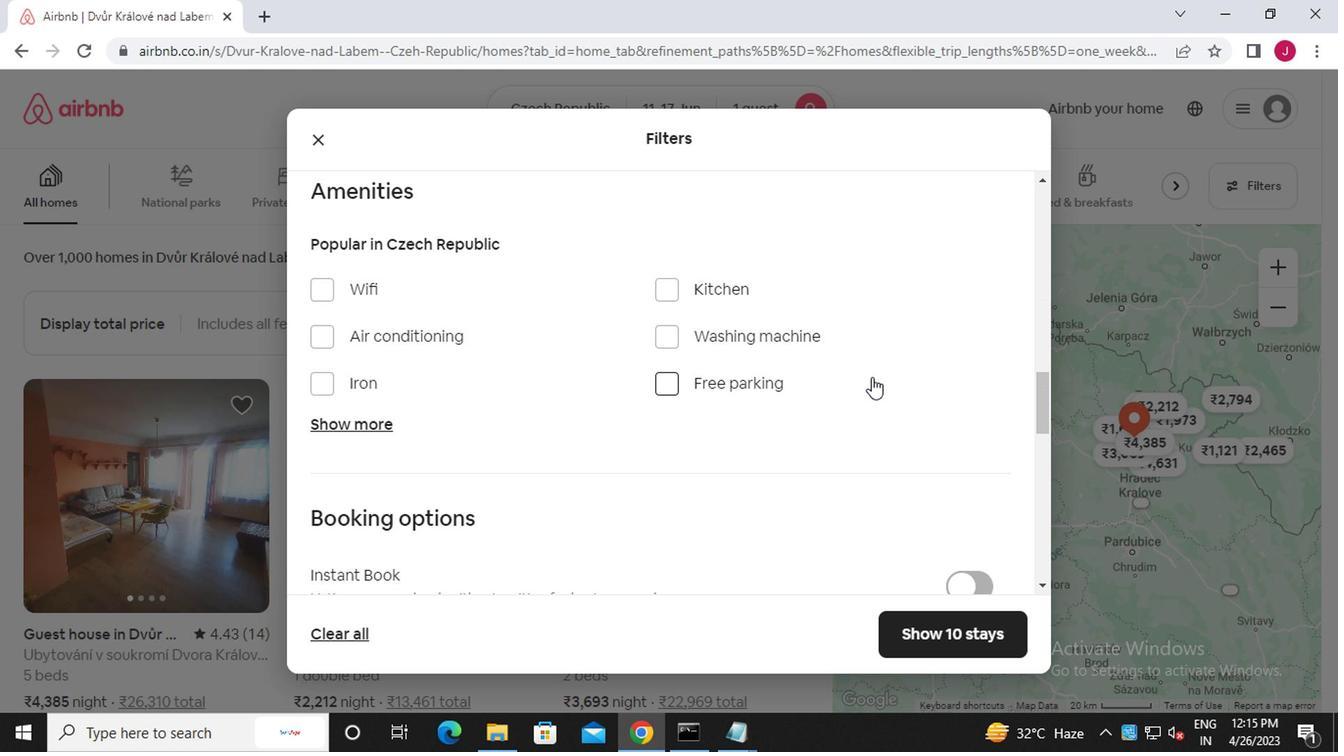 
Action: Mouse scrolled (856, 377) with delta (0, 0)
Screenshot: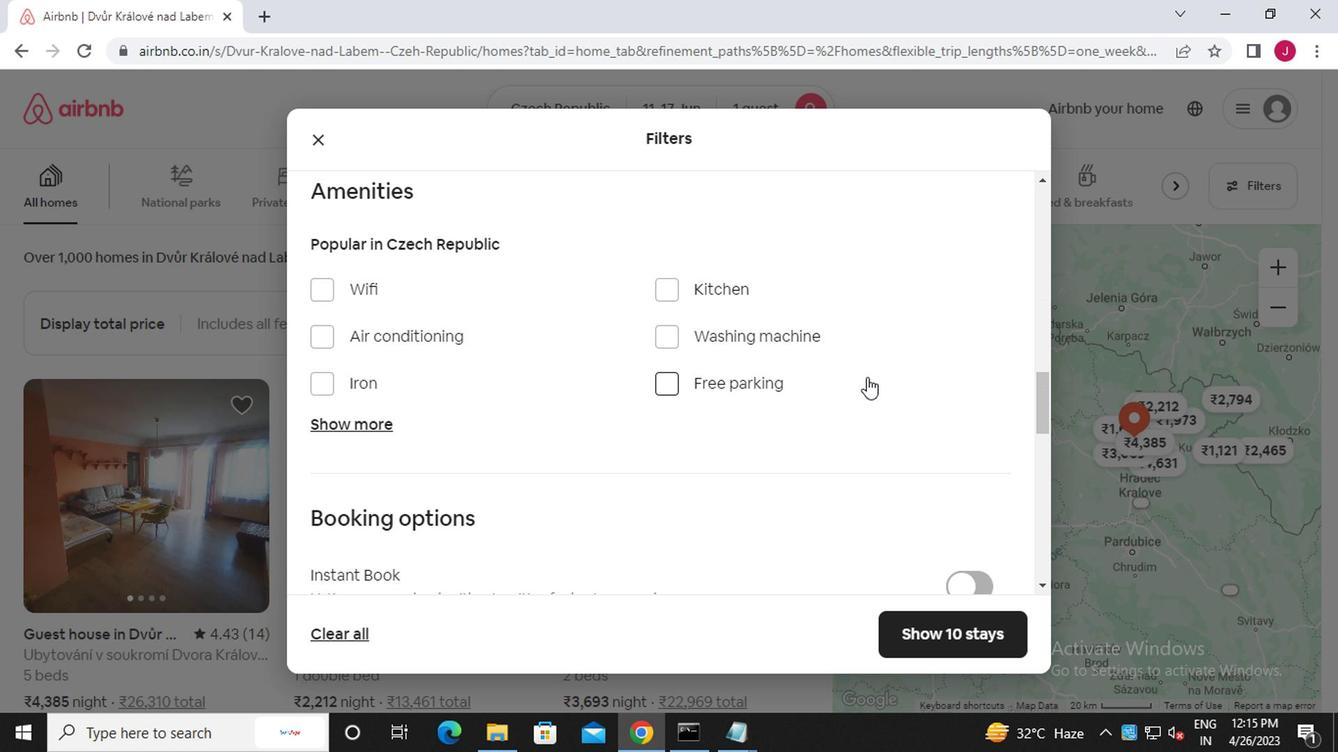 
Action: Mouse moved to (971, 363)
Screenshot: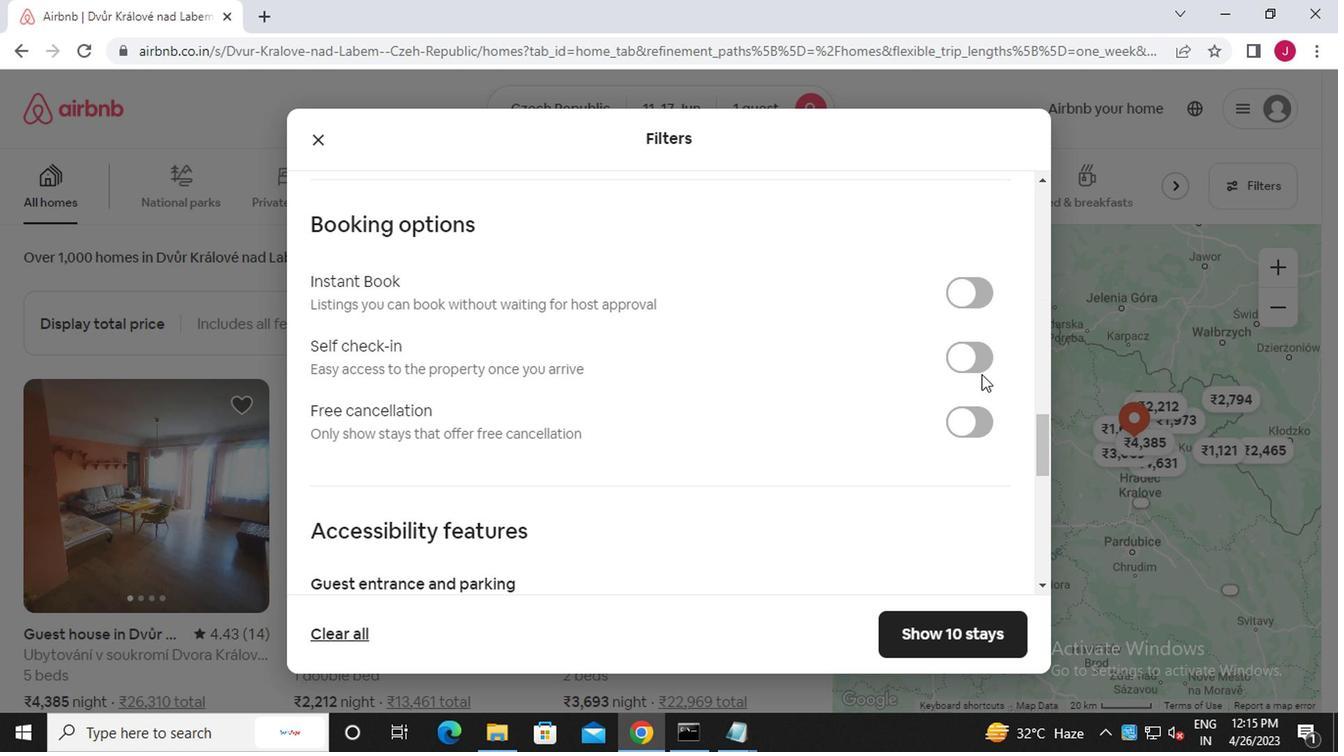 
Action: Mouse pressed left at (971, 363)
Screenshot: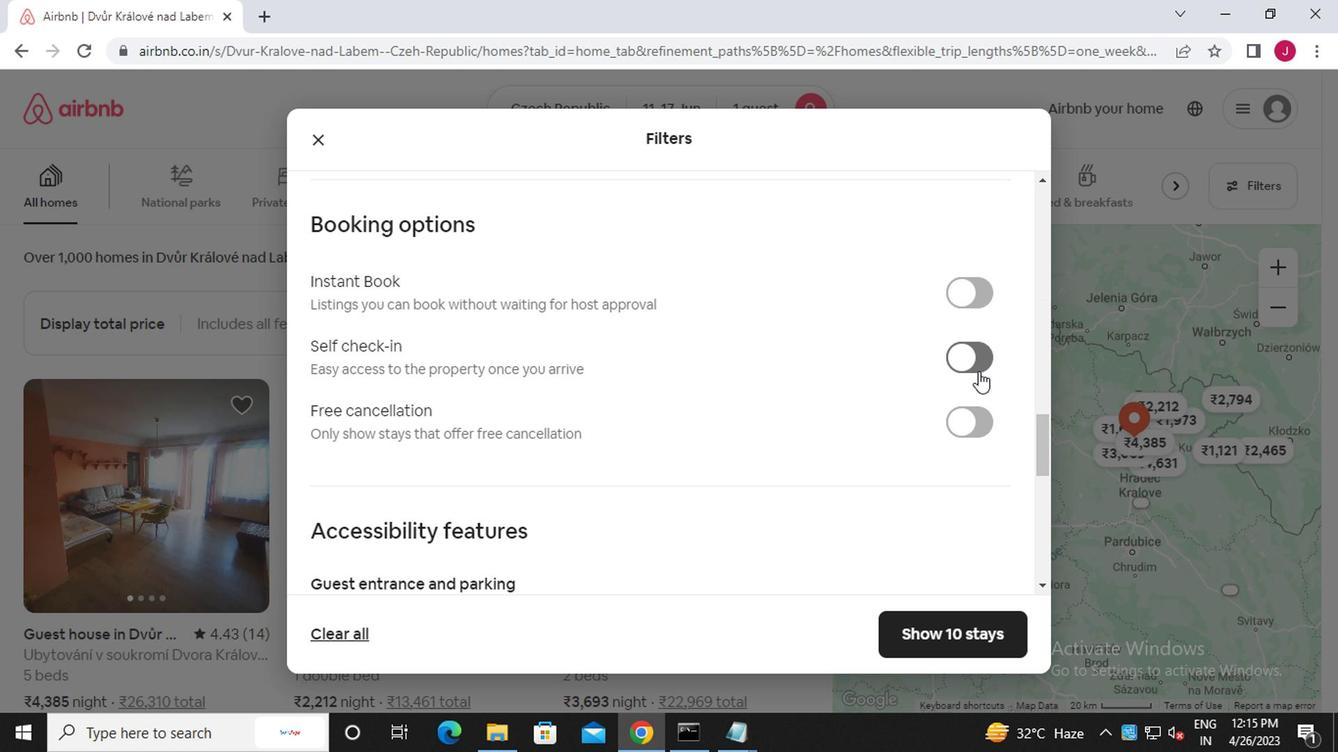 
Action: Mouse moved to (703, 459)
Screenshot: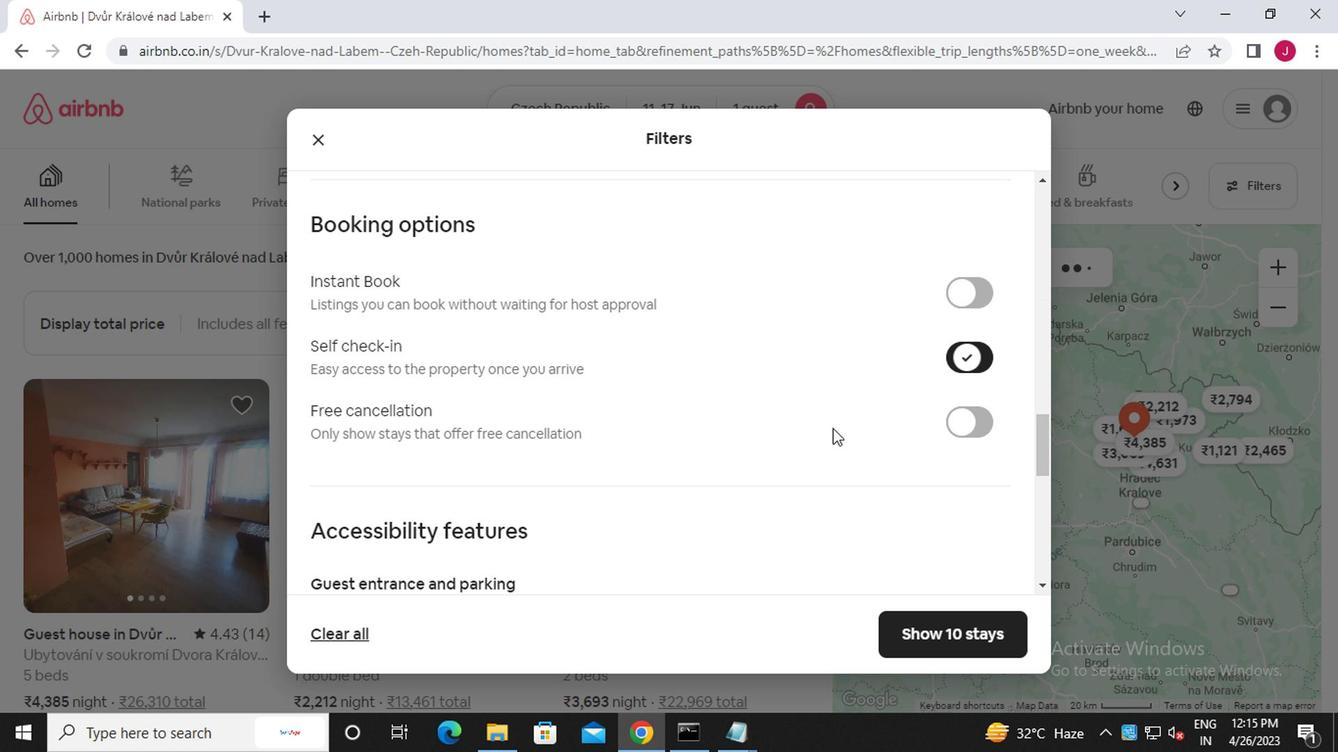 
Action: Mouse scrolled (703, 458) with delta (0, 0)
Screenshot: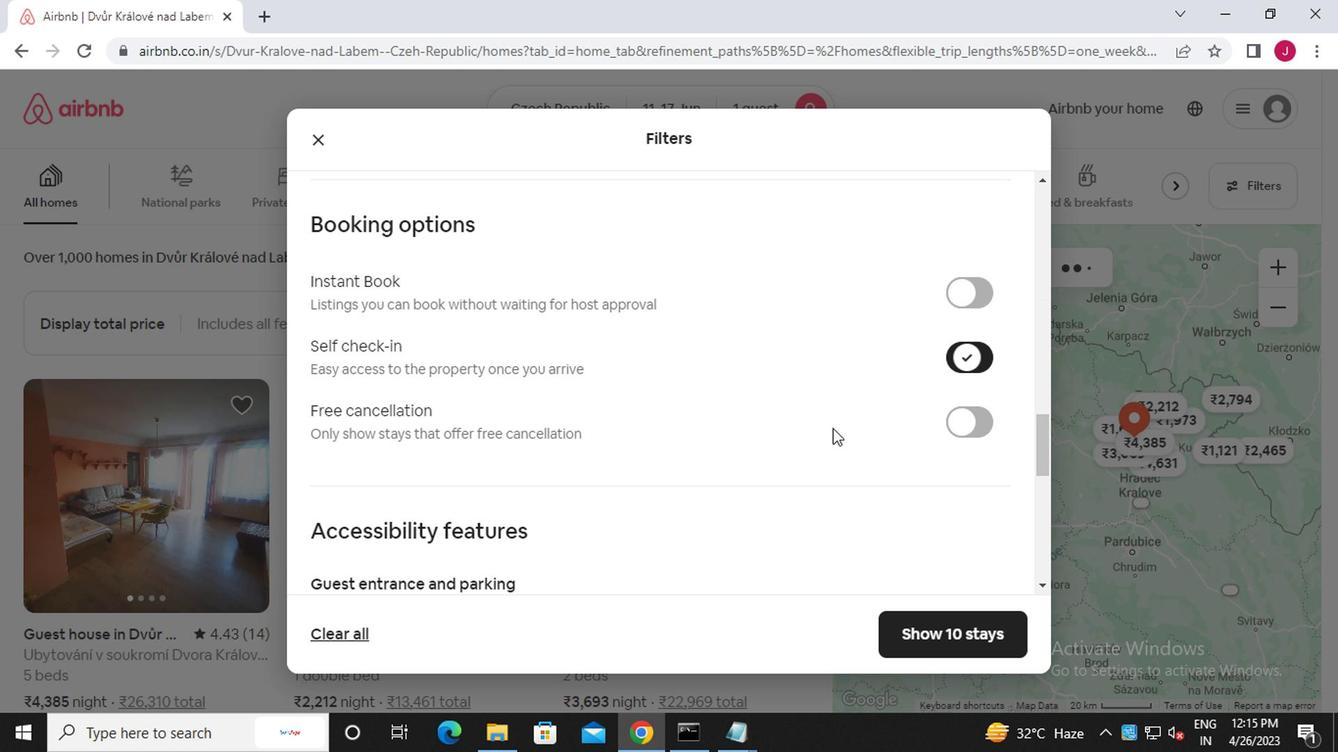 
Action: Mouse scrolled (703, 458) with delta (0, 0)
Screenshot: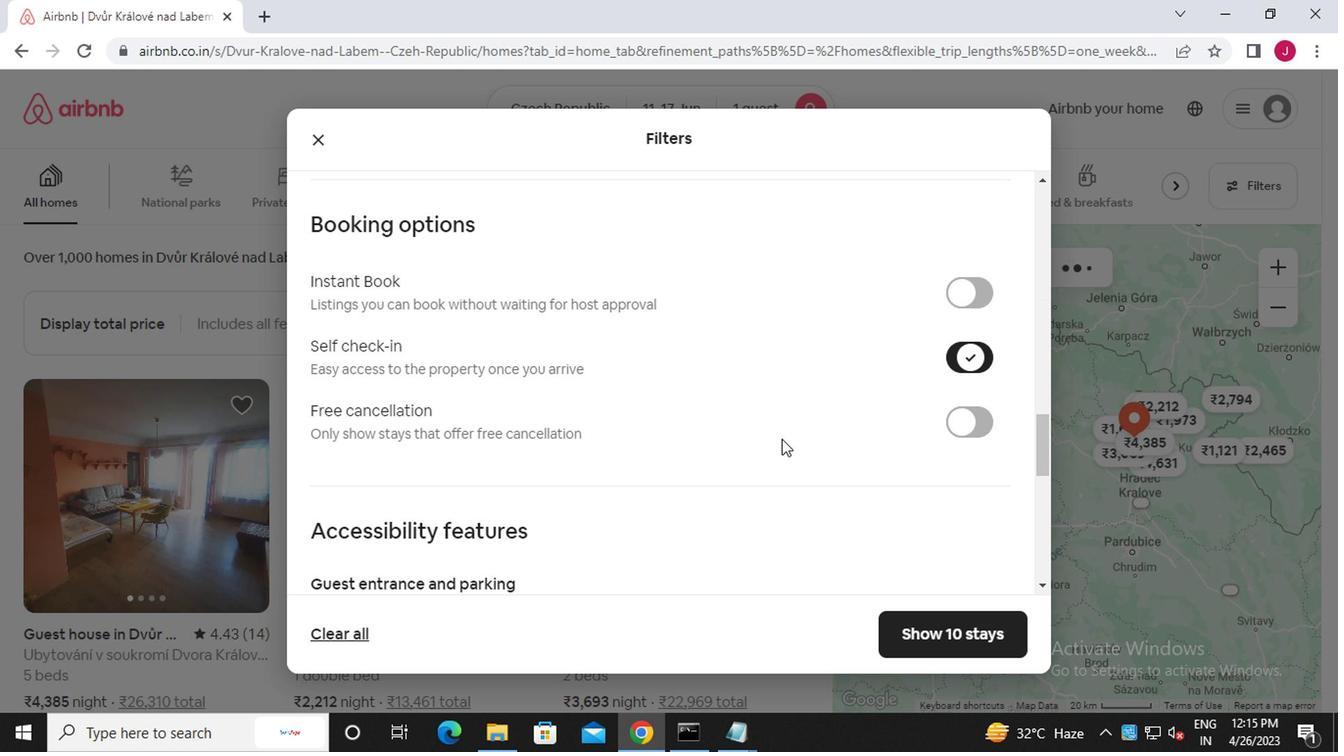 
Action: Mouse moved to (701, 460)
Screenshot: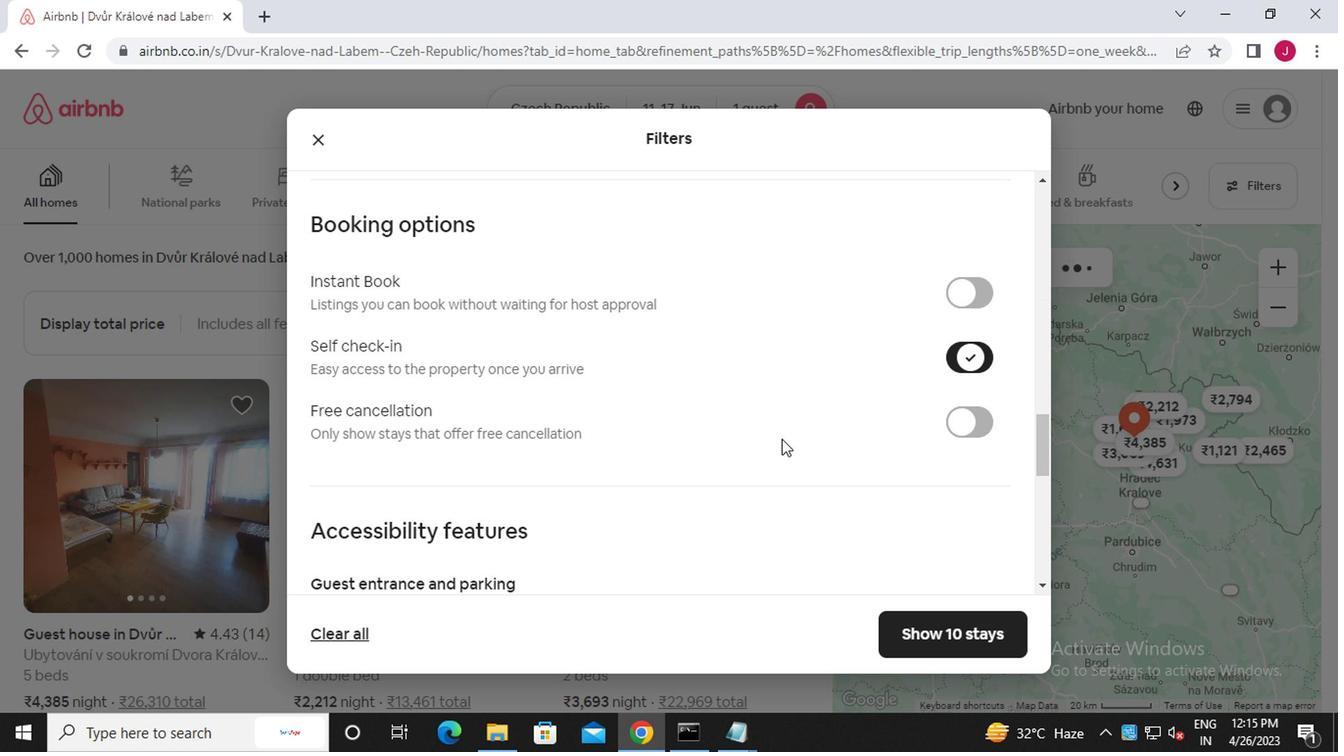 
Action: Mouse scrolled (701, 459) with delta (0, 0)
Screenshot: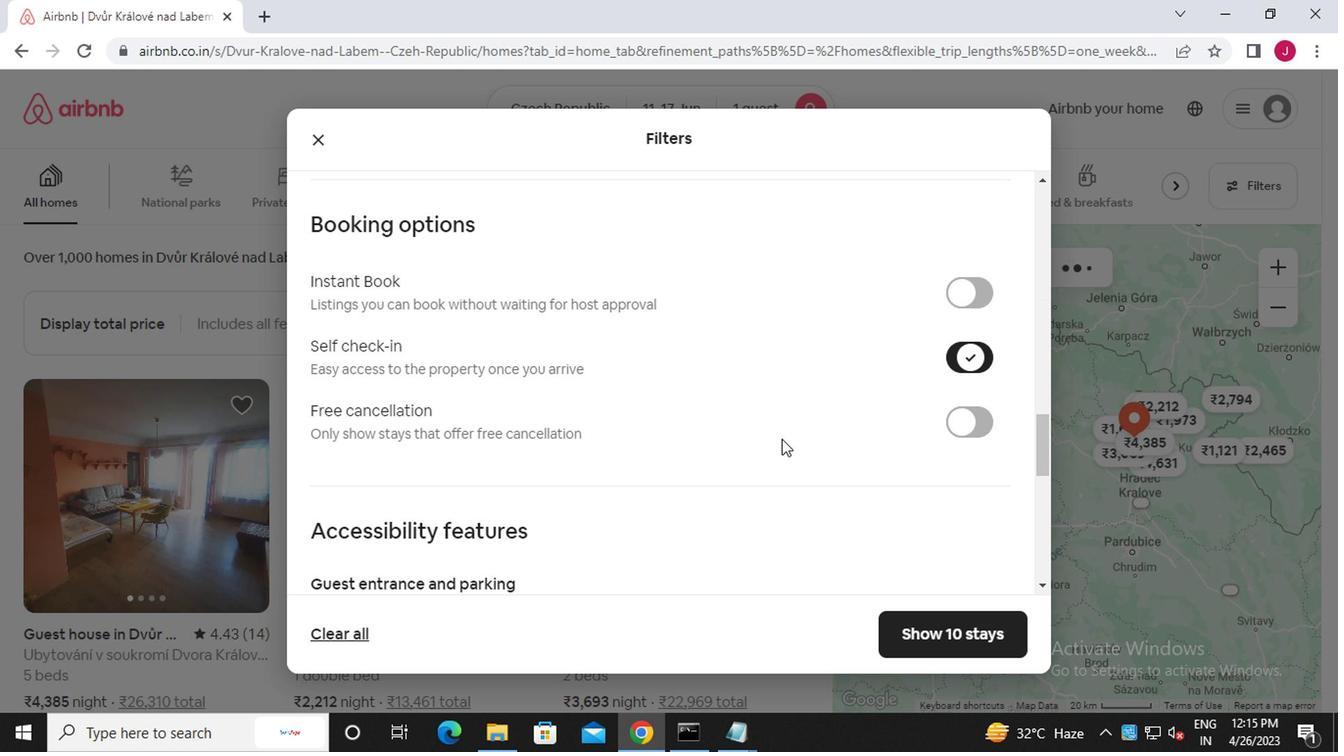 
Action: Mouse moved to (701, 461)
Screenshot: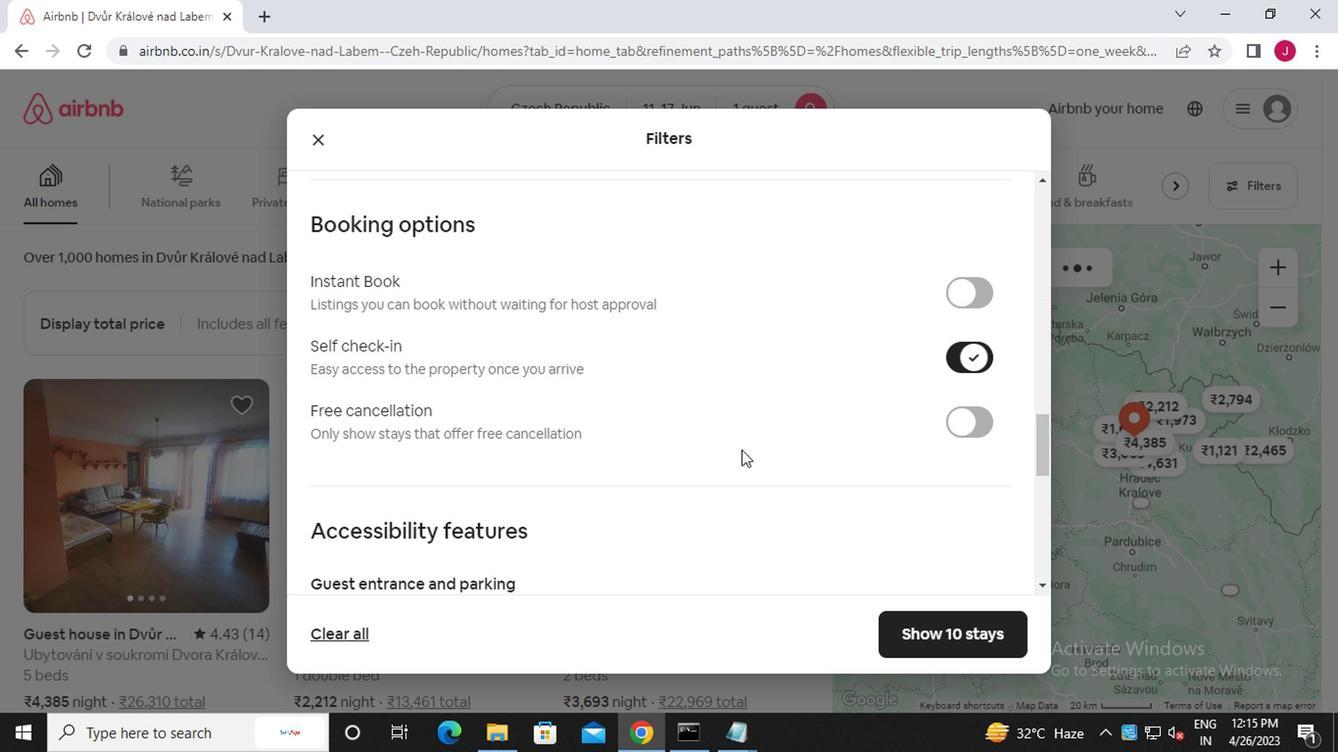 
Action: Mouse scrolled (701, 460) with delta (0, -1)
Screenshot: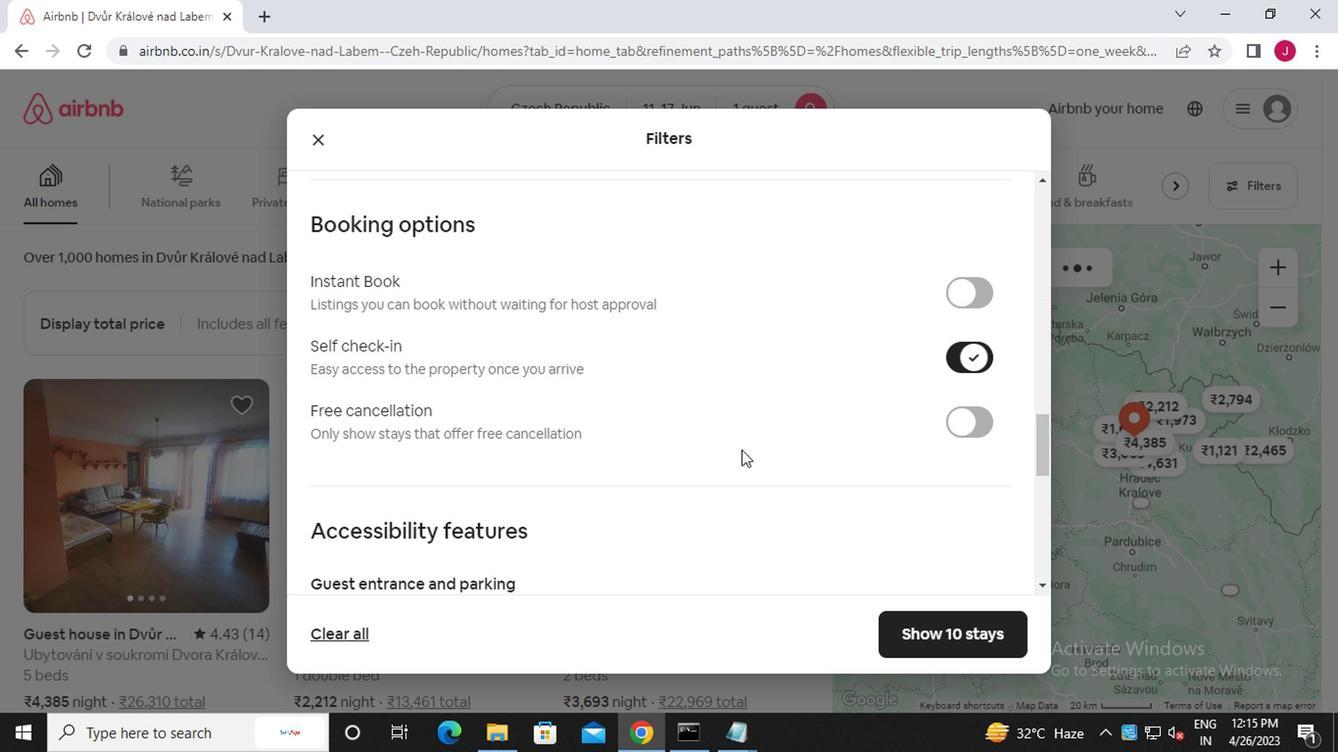 
Action: Mouse moved to (701, 461)
Screenshot: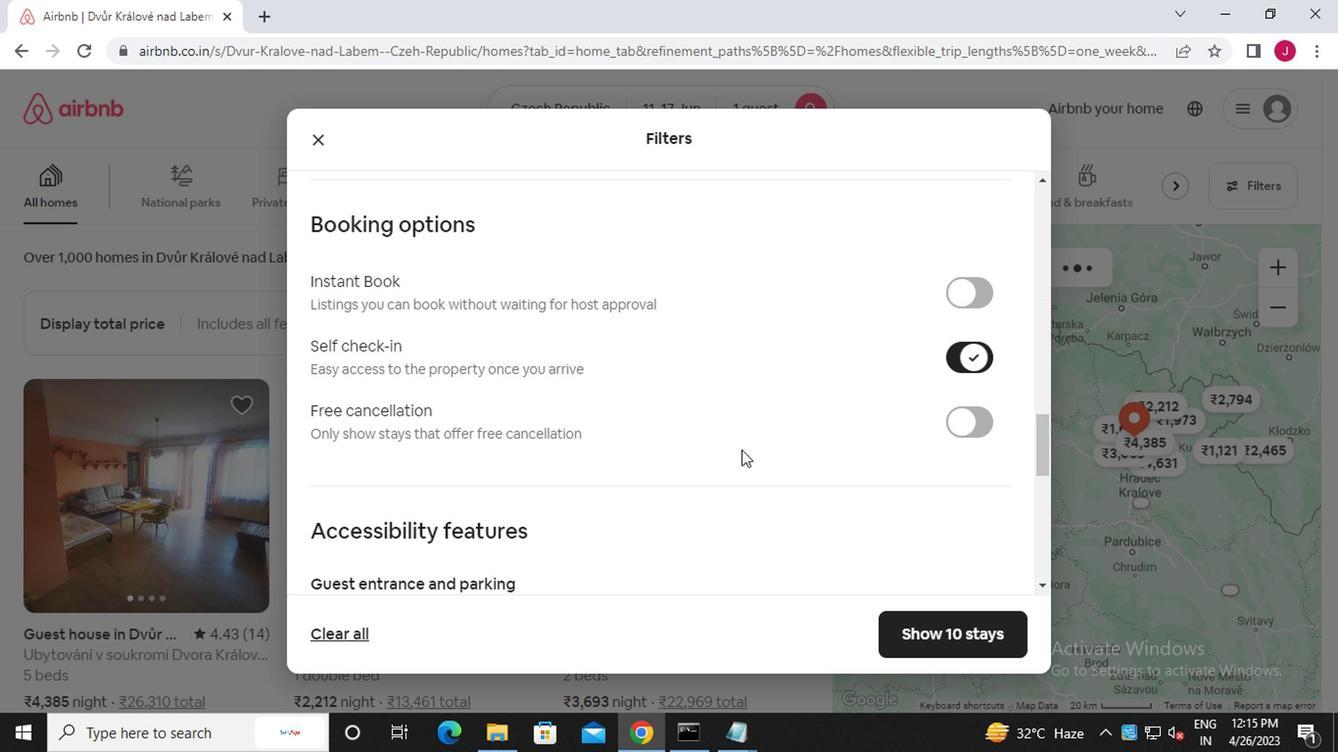 
Action: Mouse scrolled (701, 460) with delta (0, -1)
Screenshot: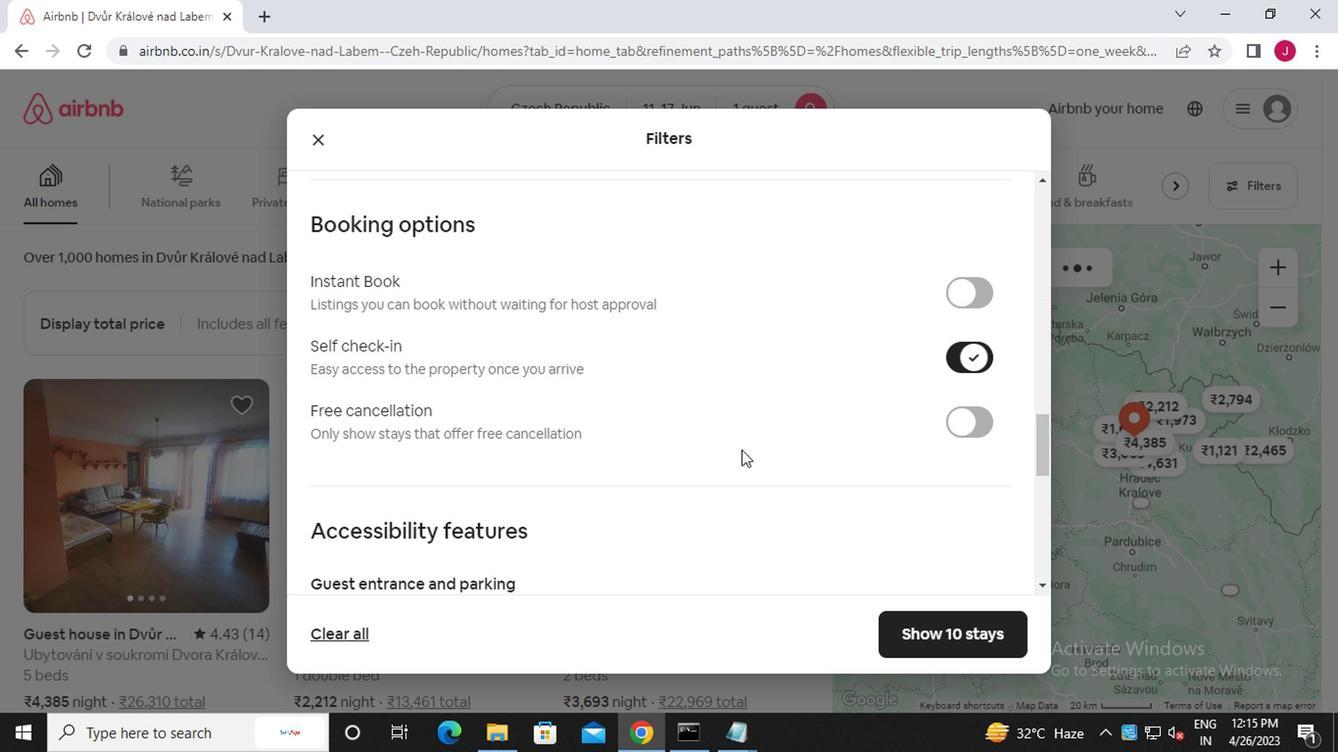 
Action: Mouse scrolled (701, 460) with delta (0, -1)
Screenshot: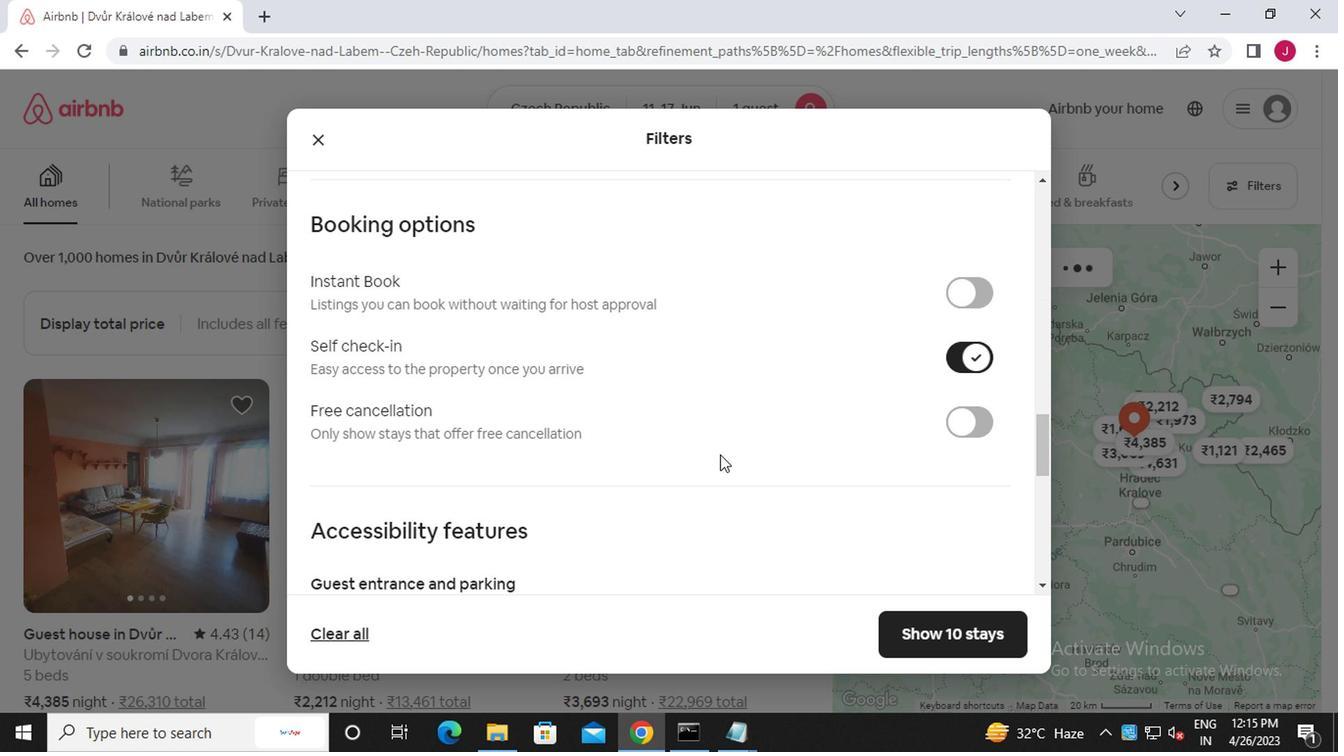 
Action: Mouse scrolled (701, 460) with delta (0, -1)
Screenshot: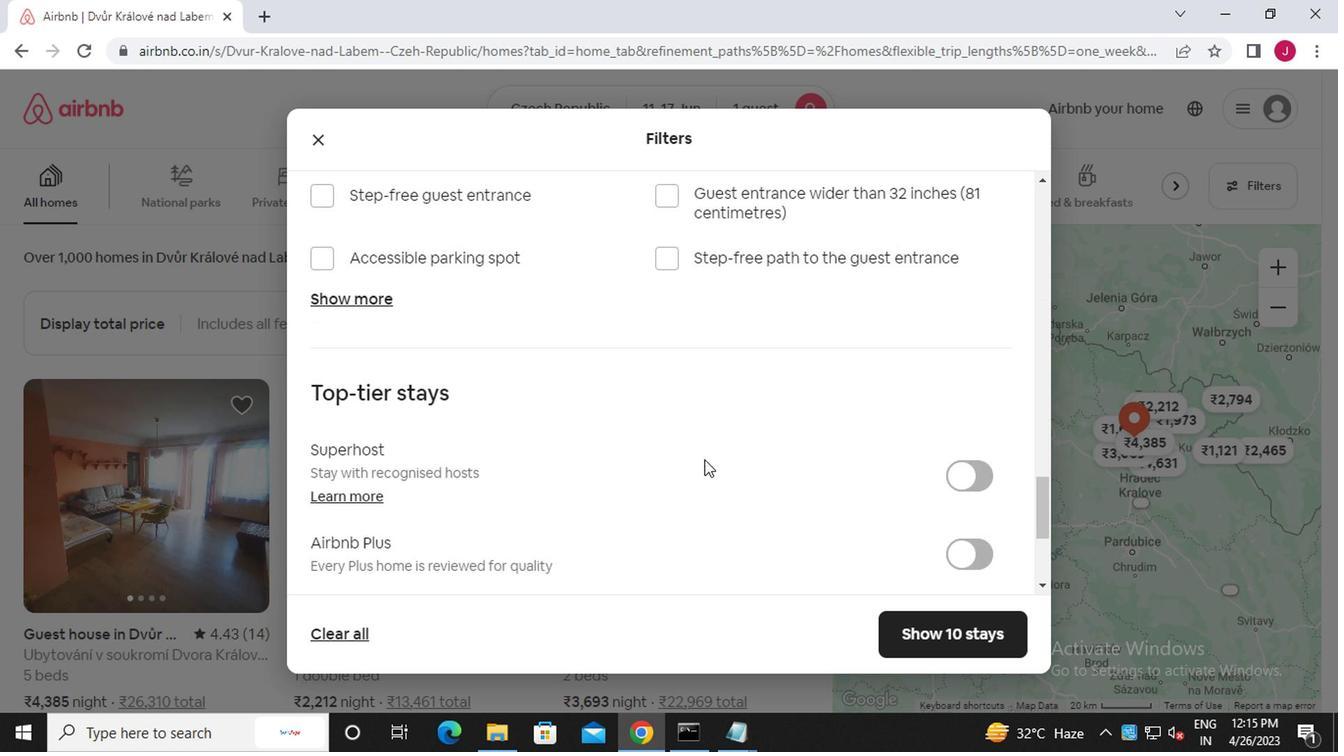 
Action: Mouse scrolled (701, 460) with delta (0, -1)
Screenshot: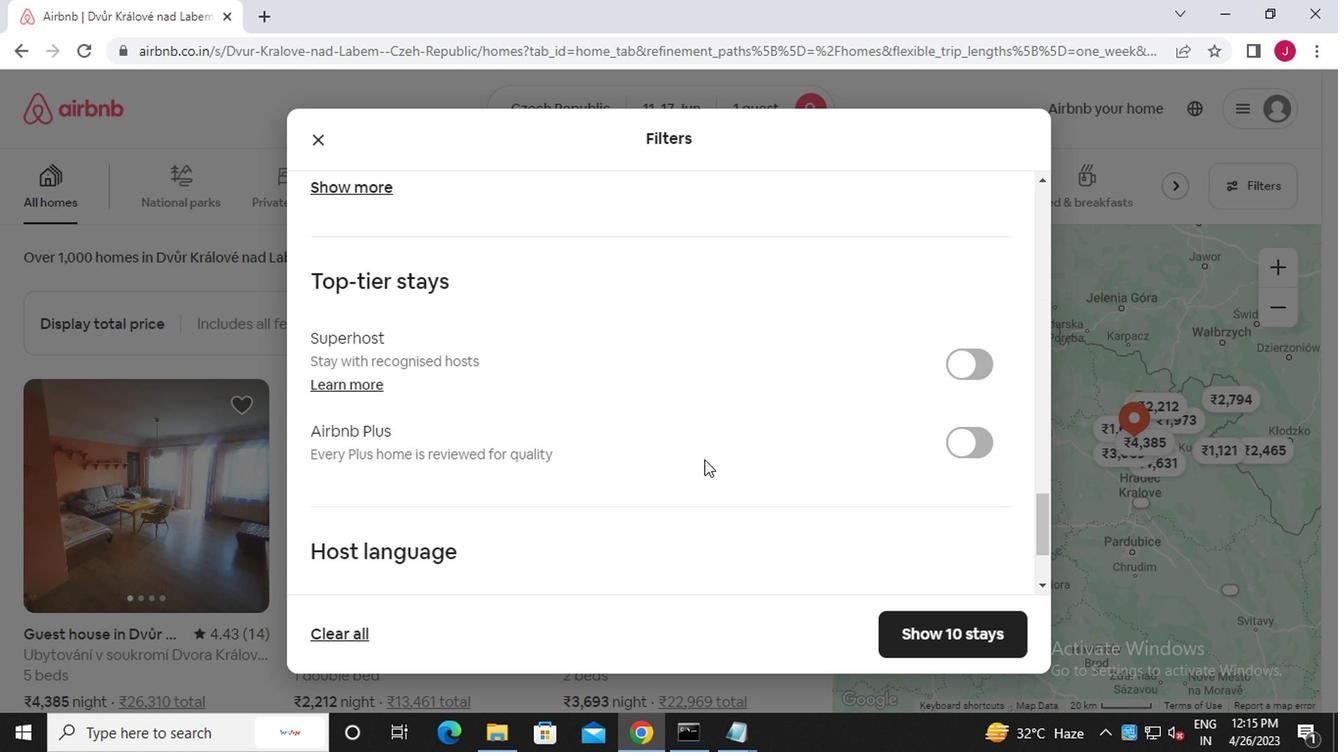 
Action: Mouse scrolled (701, 460) with delta (0, -1)
Screenshot: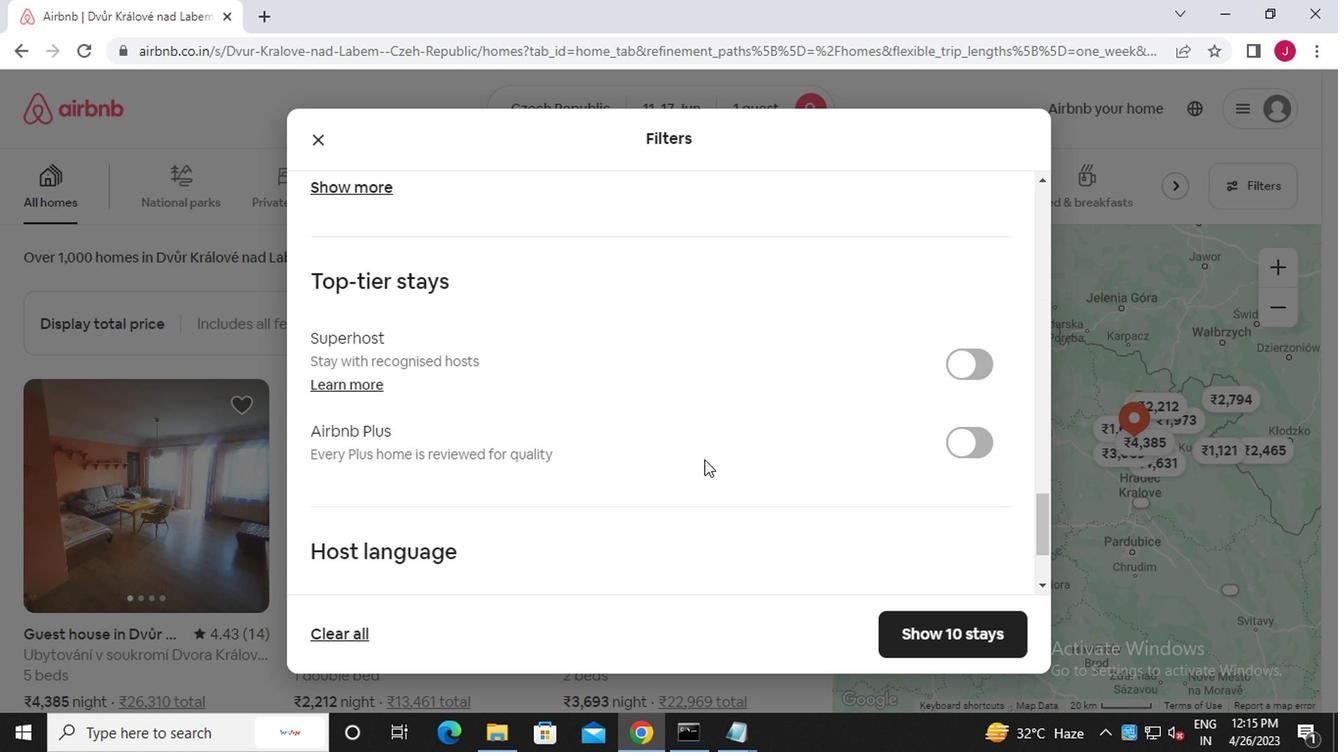 
Action: Mouse scrolled (701, 460) with delta (0, -1)
Screenshot: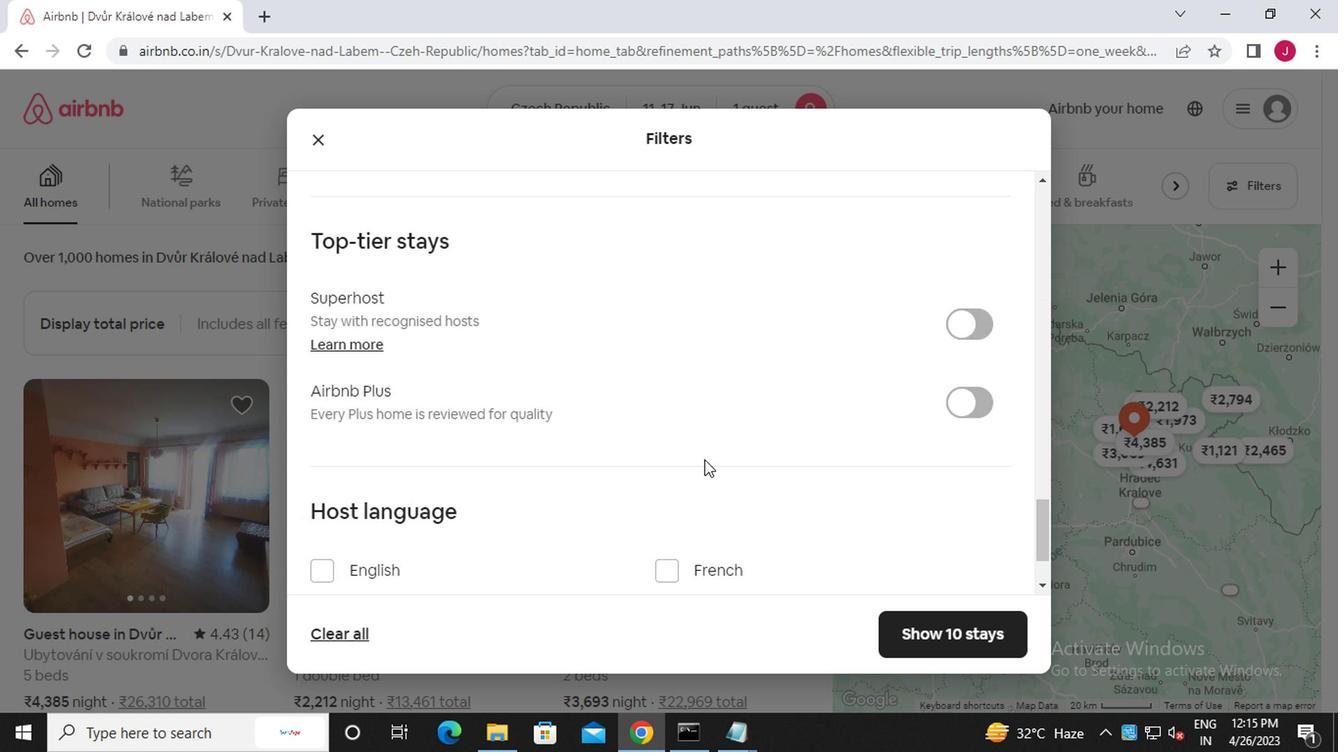 
Action: Mouse scrolled (701, 460) with delta (0, -1)
Screenshot: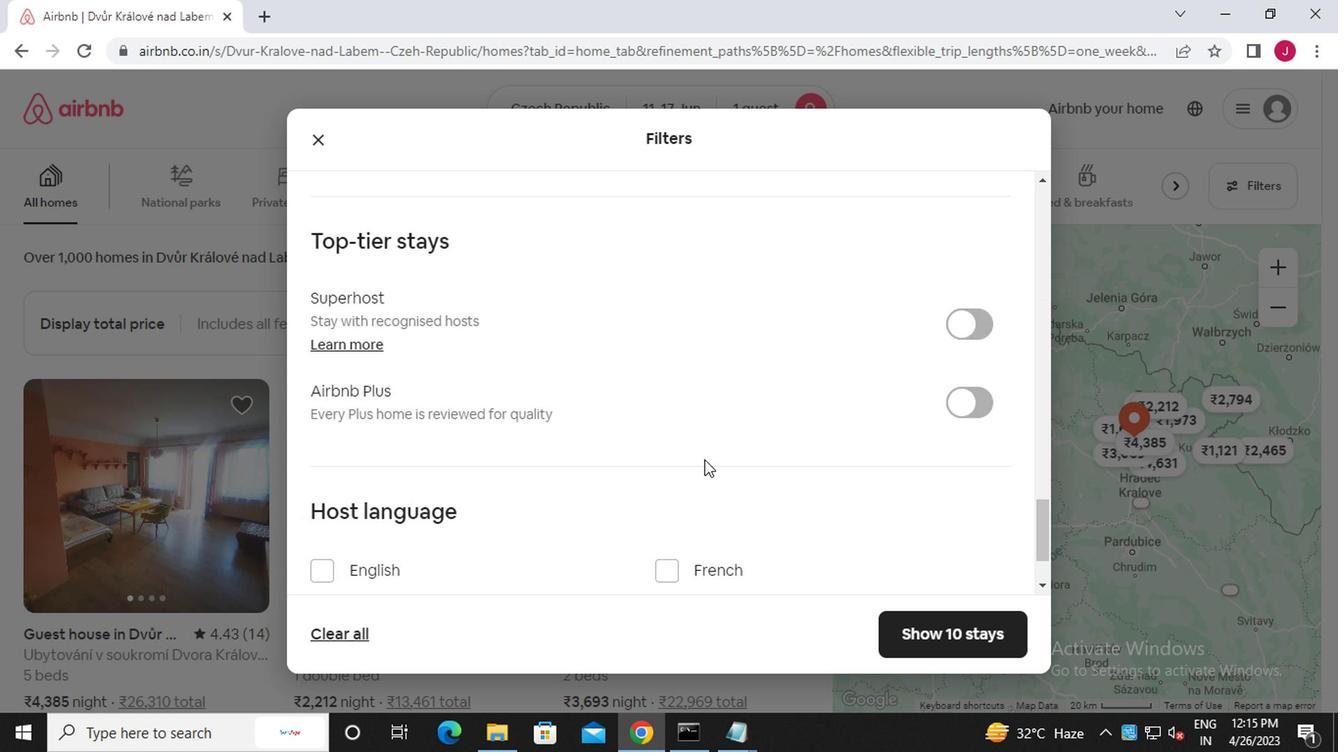 
Action: Mouse scrolled (701, 460) with delta (0, -1)
Screenshot: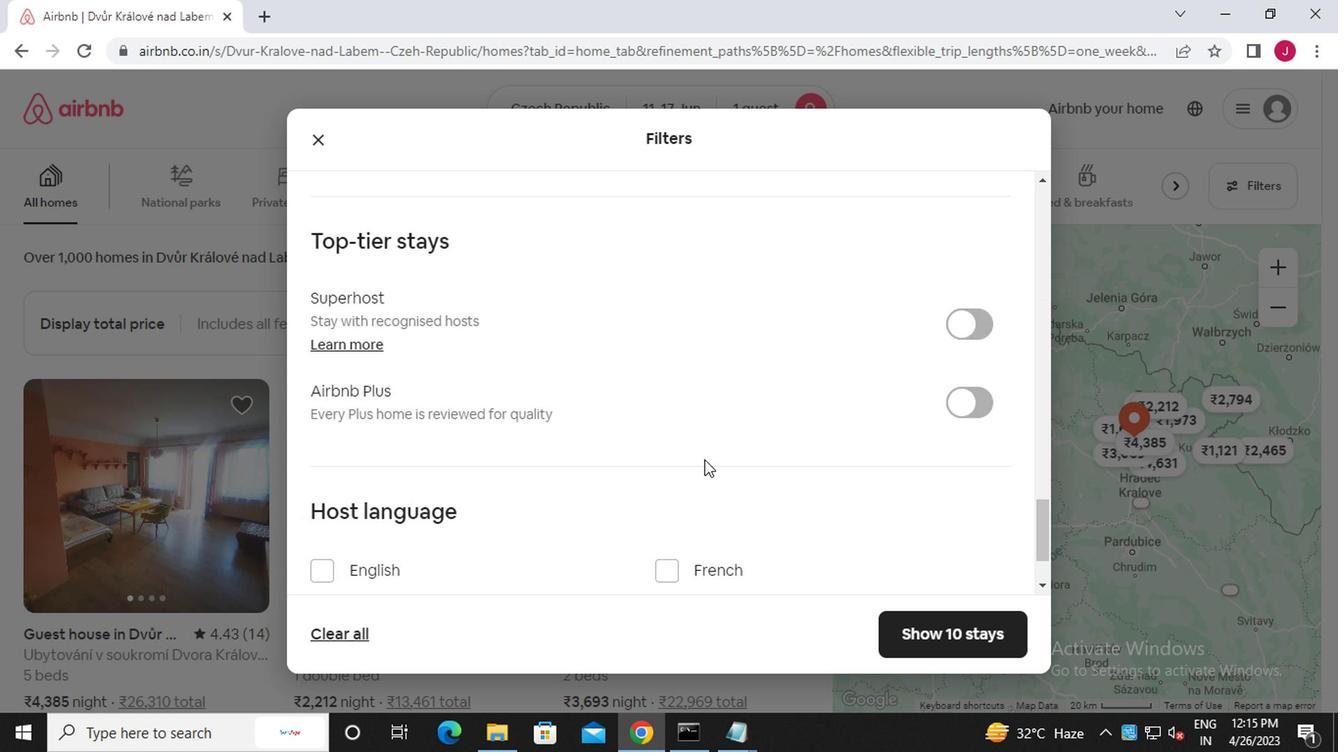 
Action: Mouse moved to (322, 455)
Screenshot: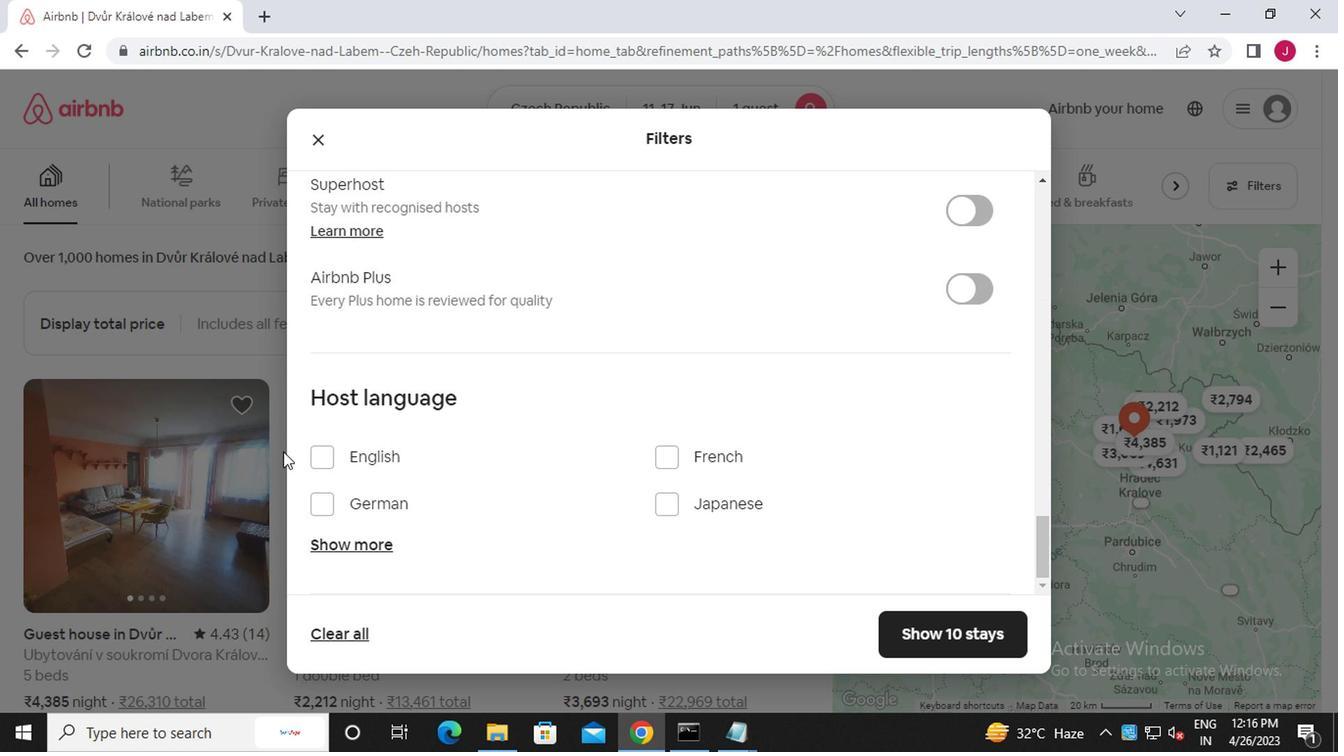 
Action: Mouse pressed left at (322, 455)
Screenshot: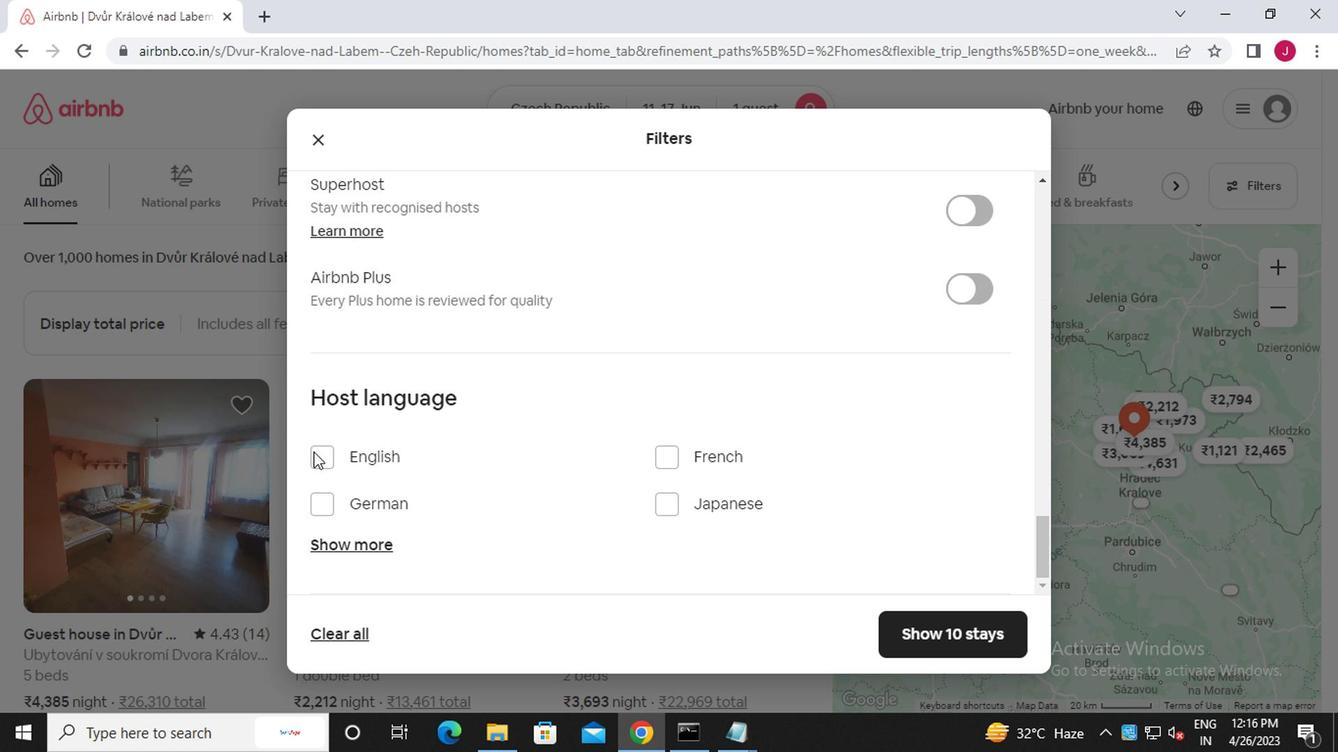 
Action: Mouse moved to (940, 645)
Screenshot: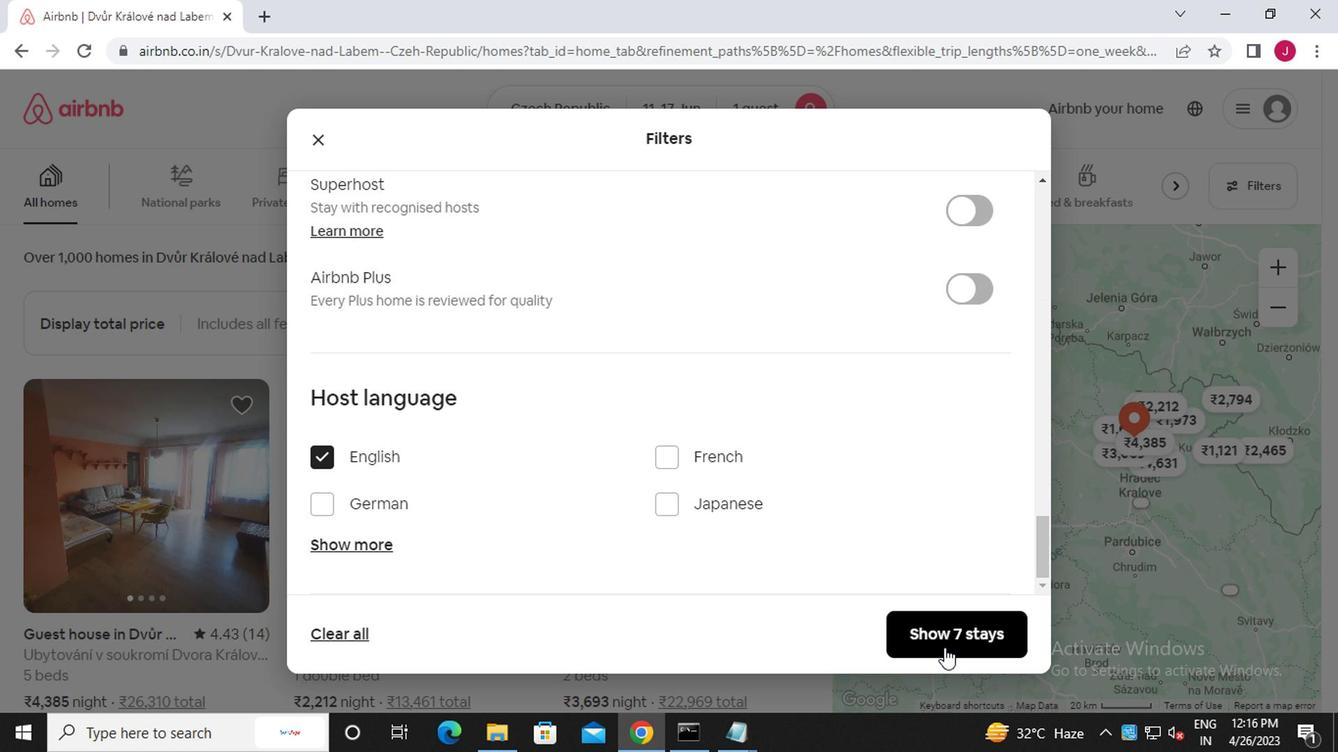 
Action: Mouse pressed left at (940, 645)
Screenshot: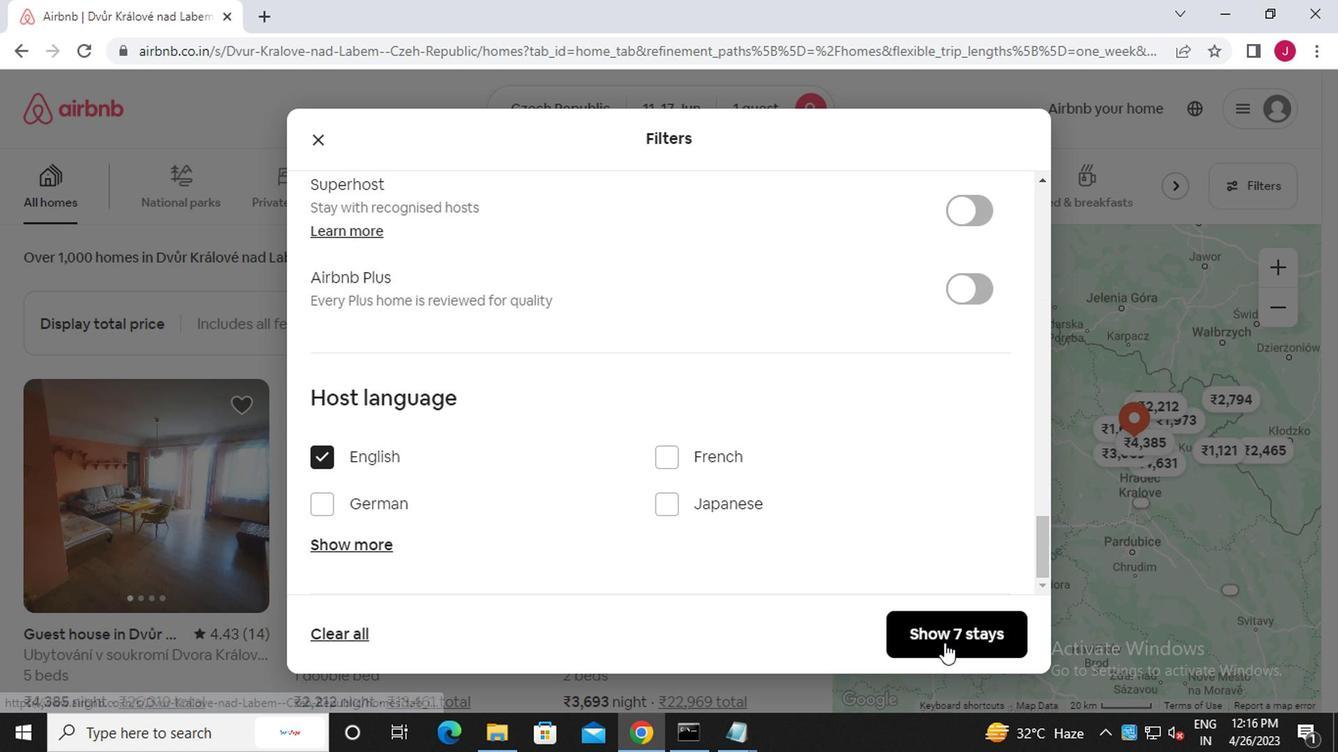 
Action: Mouse moved to (933, 644)
Screenshot: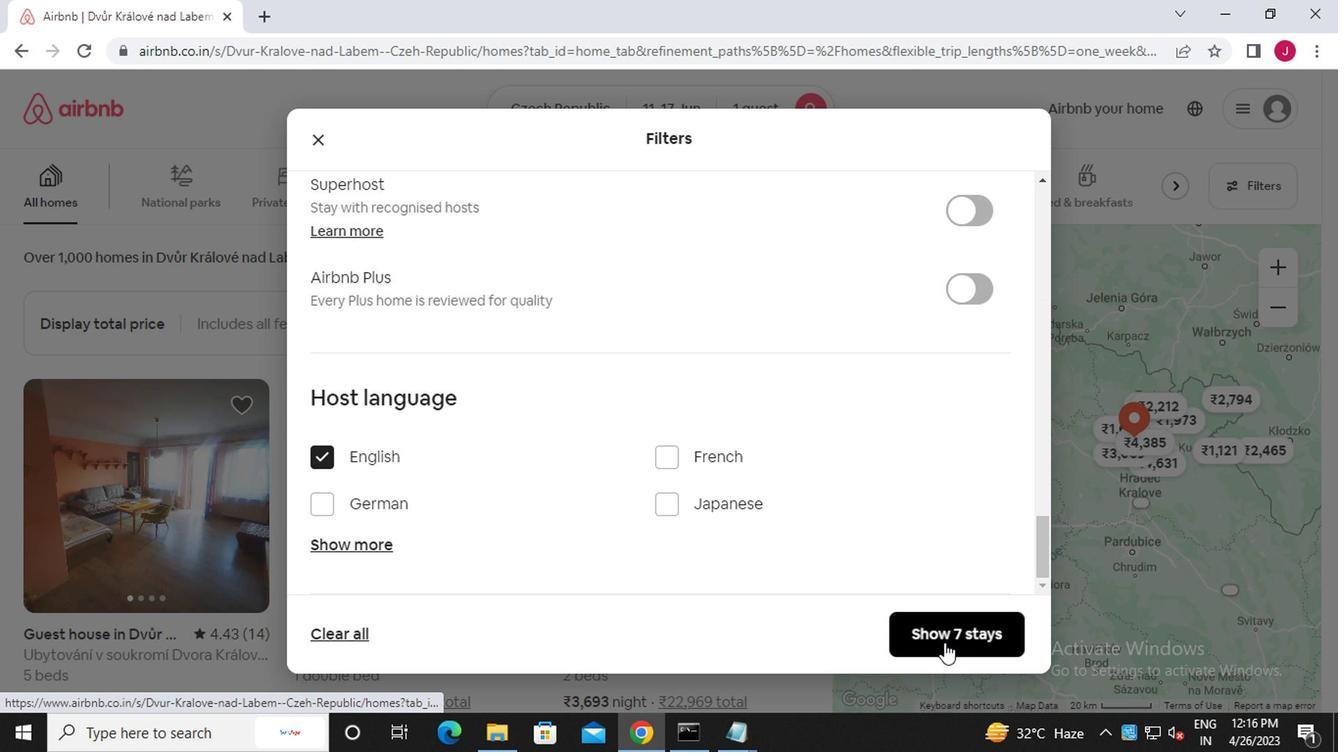
